 Task: Deliver a TEDx talk on effective communication skills, using slides to highlight key points.
Action: Mouse moved to (340, 548)
Screenshot: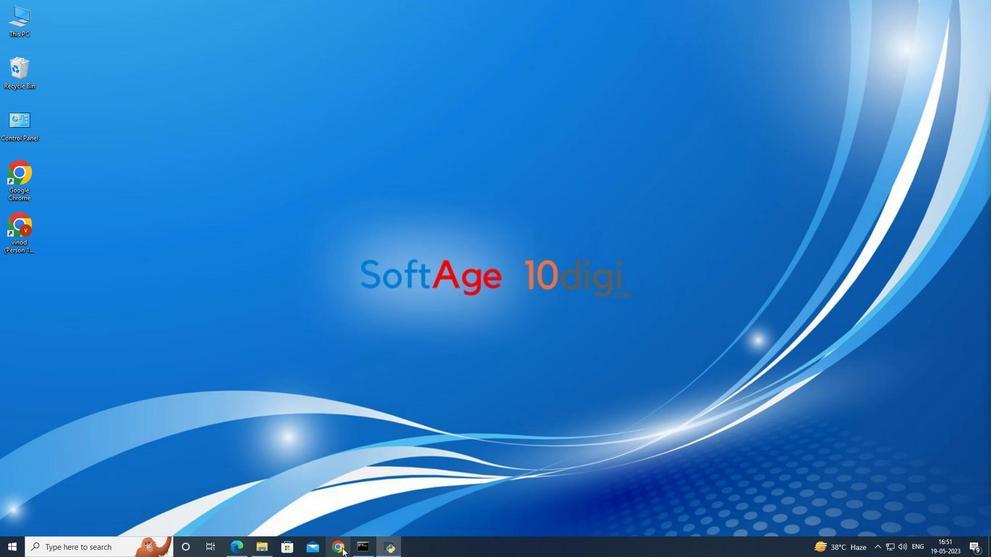 
Action: Mouse pressed left at (340, 548)
Screenshot: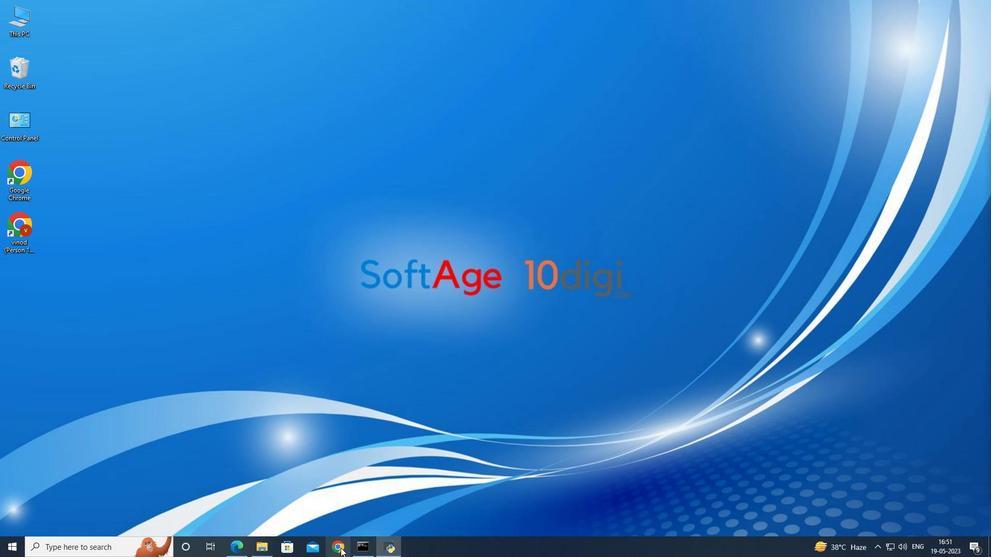 
Action: Mouse moved to (418, 326)
Screenshot: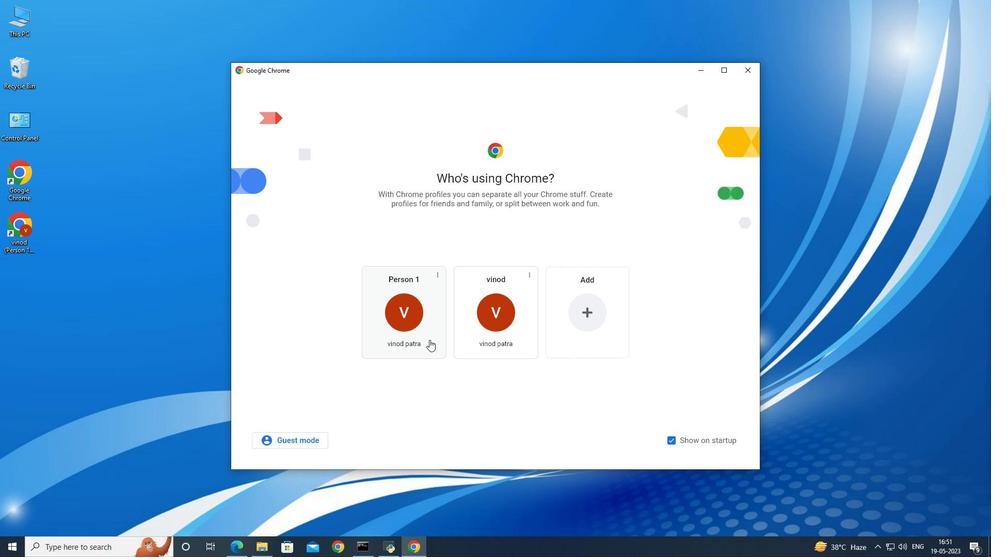 
Action: Mouse pressed left at (418, 326)
Screenshot: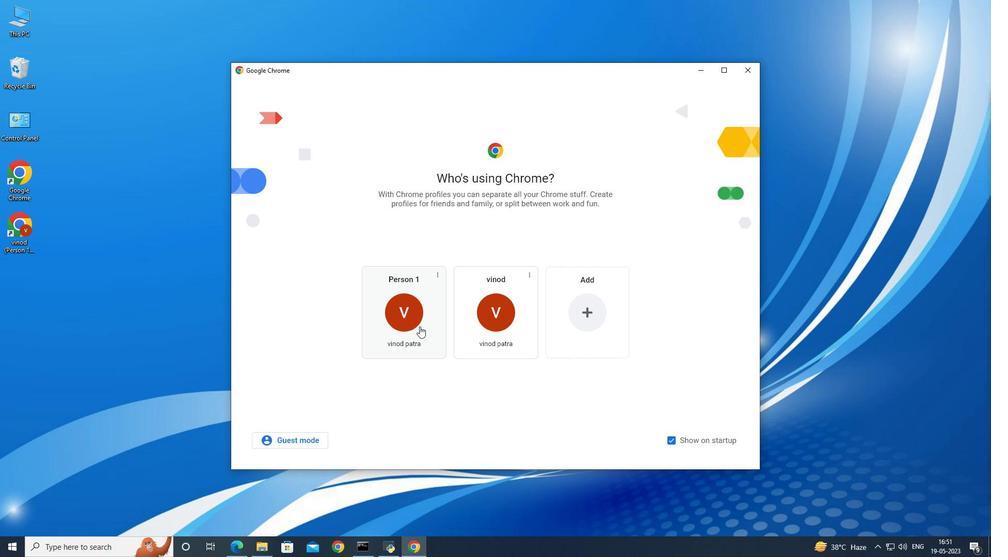 
Action: Mouse moved to (409, 212)
Screenshot: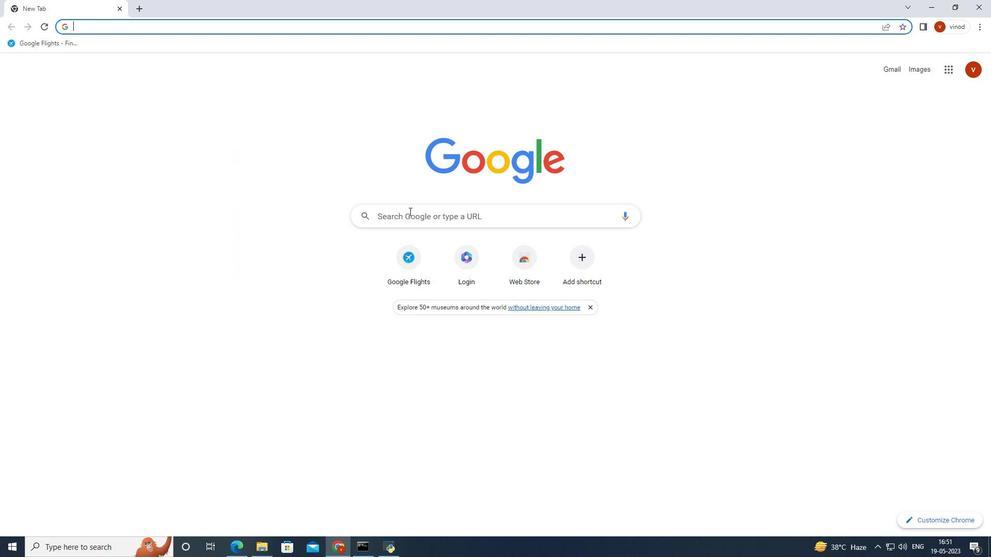 
Action: Mouse pressed left at (409, 212)
Screenshot: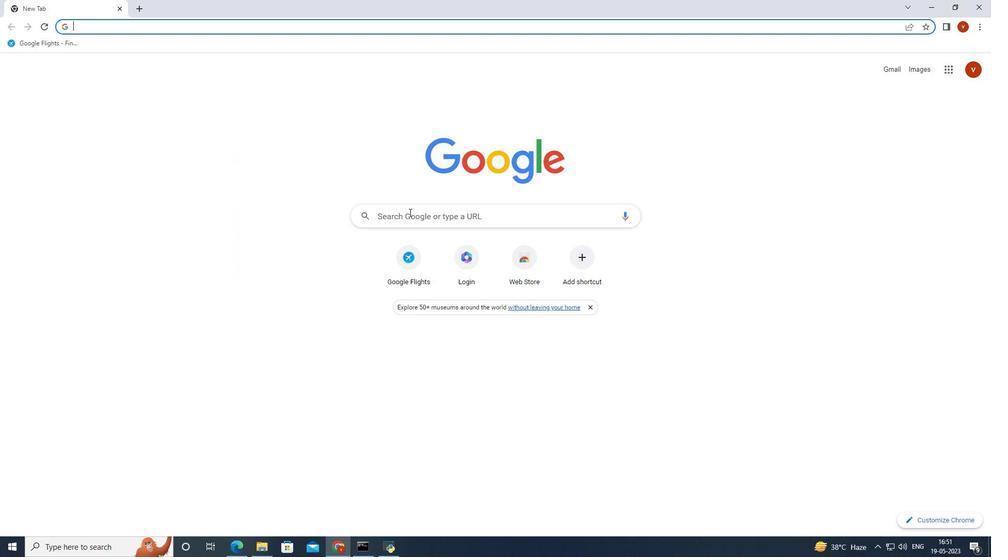 
Action: Mouse moved to (415, 213)
Screenshot: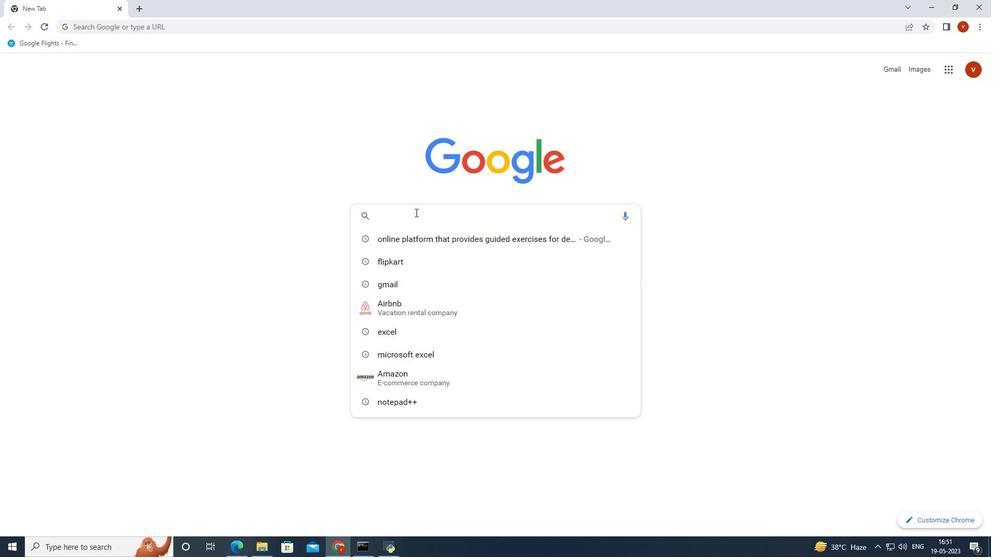 
Action: Key pressed ctrl+V
Screenshot: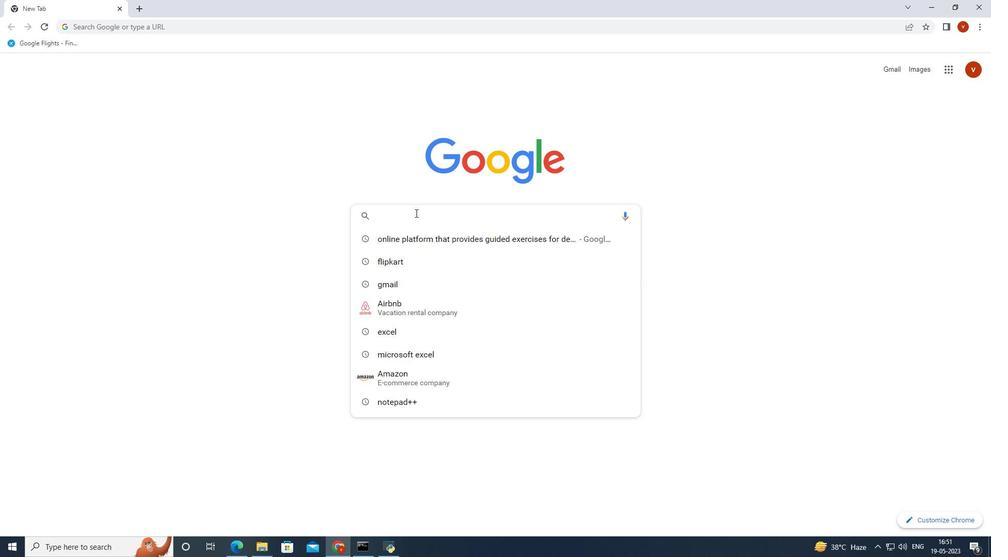 
Action: Mouse moved to (542, 248)
Screenshot: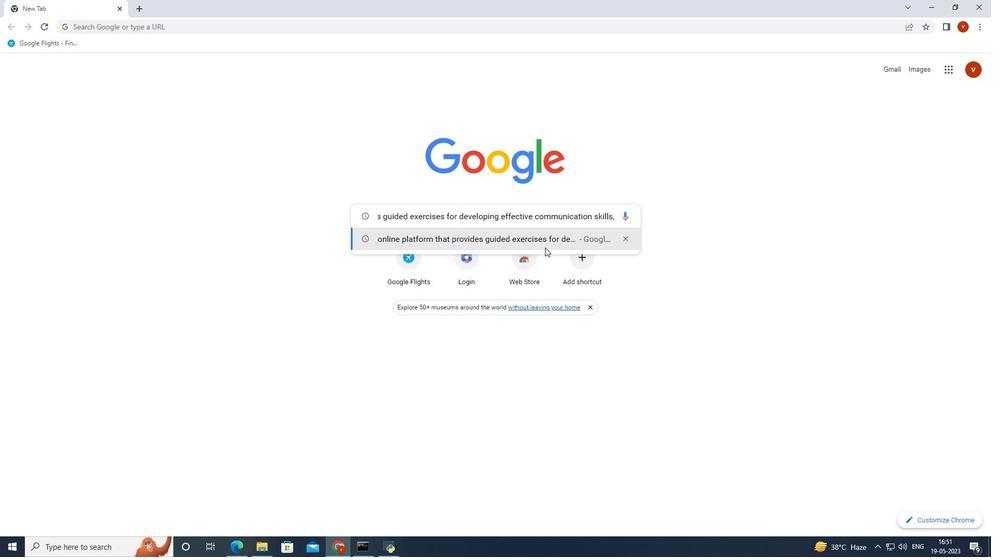 
Action: Key pressed <Key.enter>
Screenshot: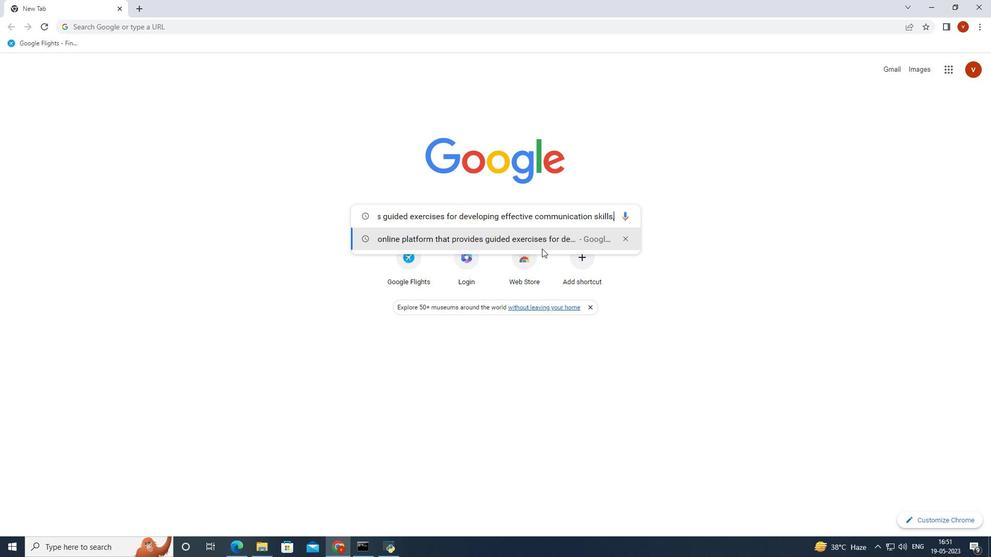 
Action: Mouse moved to (237, 244)
Screenshot: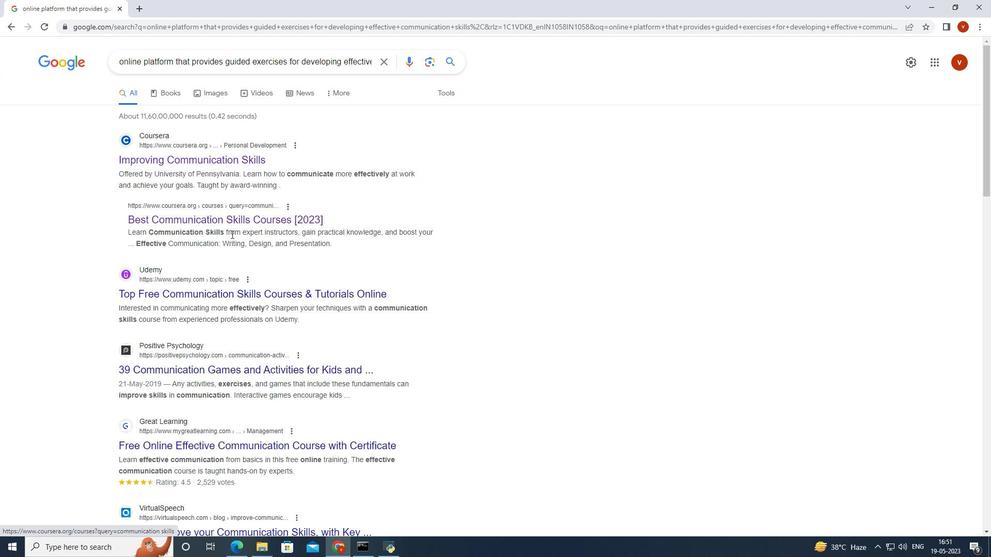 
Action: Mouse scrolled (237, 244) with delta (0, 0)
Screenshot: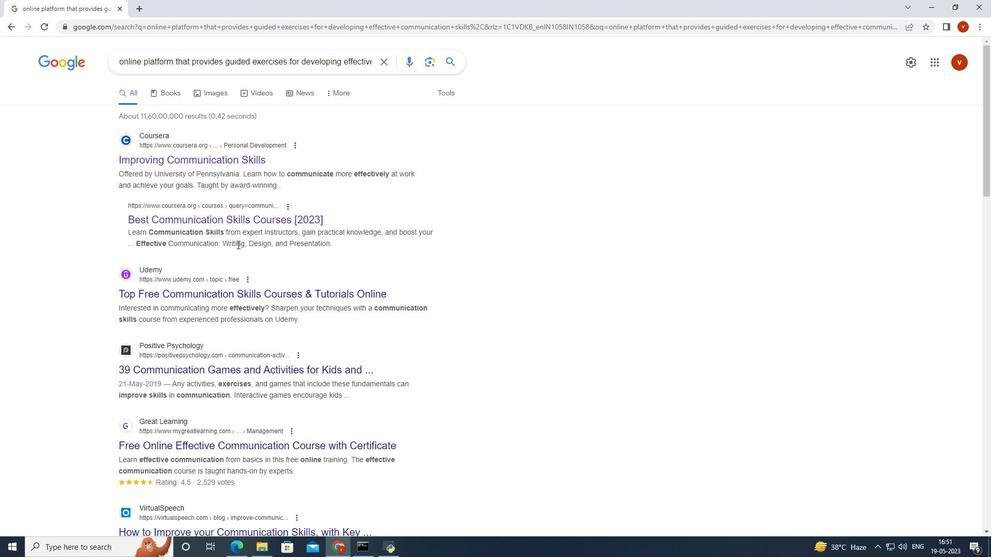 
Action: Mouse moved to (276, 170)
Screenshot: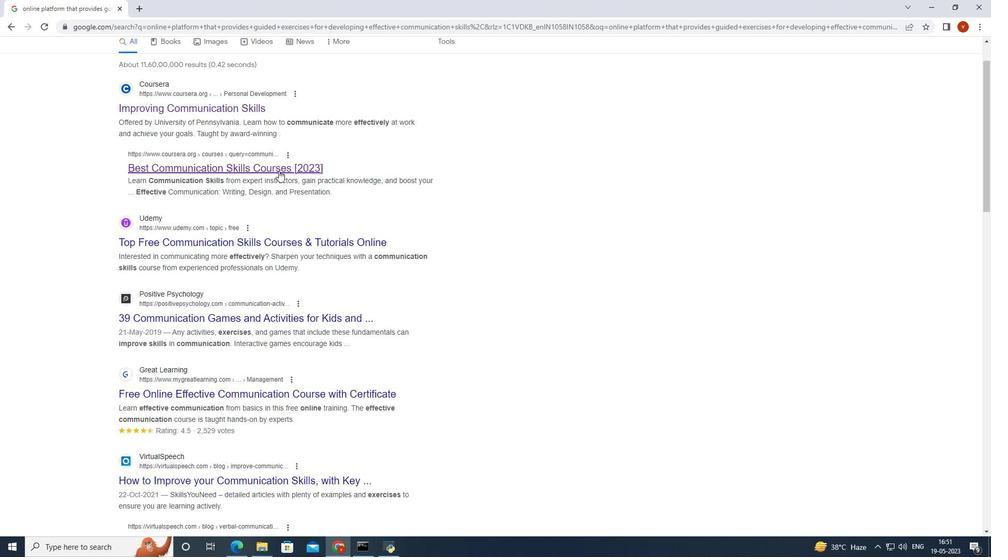 
Action: Mouse pressed left at (276, 170)
Screenshot: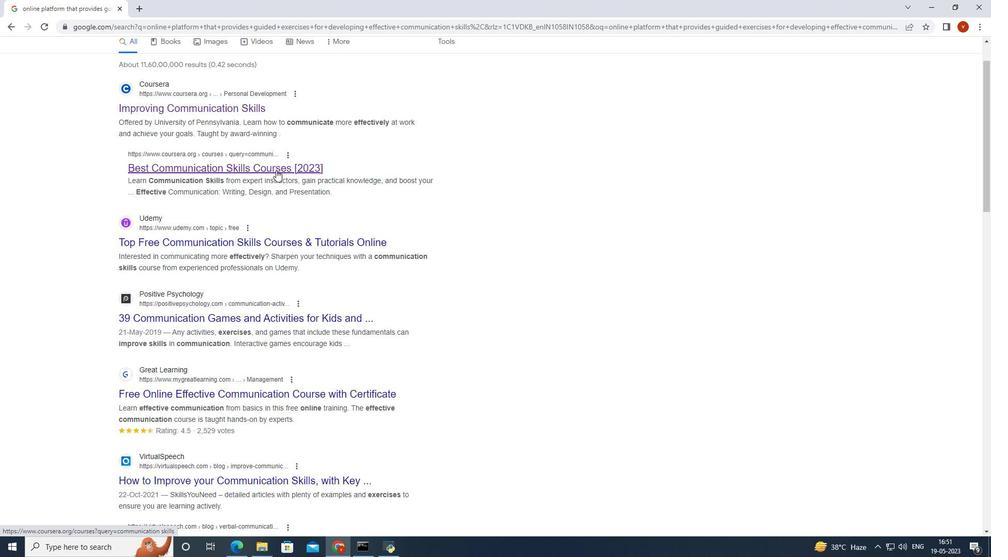 
Action: Mouse moved to (323, 186)
Screenshot: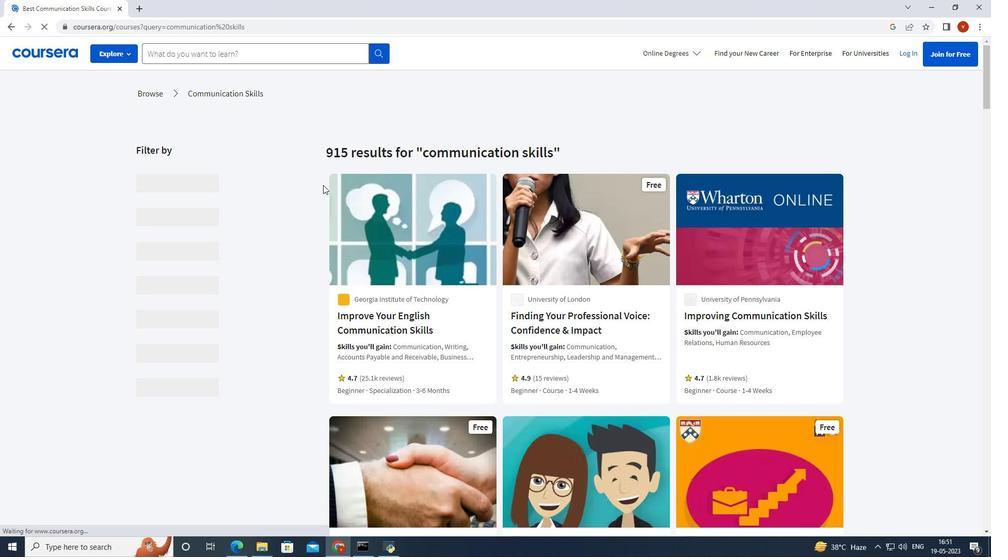 
Action: Mouse scrolled (323, 185) with delta (0, 0)
Screenshot: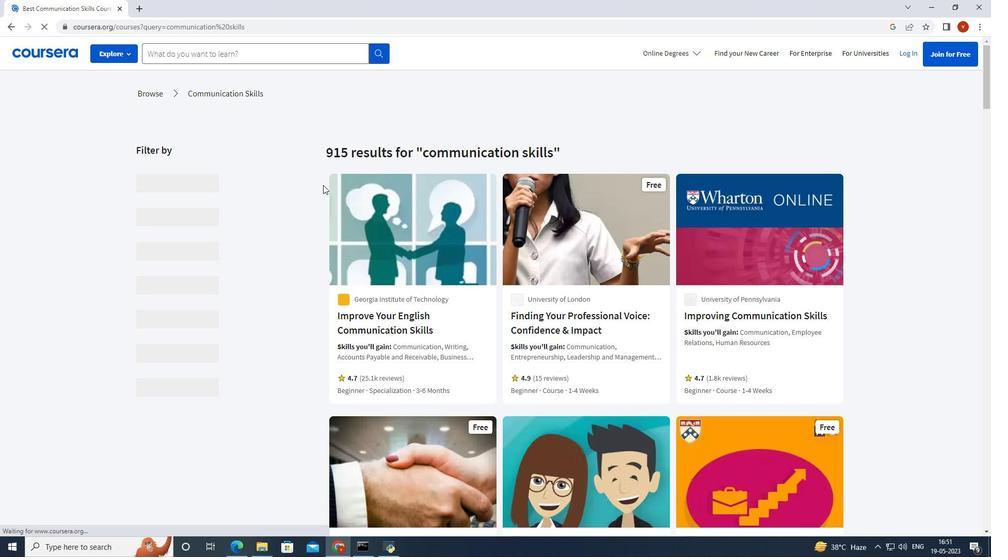 
Action: Mouse moved to (322, 190)
Screenshot: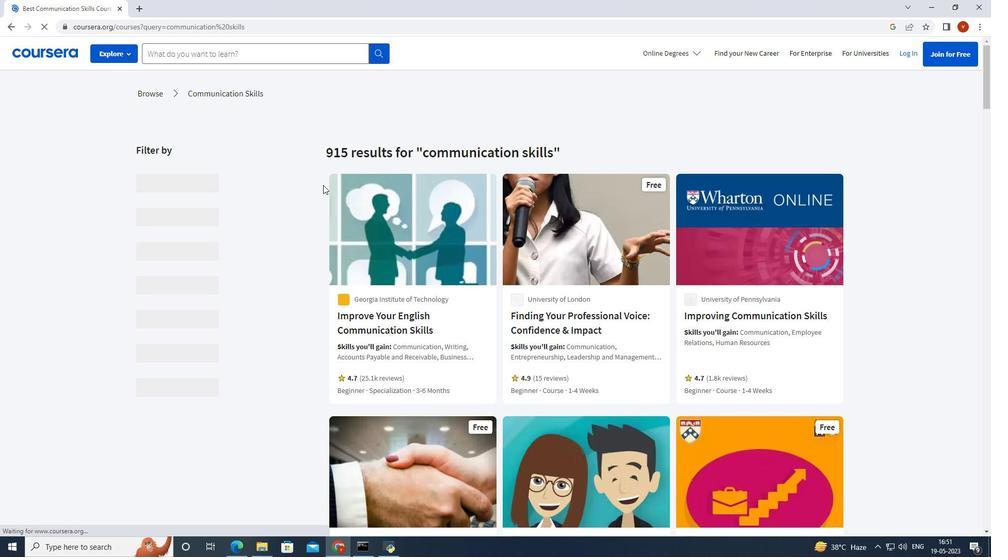 
Action: Mouse scrolled (322, 189) with delta (0, 0)
Screenshot: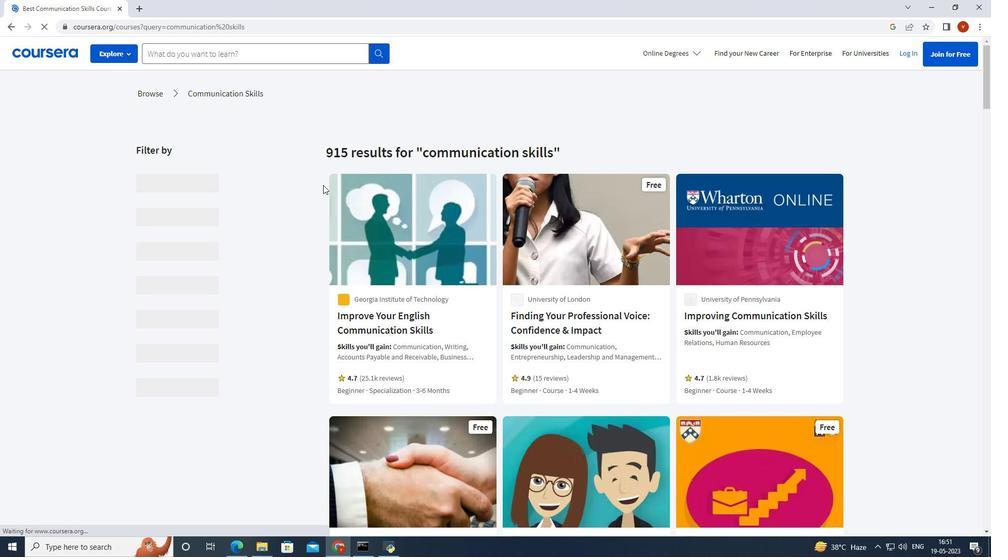 
Action: Mouse moved to (320, 194)
Screenshot: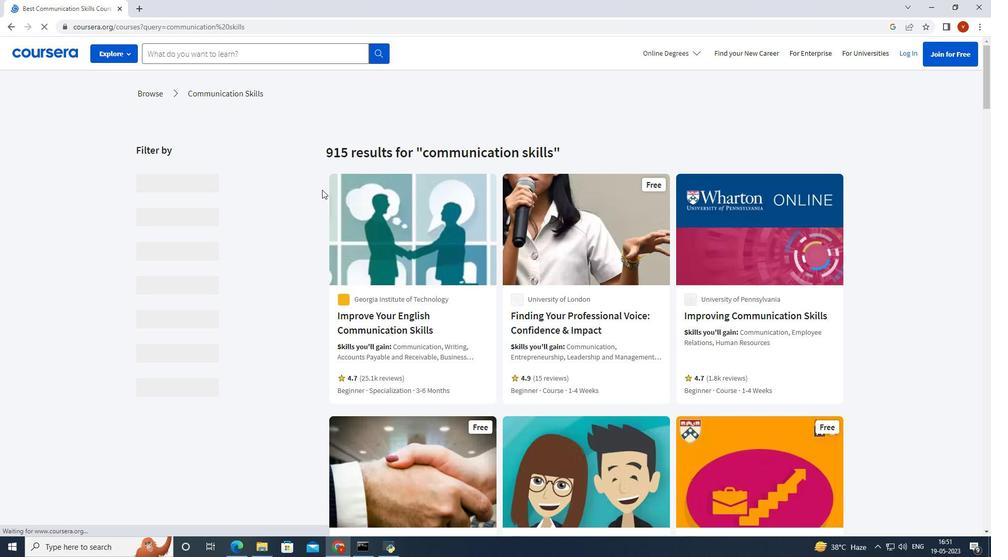 
Action: Mouse scrolled (320, 193) with delta (0, 0)
Screenshot: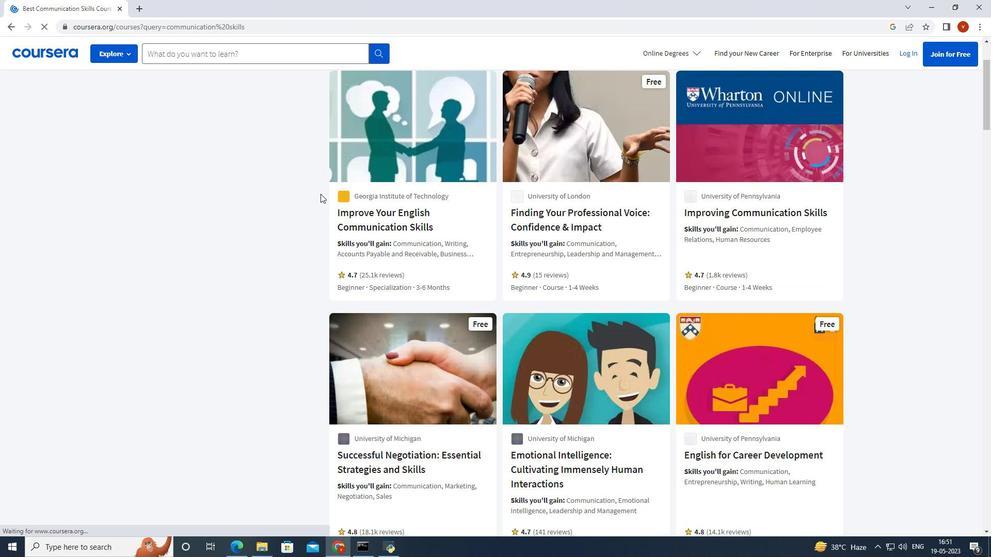 
Action: Mouse scrolled (320, 193) with delta (0, 0)
Screenshot: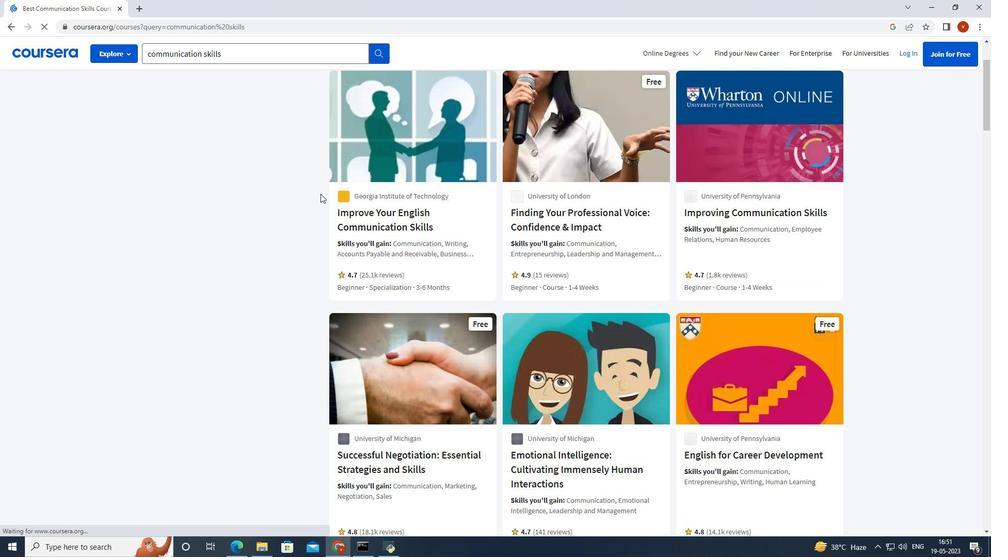 
Action: Mouse scrolled (320, 193) with delta (0, 0)
Screenshot: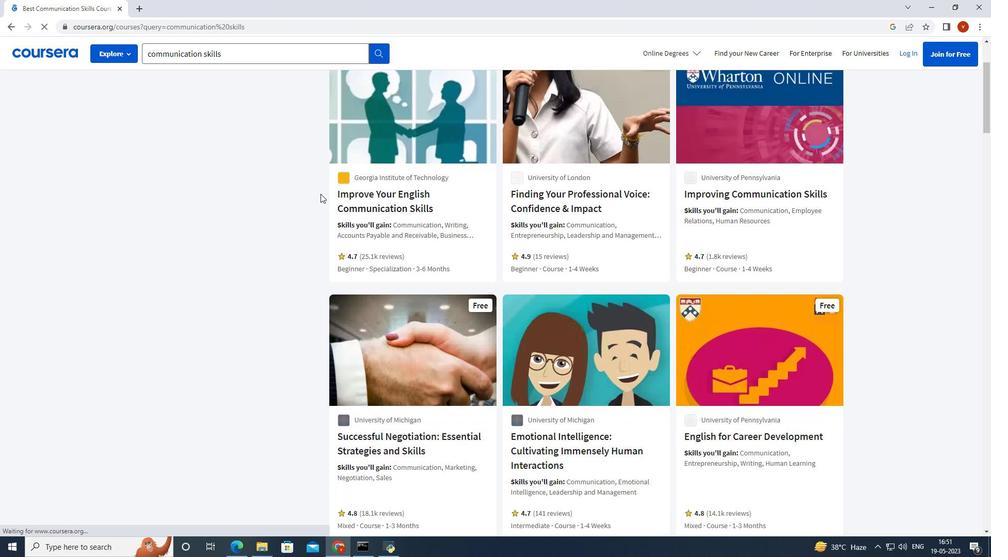 
Action: Mouse scrolled (320, 193) with delta (0, 0)
Screenshot: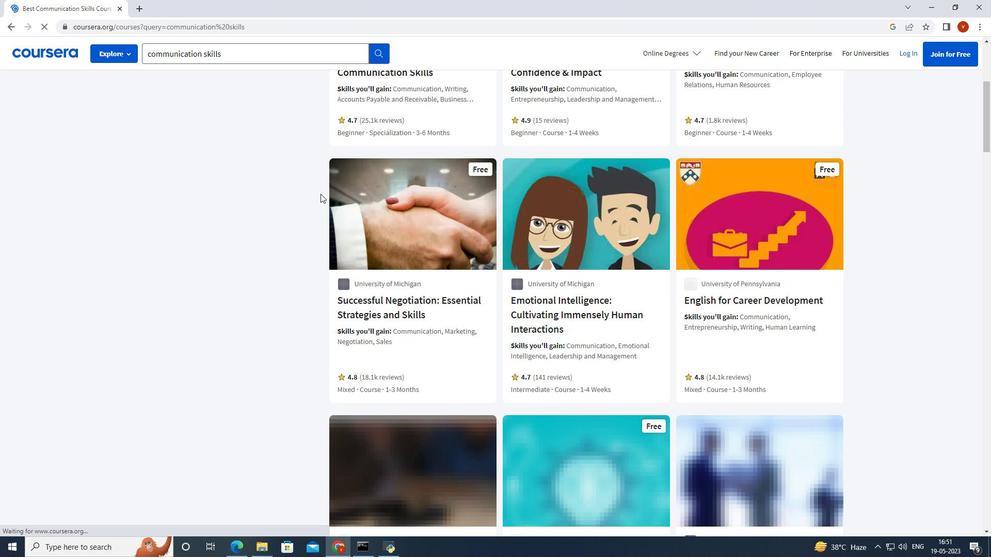 
Action: Mouse scrolled (320, 193) with delta (0, 0)
Screenshot: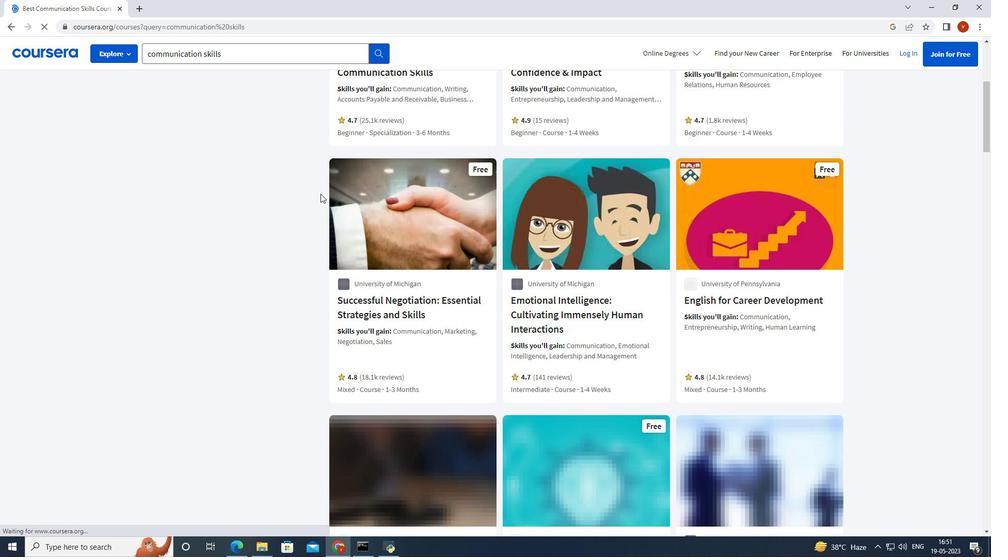 
Action: Mouse scrolled (320, 193) with delta (0, 0)
Screenshot: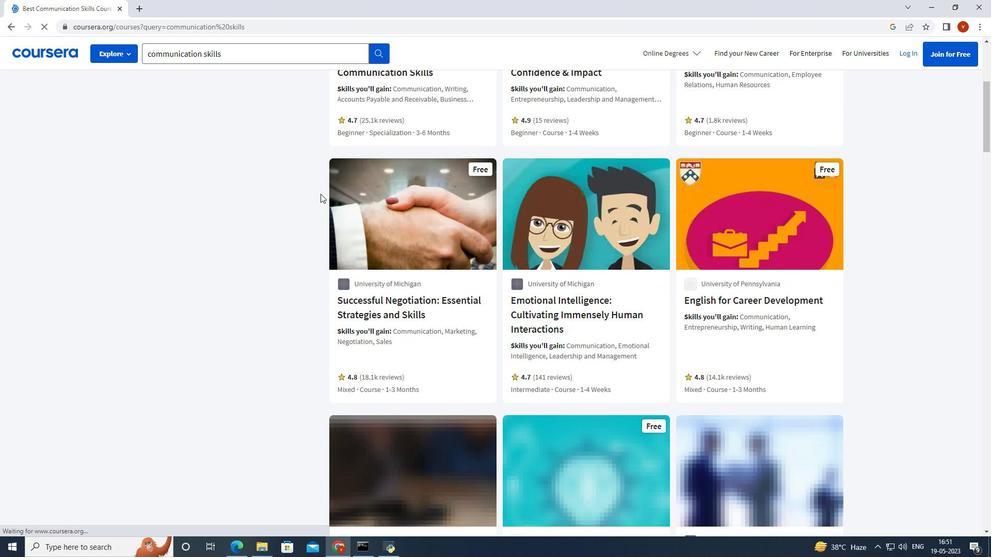 
Action: Mouse scrolled (320, 193) with delta (0, 0)
Screenshot: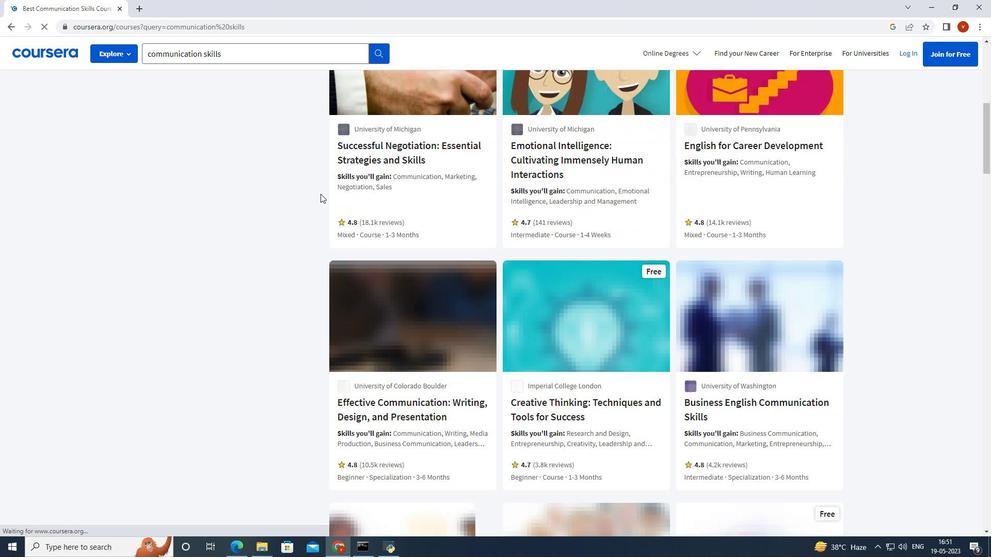 
Action: Mouse scrolled (320, 193) with delta (0, 0)
Screenshot: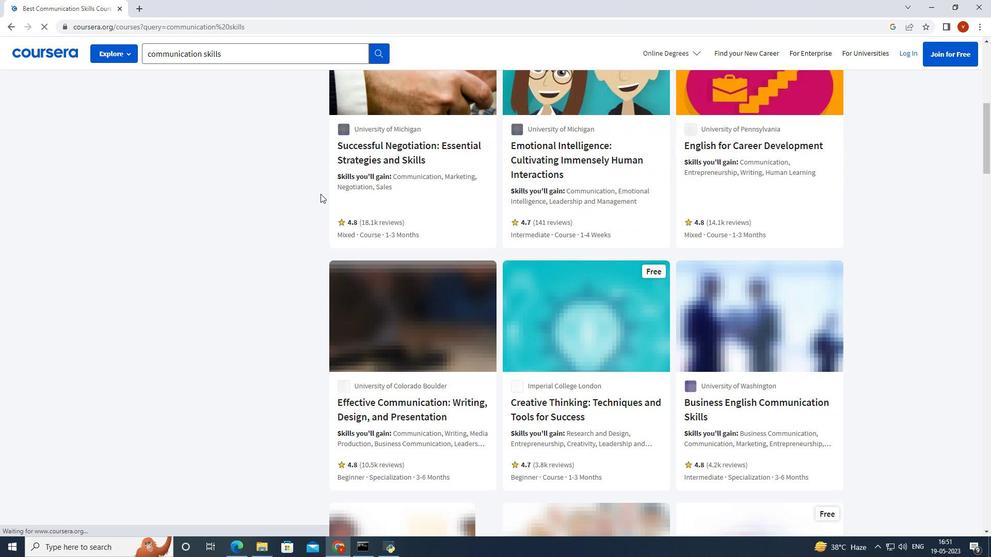 
Action: Mouse scrolled (320, 193) with delta (0, 0)
Screenshot: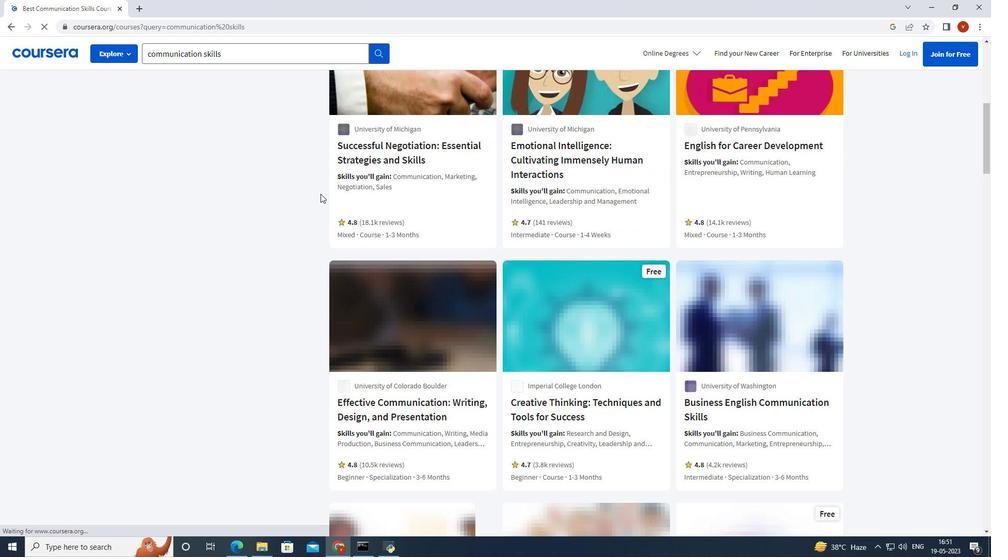 
Action: Mouse scrolled (320, 193) with delta (0, 0)
Screenshot: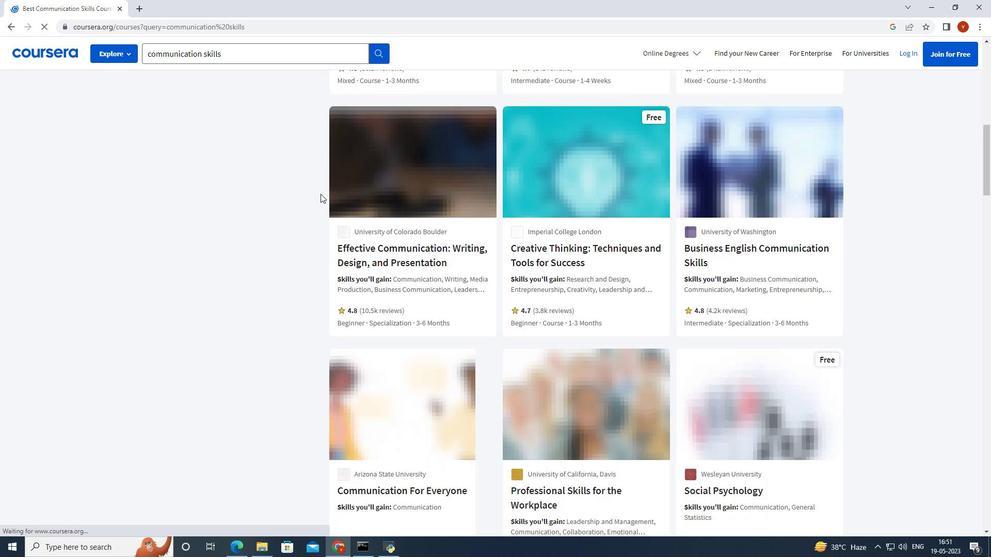 
Action: Mouse scrolled (320, 193) with delta (0, 0)
Screenshot: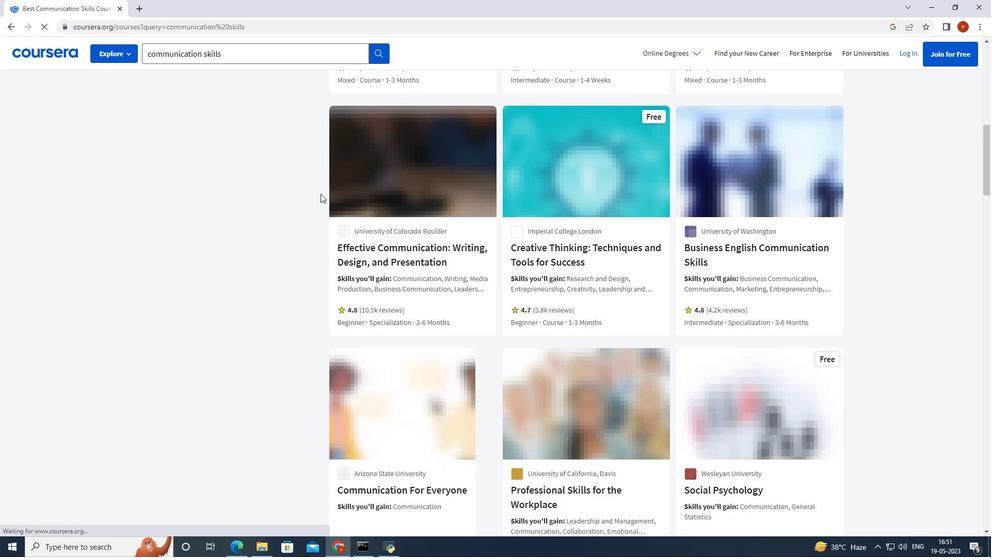 
Action: Mouse scrolled (320, 193) with delta (0, 0)
Screenshot: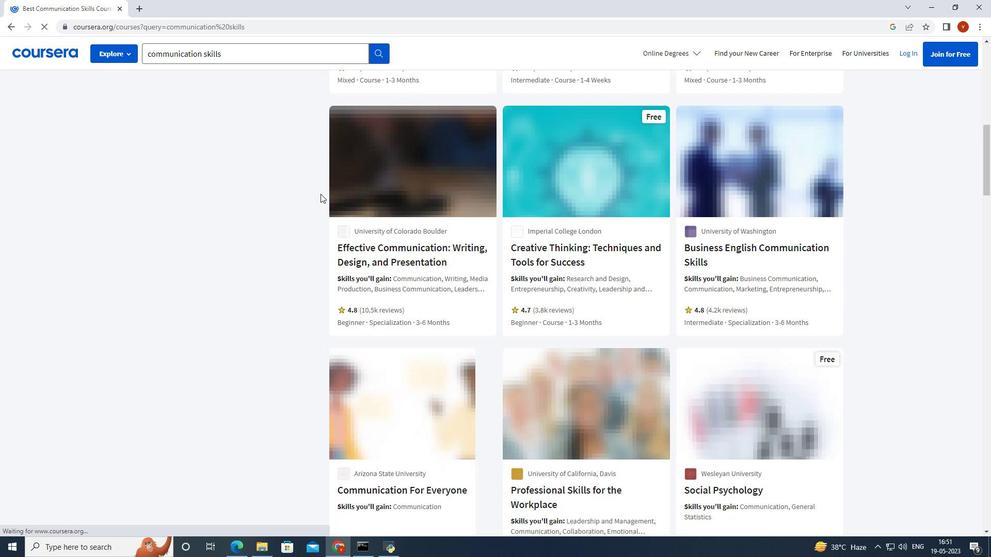 
Action: Mouse moved to (8, 26)
Screenshot: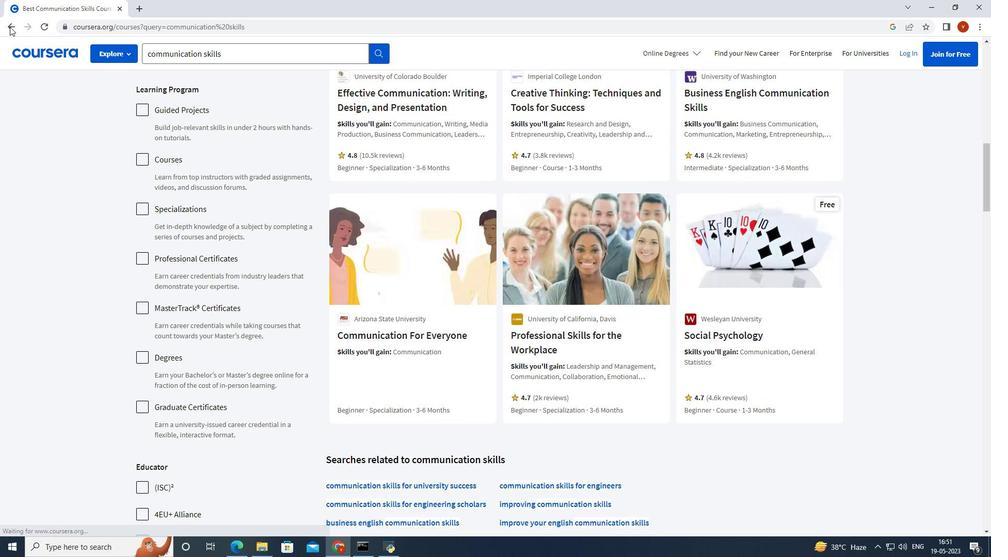 
Action: Mouse pressed left at (8, 26)
Screenshot: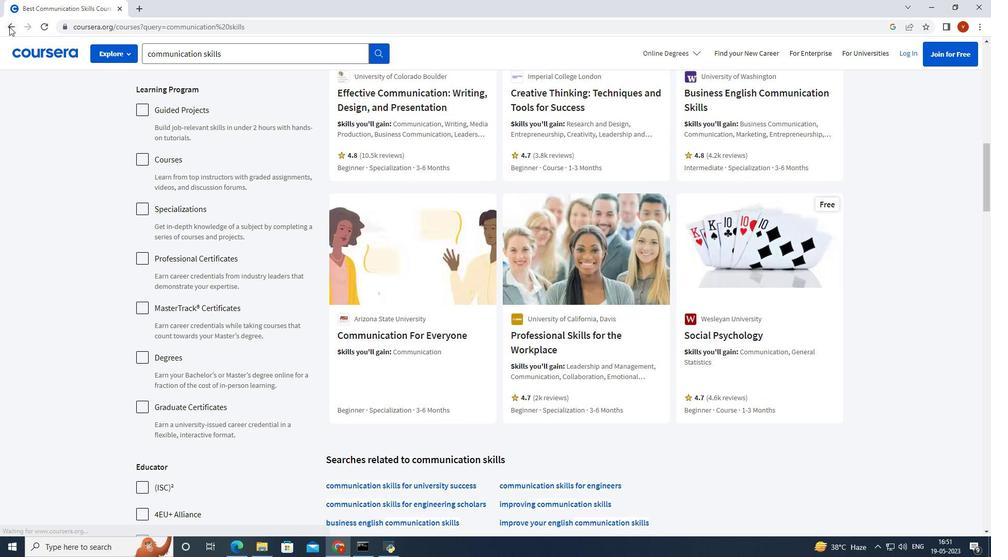 
Action: Mouse moved to (265, 247)
Screenshot: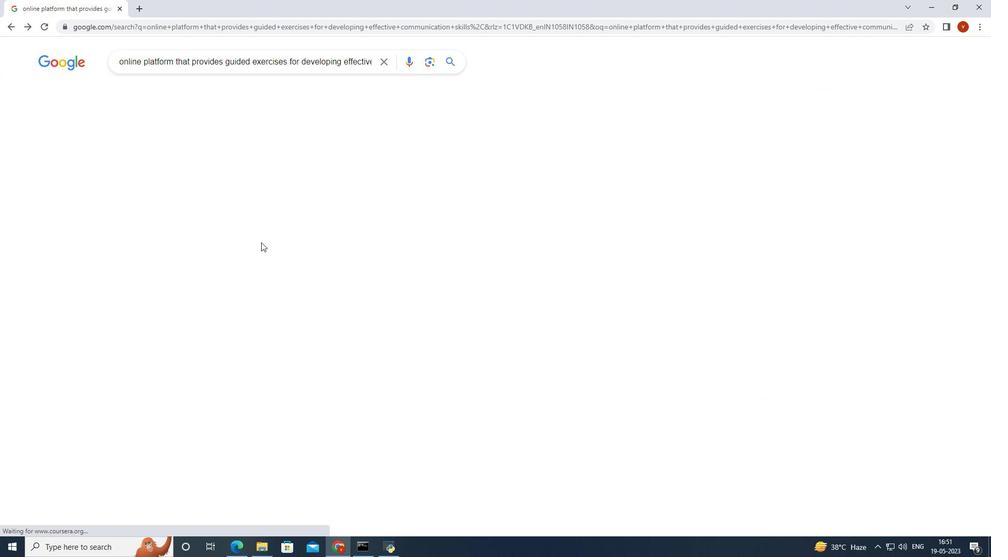 
Action: Mouse scrolled (265, 246) with delta (0, 0)
Screenshot: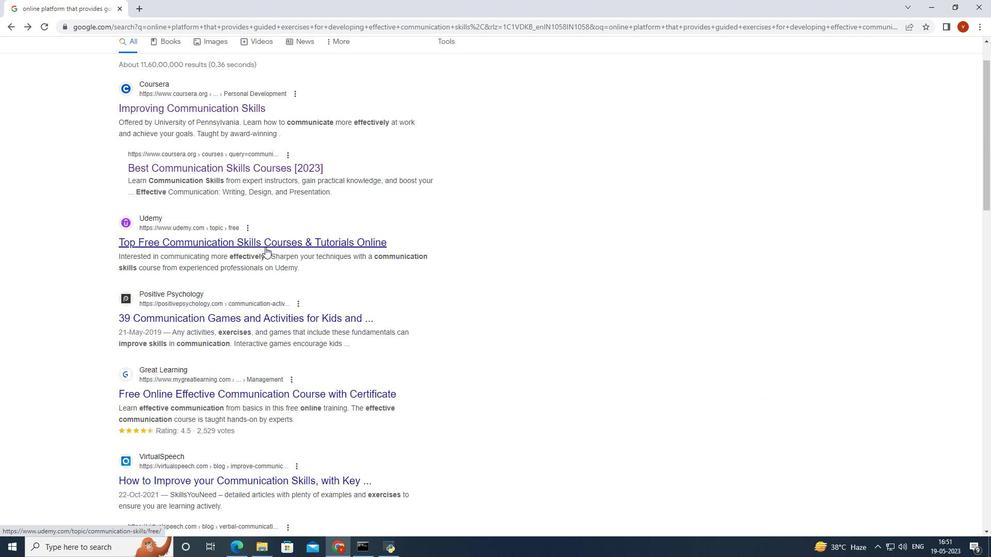 
Action: Mouse moved to (264, 195)
Screenshot: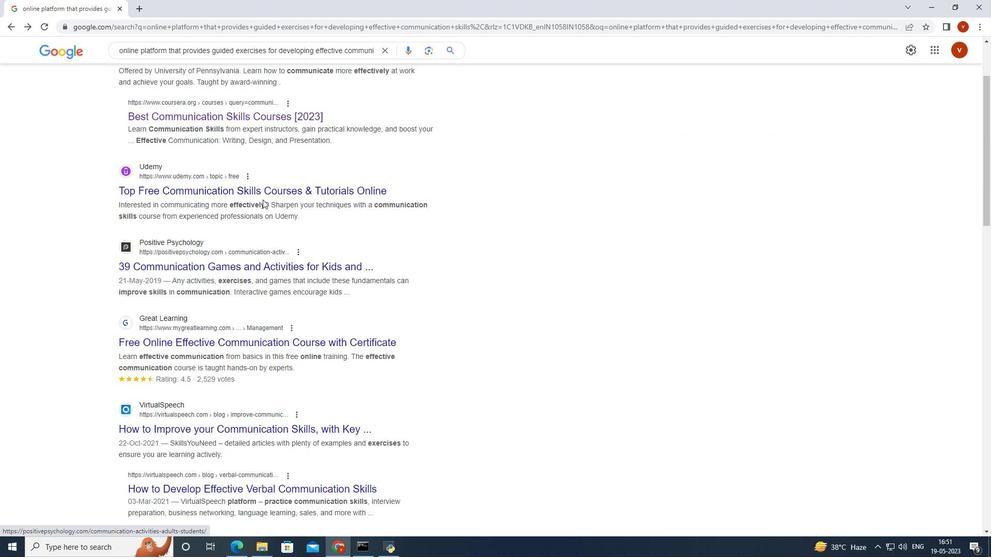
Action: Mouse pressed left at (264, 195)
Screenshot: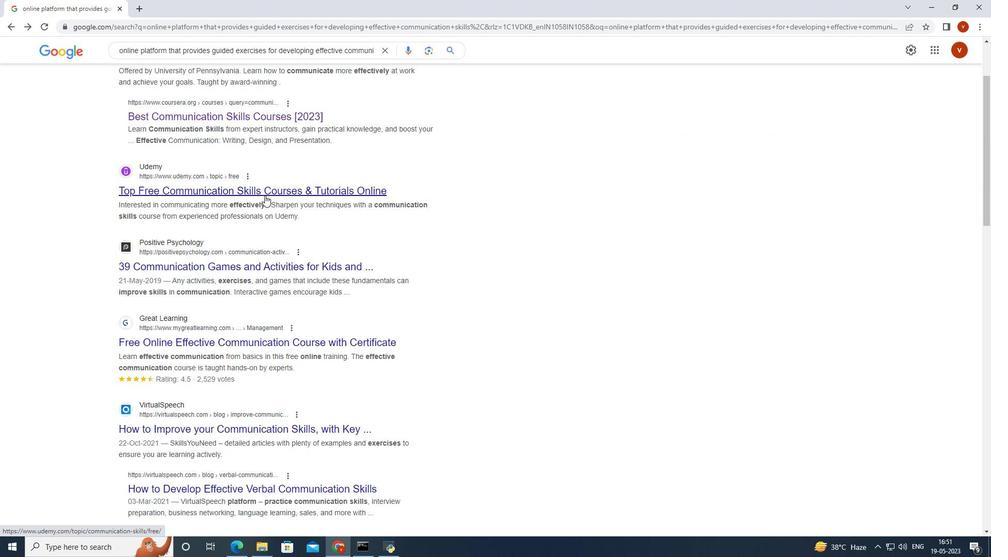 
Action: Mouse scrolled (264, 195) with delta (0, 0)
Screenshot: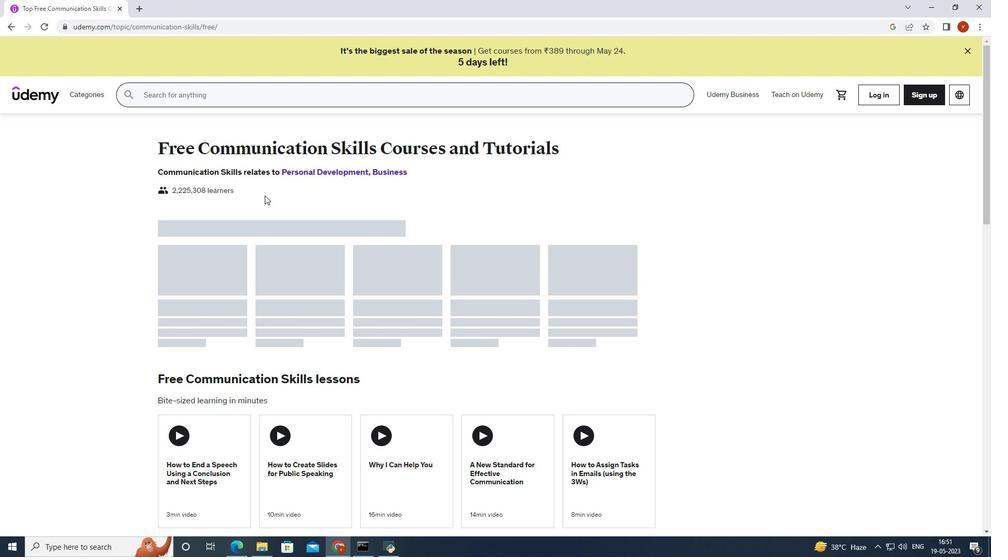 
Action: Mouse scrolled (264, 195) with delta (0, 0)
Screenshot: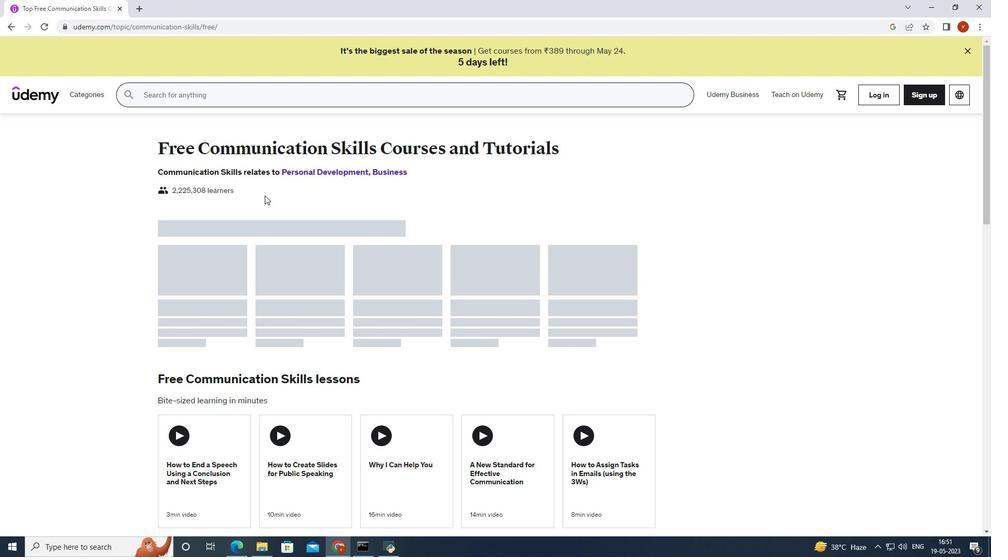 
Action: Mouse scrolled (264, 195) with delta (0, 0)
Screenshot: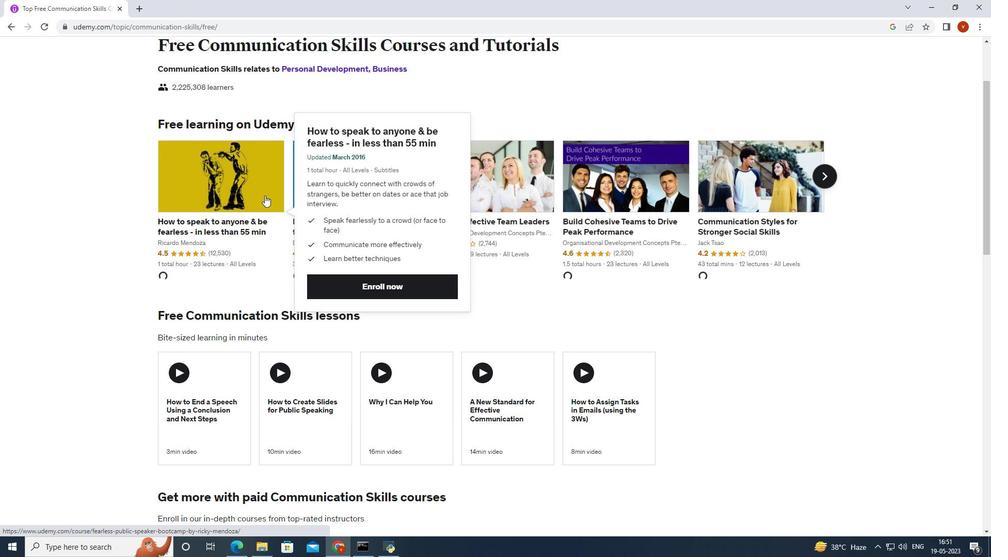 
Action: Mouse scrolled (264, 195) with delta (0, 0)
Screenshot: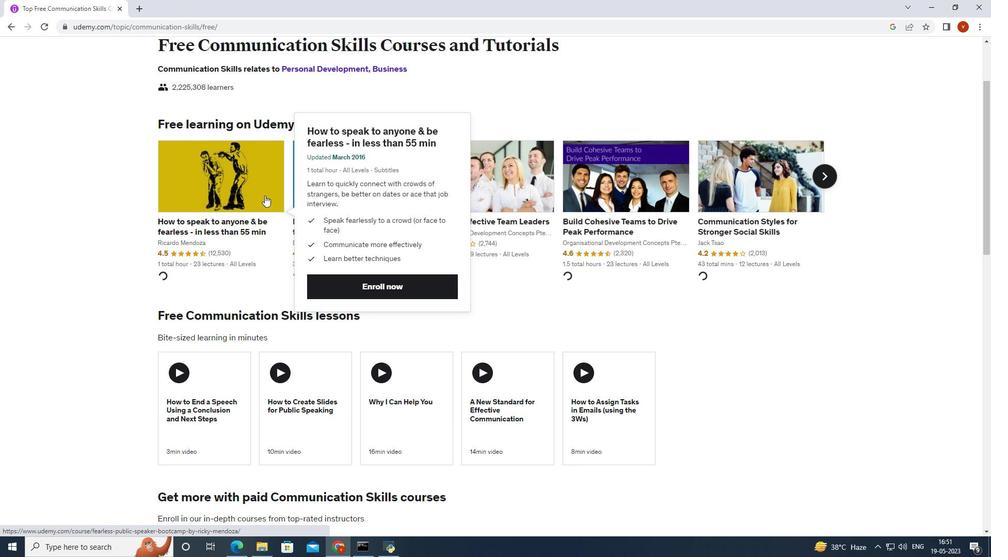 
Action: Mouse scrolled (264, 195) with delta (0, 0)
Screenshot: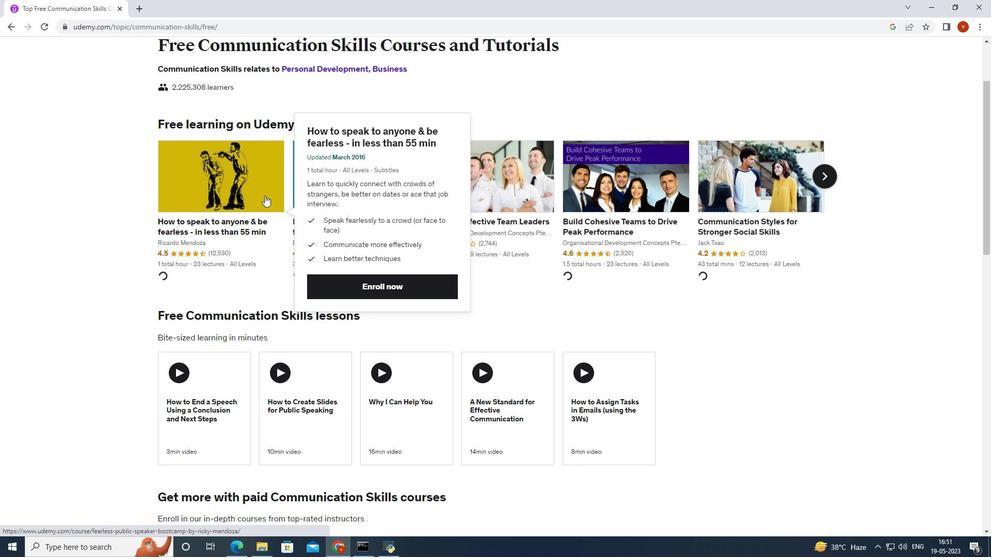 
Action: Mouse scrolled (264, 195) with delta (0, 0)
Screenshot: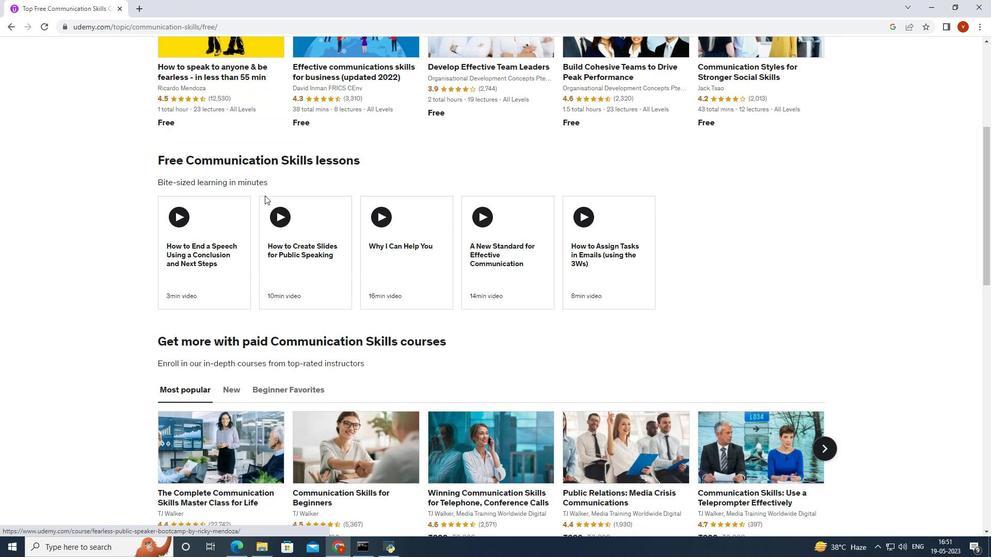 
Action: Mouse scrolled (264, 195) with delta (0, 0)
Screenshot: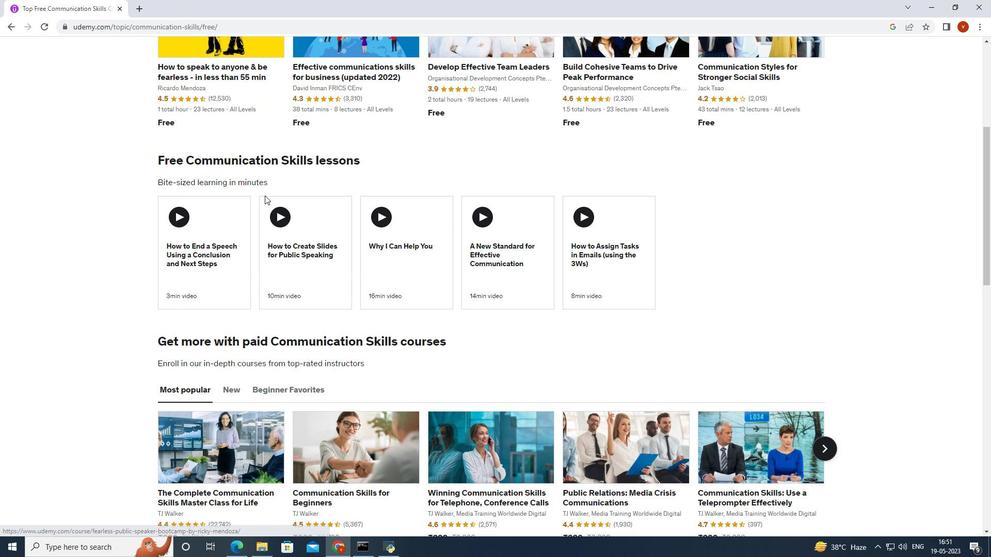 
Action: Mouse scrolled (264, 195) with delta (0, 0)
Screenshot: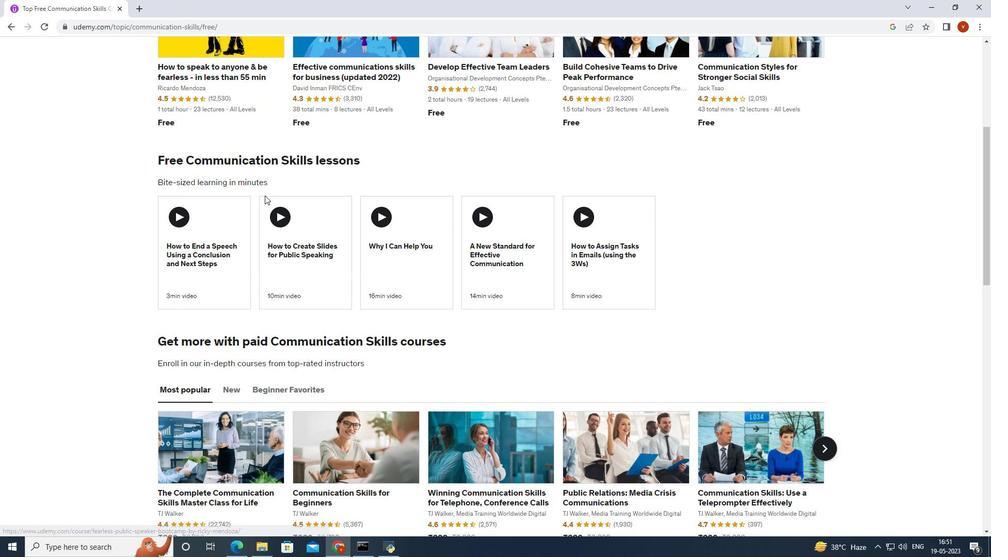 
Action: Mouse scrolled (264, 195) with delta (0, 0)
Screenshot: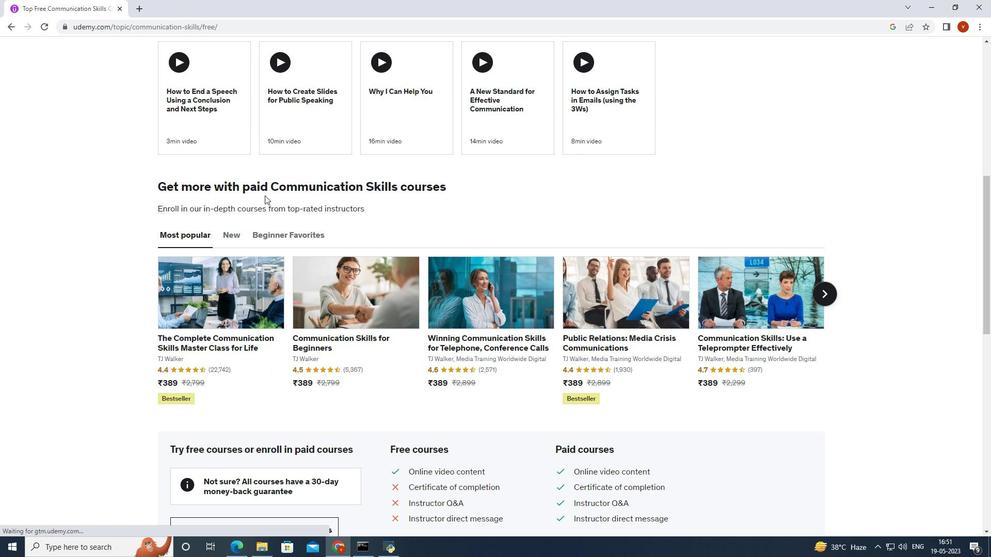 
Action: Mouse scrolled (264, 195) with delta (0, 0)
Screenshot: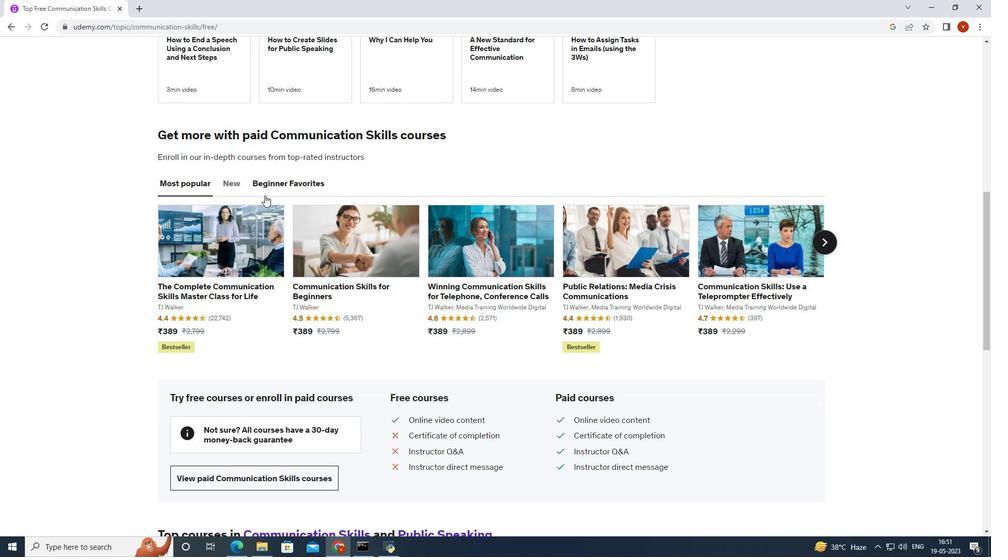 
Action: Mouse scrolled (264, 195) with delta (0, 0)
Screenshot: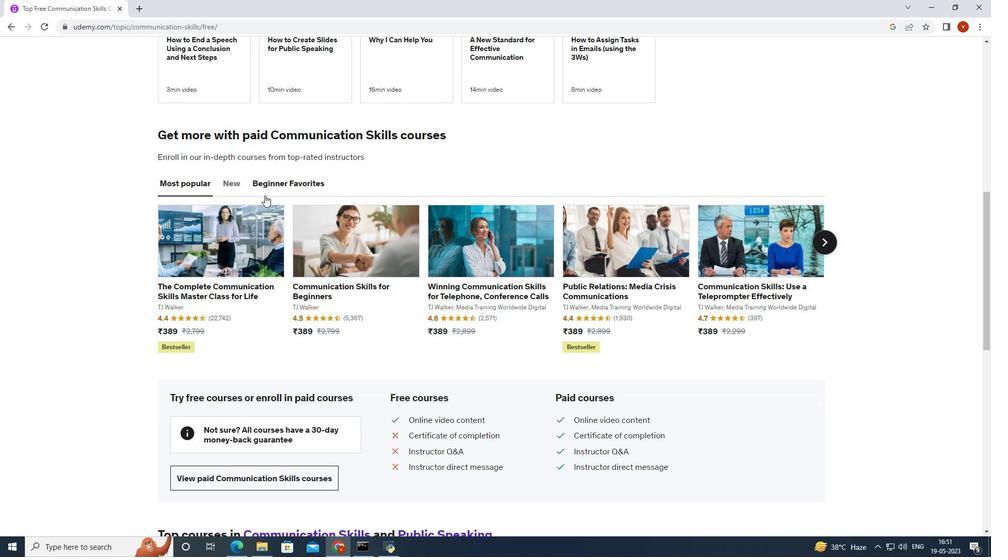 
Action: Mouse scrolled (264, 195) with delta (0, 0)
Screenshot: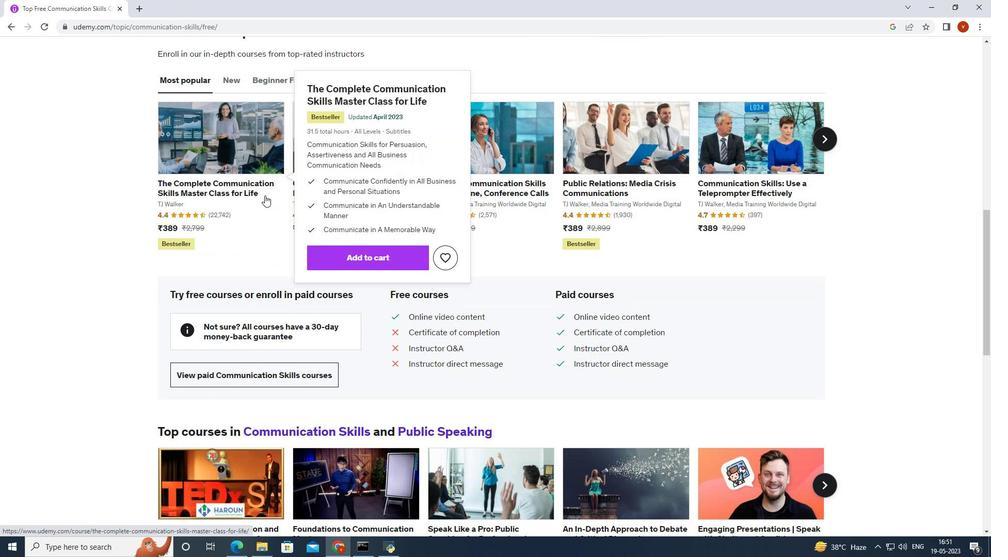 
Action: Mouse scrolled (264, 195) with delta (0, 0)
Screenshot: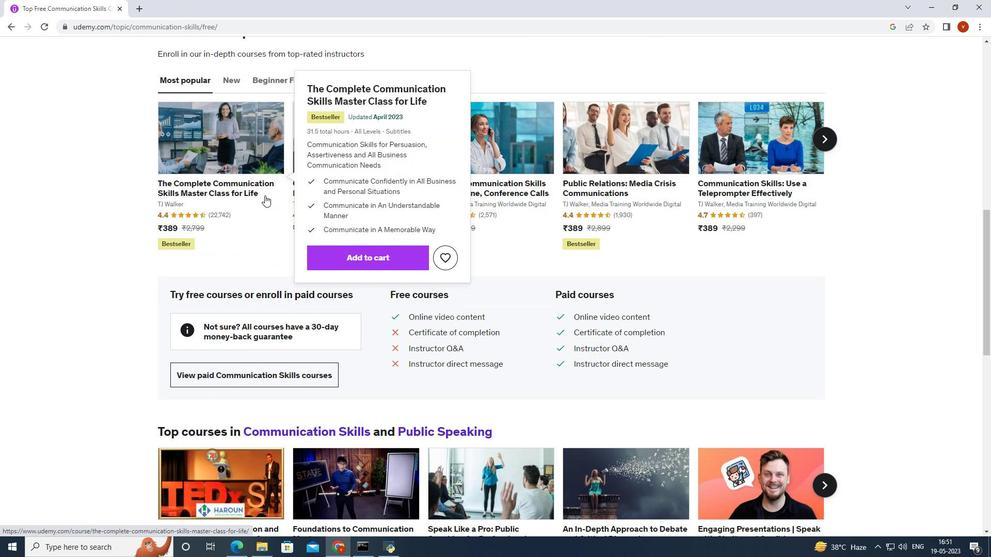 
Action: Mouse scrolled (264, 195) with delta (0, 0)
Screenshot: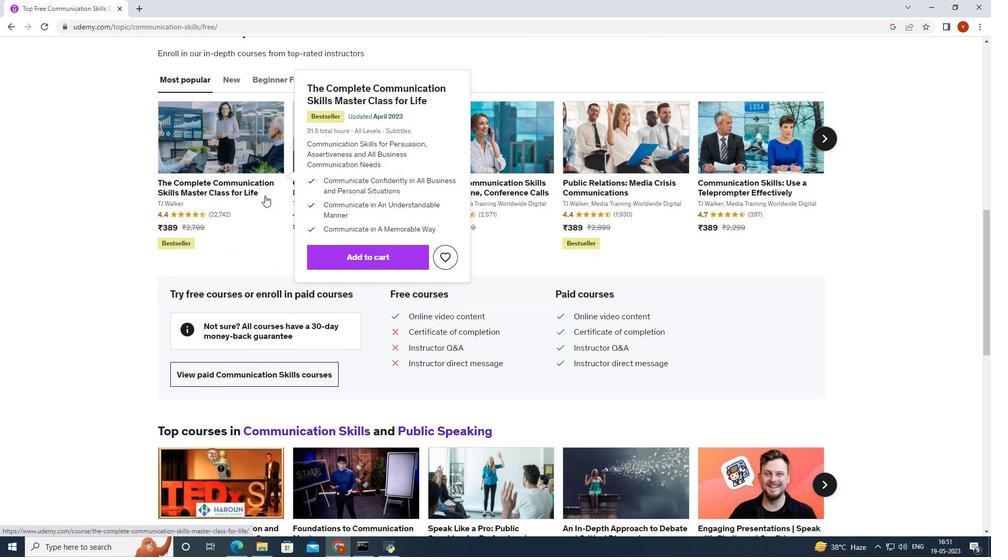 
Action: Mouse scrolled (264, 195) with delta (0, 0)
Screenshot: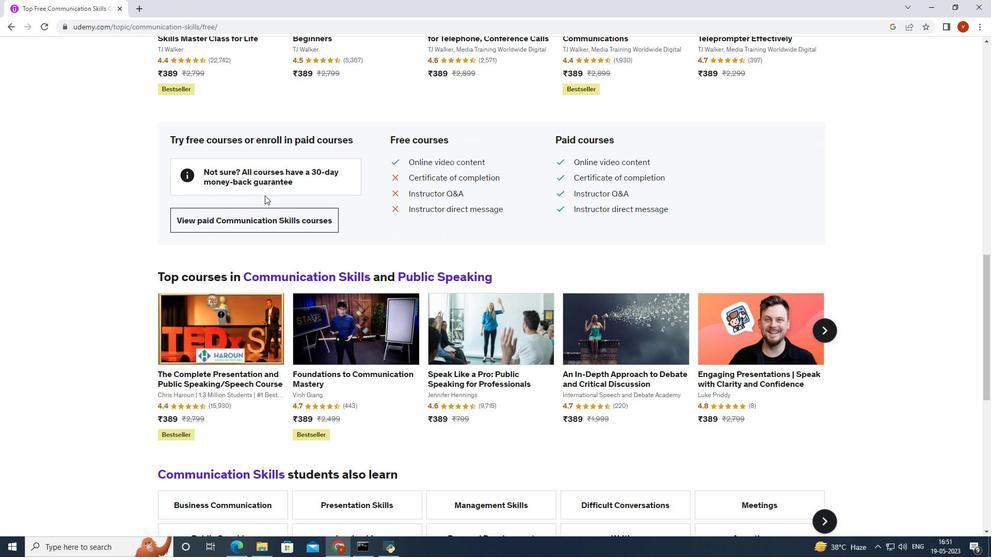 
Action: Mouse scrolled (264, 195) with delta (0, 0)
Screenshot: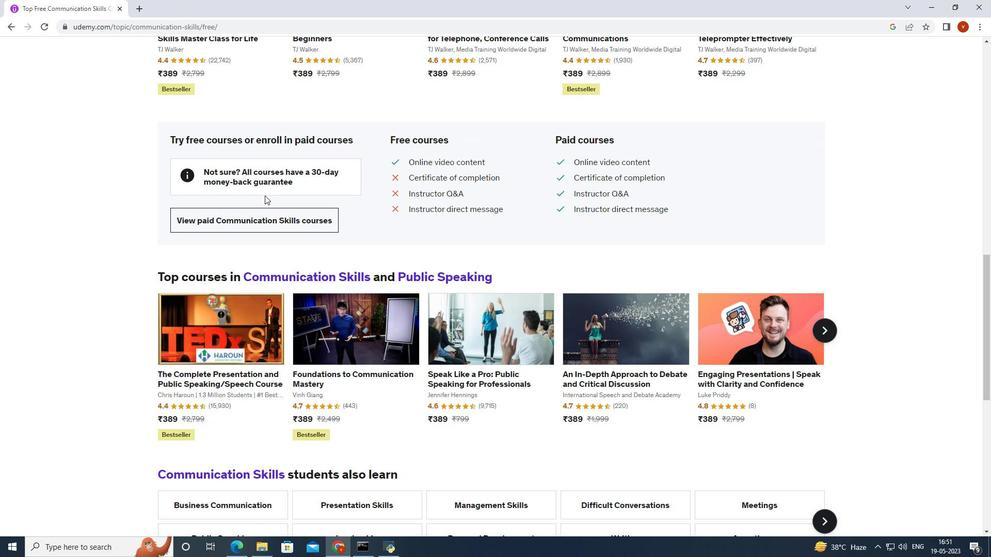 
Action: Mouse scrolled (264, 195) with delta (0, 0)
Screenshot: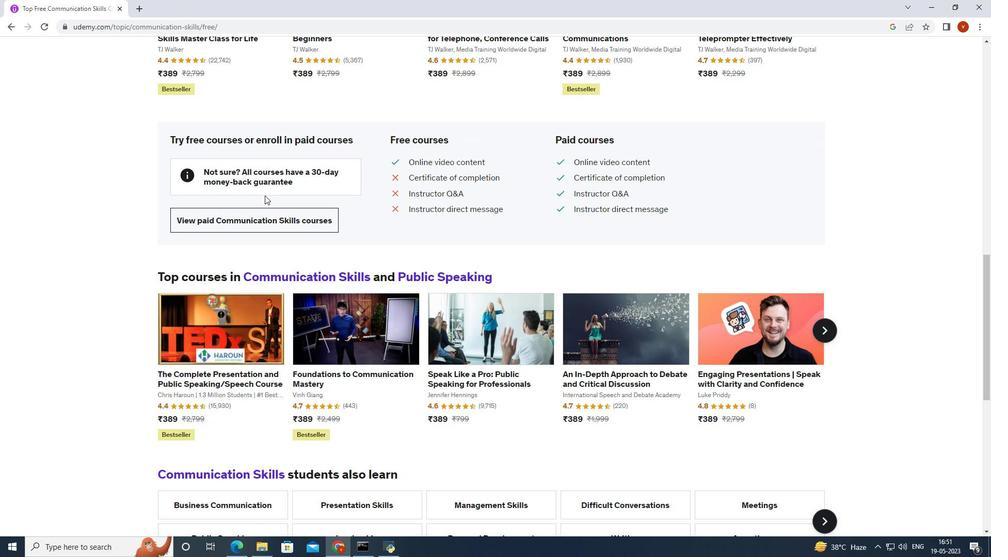 
Action: Mouse scrolled (264, 195) with delta (0, 0)
Screenshot: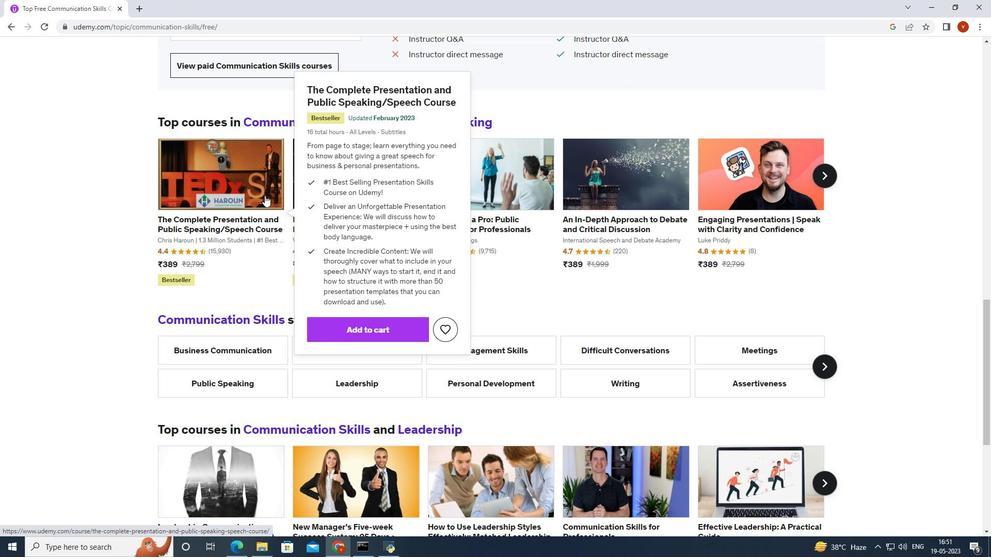 
Action: Mouse scrolled (264, 195) with delta (0, 0)
Screenshot: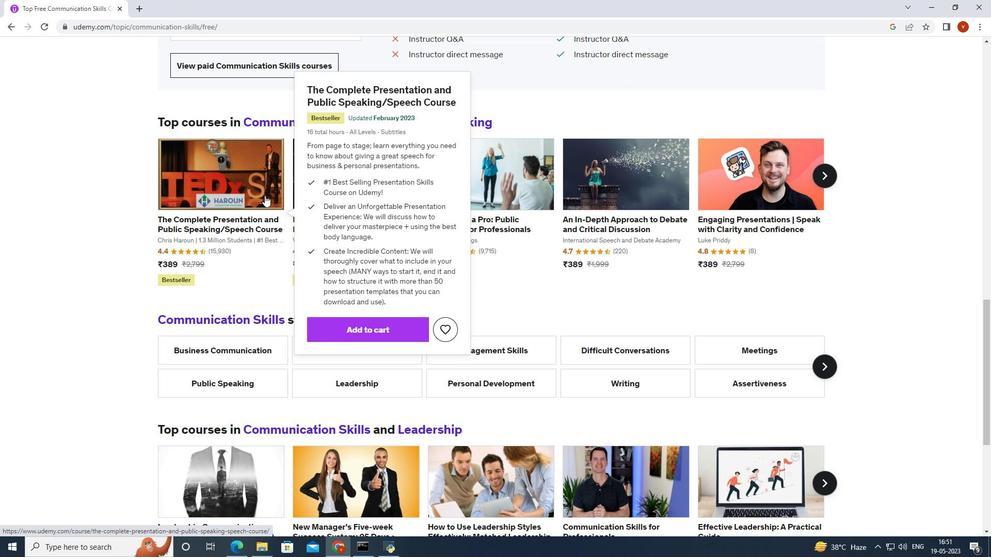 
Action: Mouse moved to (263, 200)
Screenshot: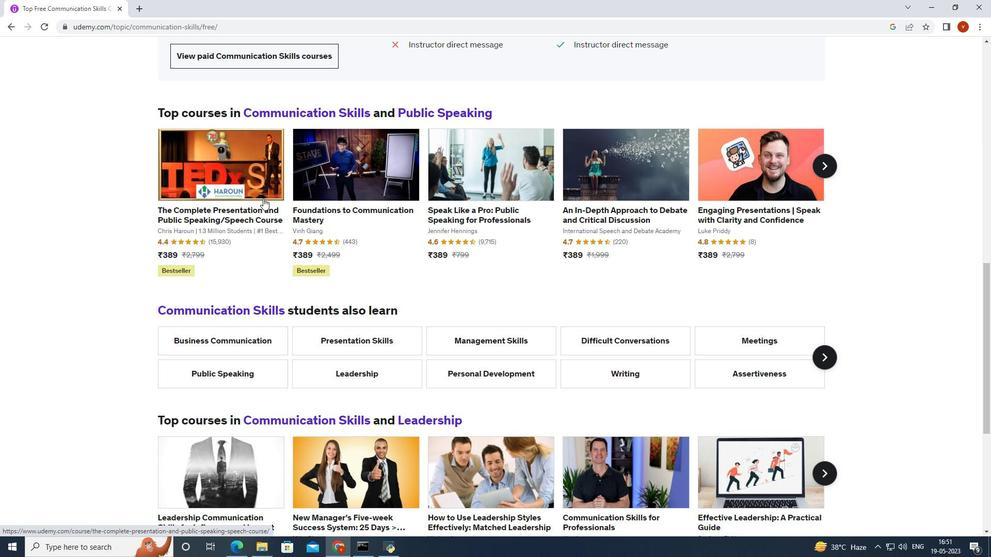 
Action: Mouse scrolled (263, 200) with delta (0, 0)
Screenshot: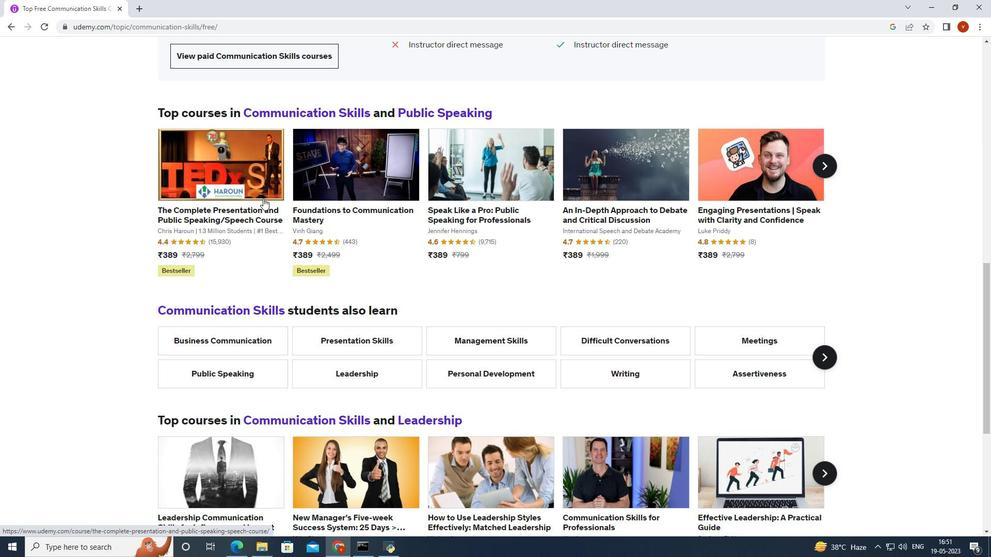 
Action: Mouse moved to (263, 201)
Screenshot: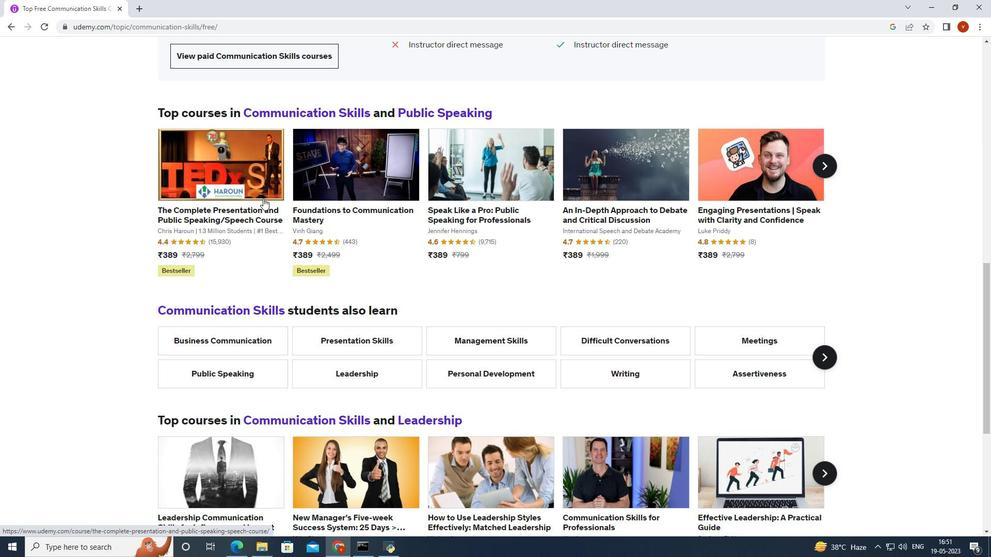 
Action: Mouse scrolled (263, 200) with delta (0, 0)
Screenshot: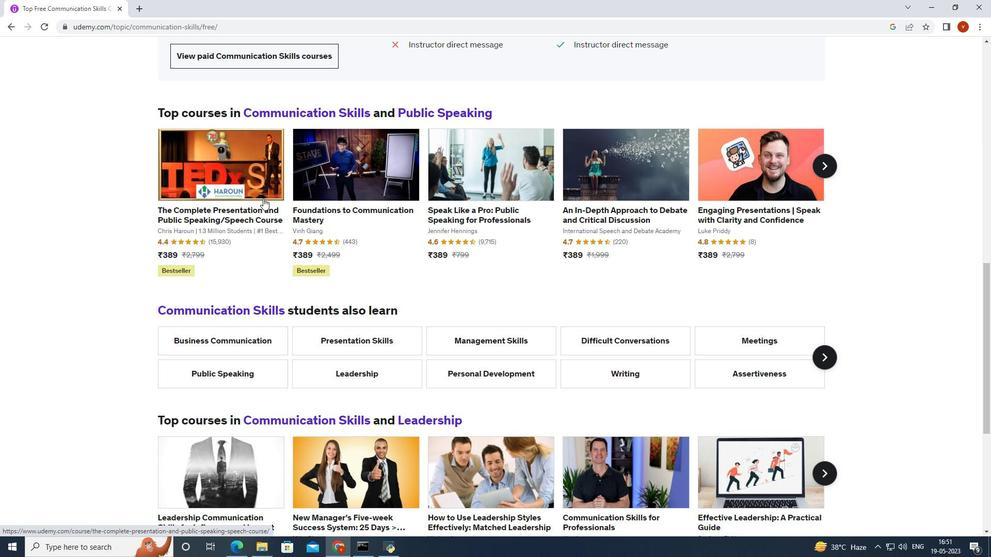 
Action: Mouse moved to (263, 201)
Screenshot: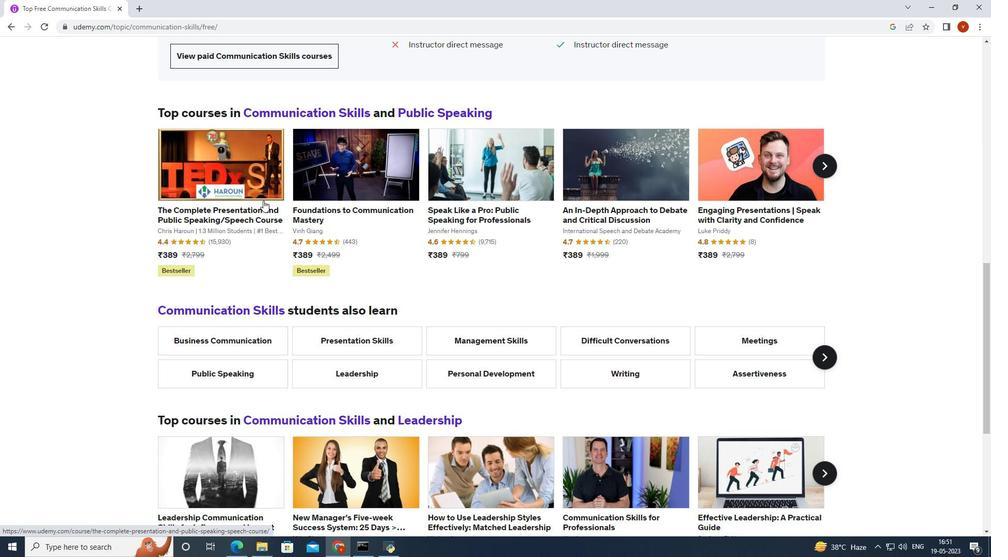 
Action: Mouse scrolled (263, 201) with delta (0, 0)
Screenshot: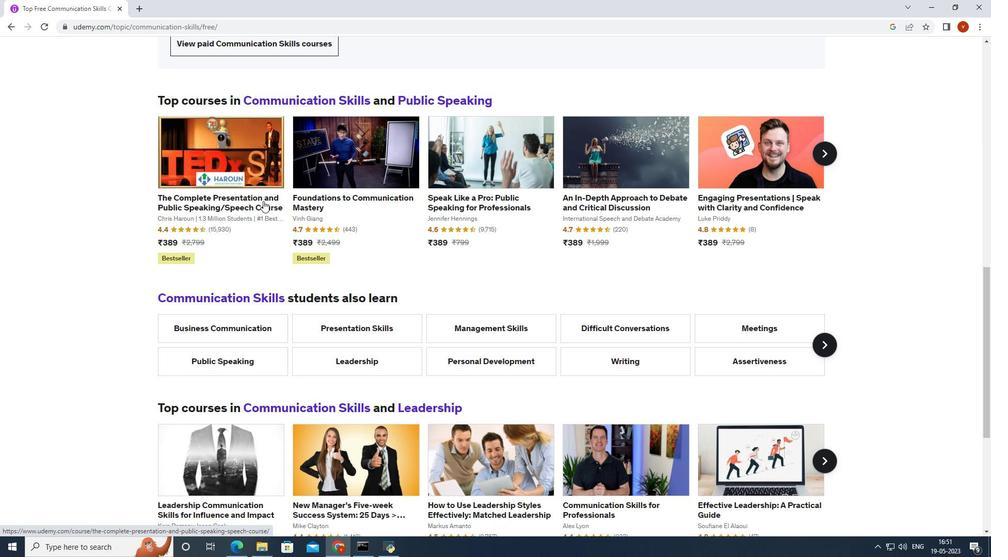 
Action: Mouse scrolled (263, 201) with delta (0, 0)
Screenshot: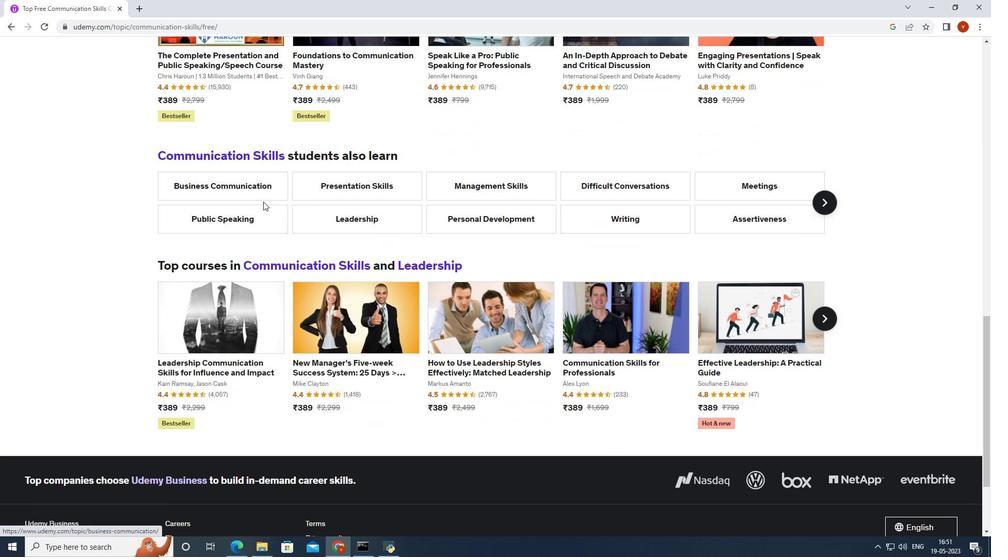 
Action: Mouse scrolled (263, 201) with delta (0, 0)
Screenshot: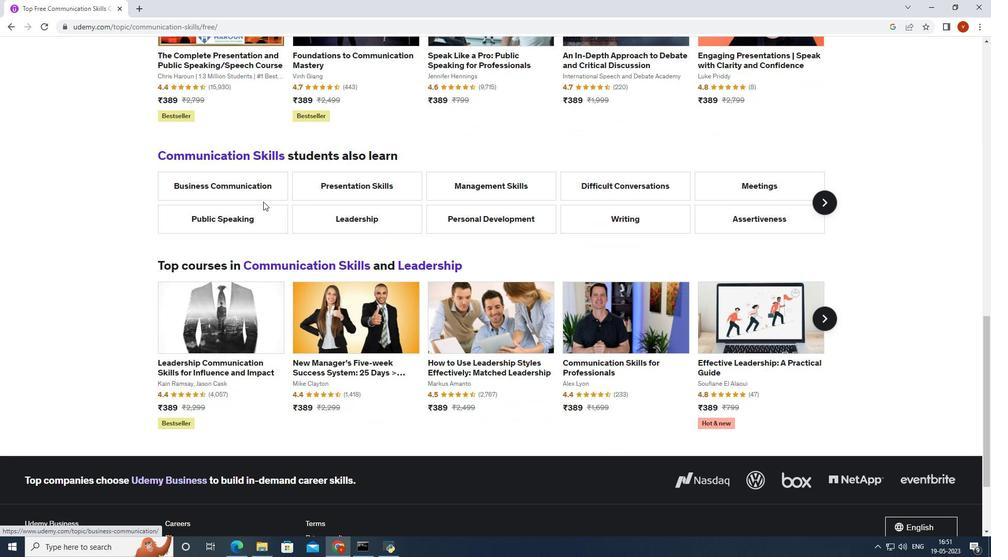 
Action: Mouse scrolled (263, 201) with delta (0, 0)
Screenshot: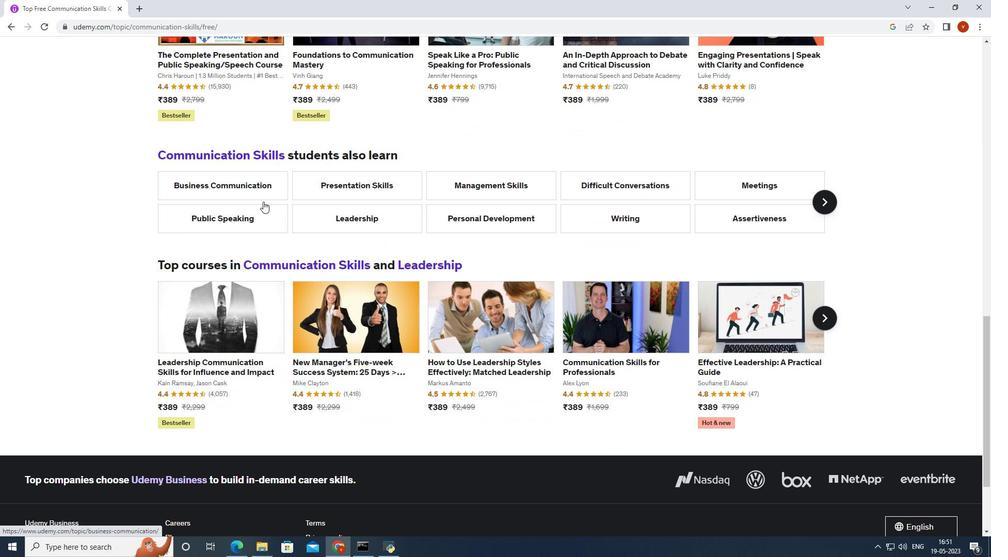 
Action: Mouse scrolled (263, 202) with delta (0, 0)
Screenshot: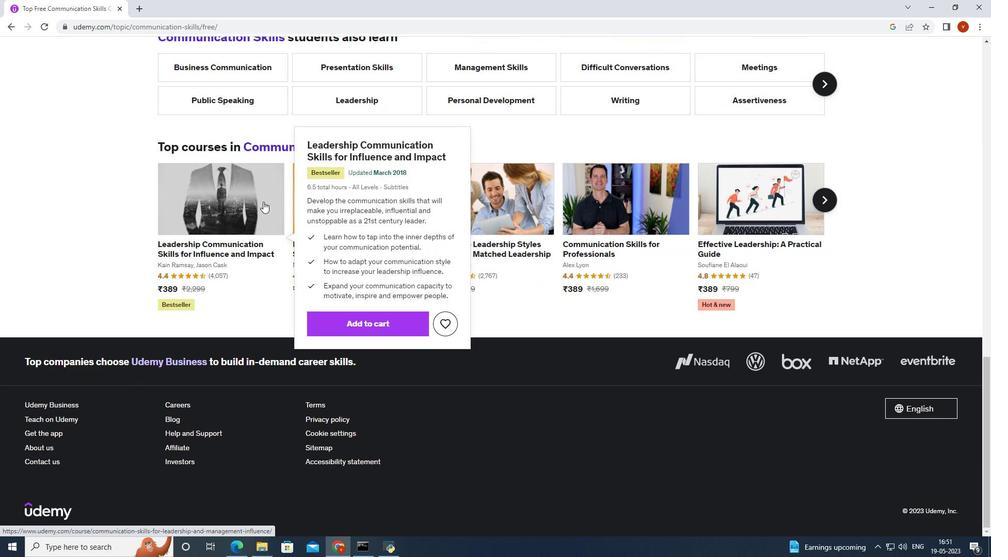 
Action: Mouse scrolled (263, 202) with delta (0, 0)
Screenshot: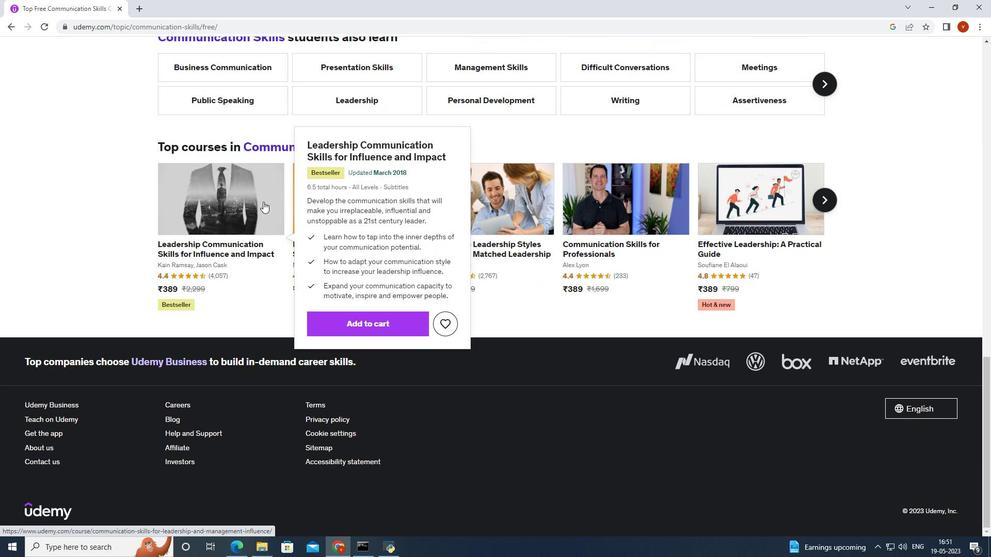 
Action: Mouse scrolled (263, 202) with delta (0, 0)
Screenshot: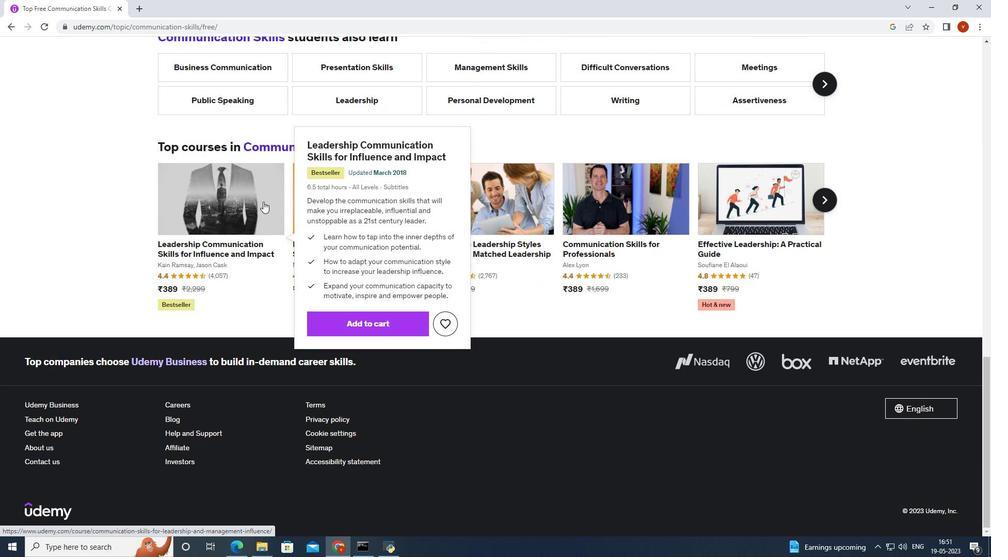 
Action: Mouse scrolled (263, 202) with delta (0, 0)
Screenshot: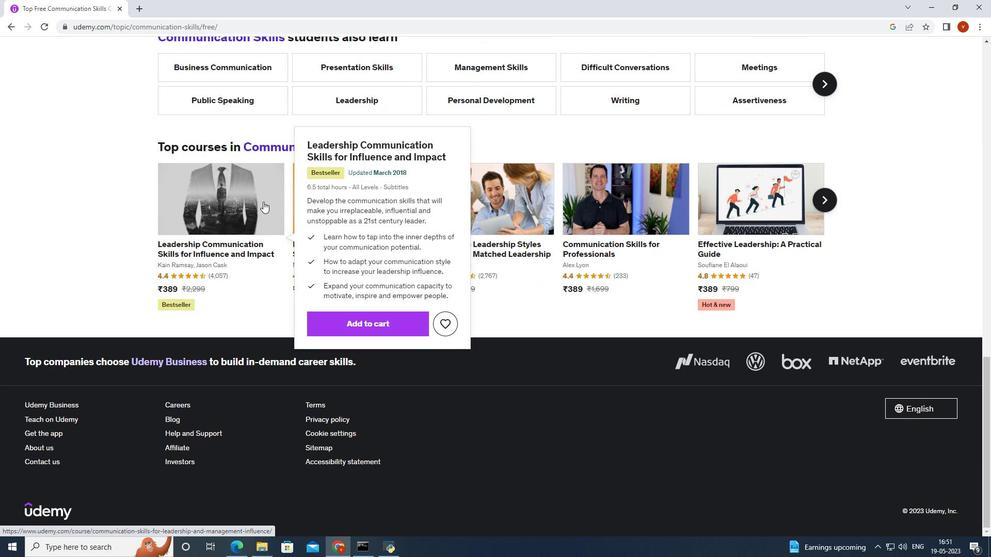 
Action: Mouse moved to (12, 27)
Screenshot: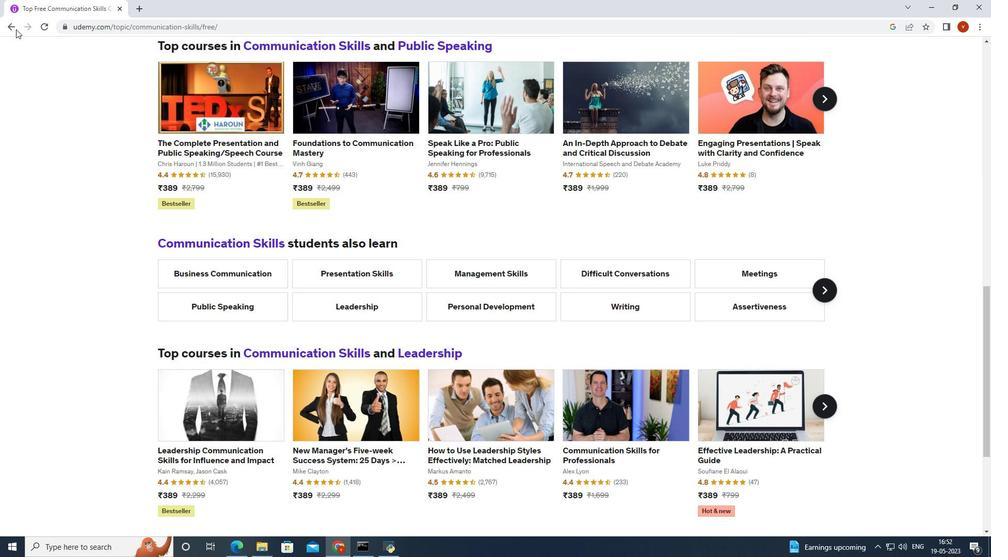 
Action: Mouse pressed left at (12, 27)
Screenshot: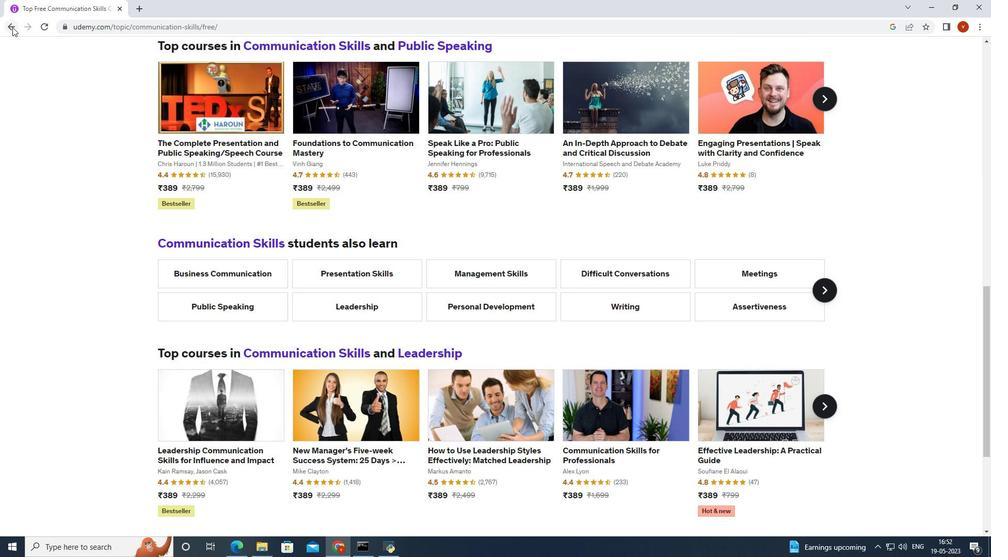 
Action: Mouse moved to (409, 326)
Screenshot: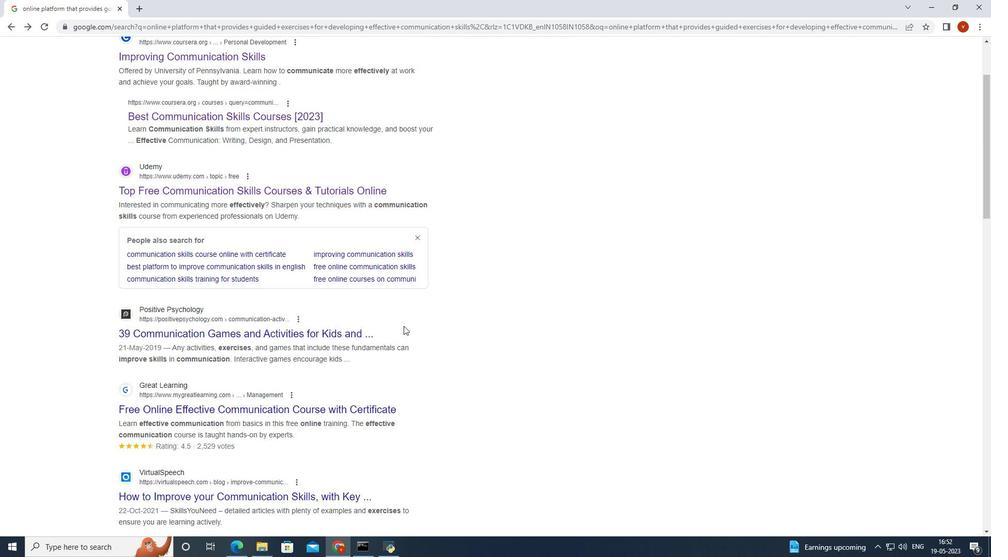 
Action: Mouse scrolled (409, 325) with delta (0, 0)
Screenshot: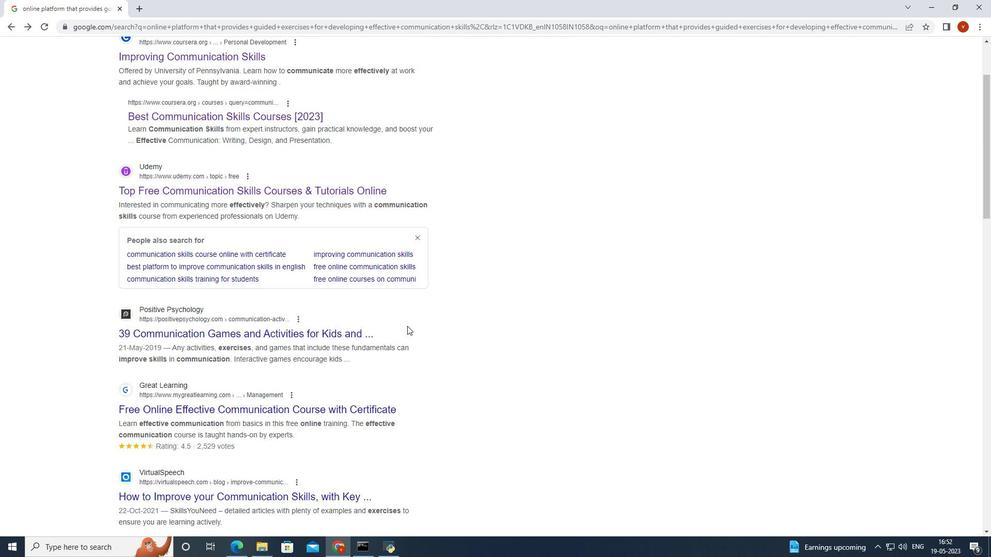 
Action: Mouse moved to (379, 305)
Screenshot: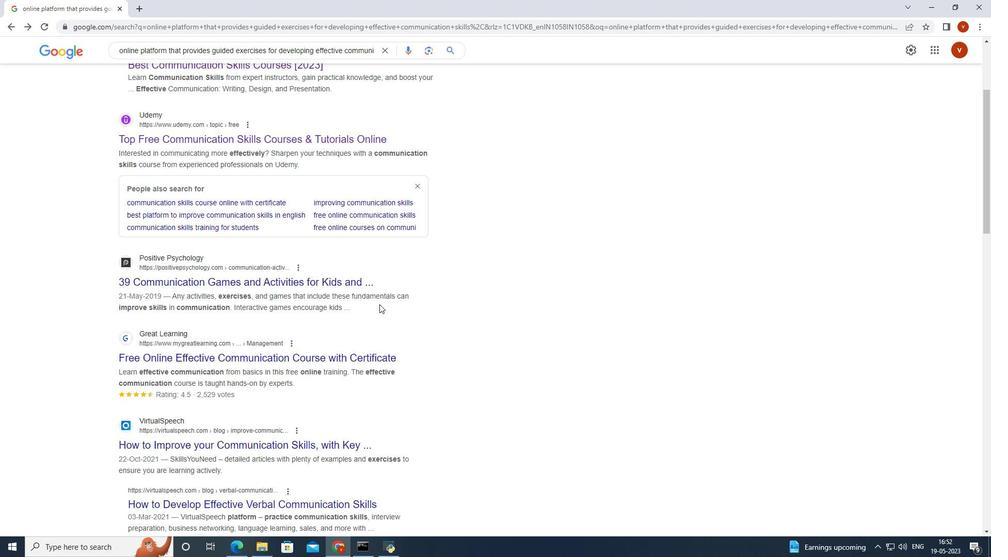 
Action: Mouse scrolled (379, 304) with delta (0, 0)
Screenshot: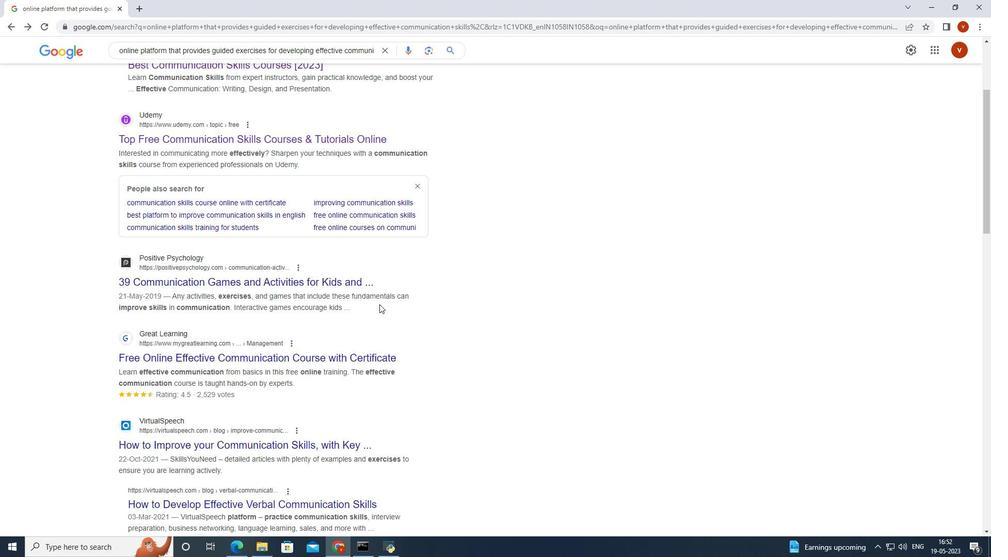 
Action: Mouse scrolled (379, 304) with delta (0, 0)
Screenshot: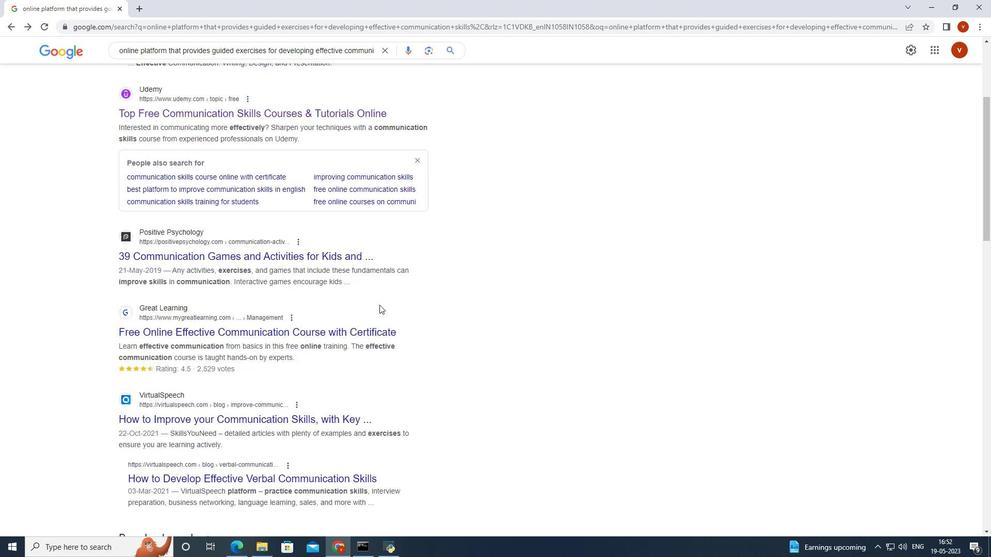 
Action: Mouse moved to (247, 341)
Screenshot: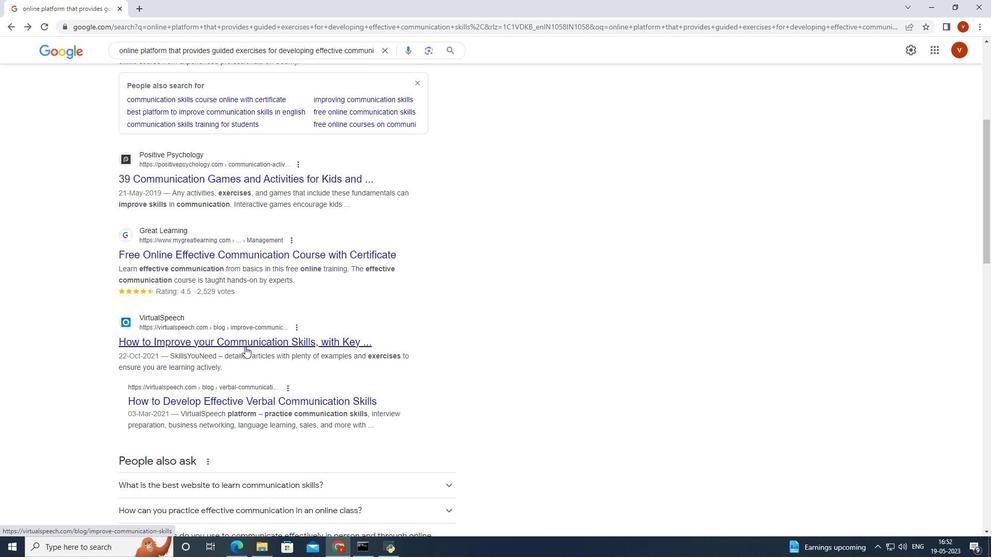 
Action: Mouse pressed left at (247, 341)
Screenshot: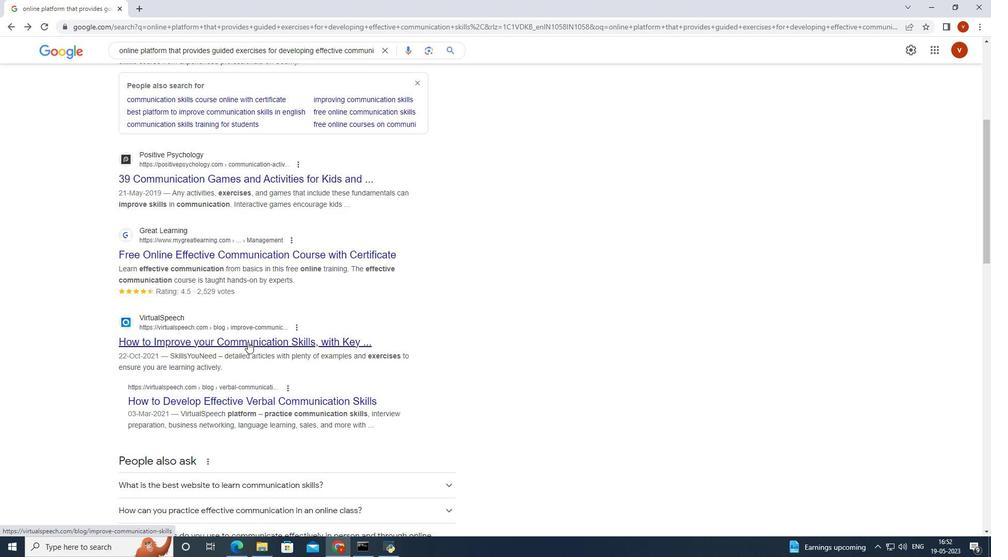 
Action: Mouse moved to (383, 322)
Screenshot: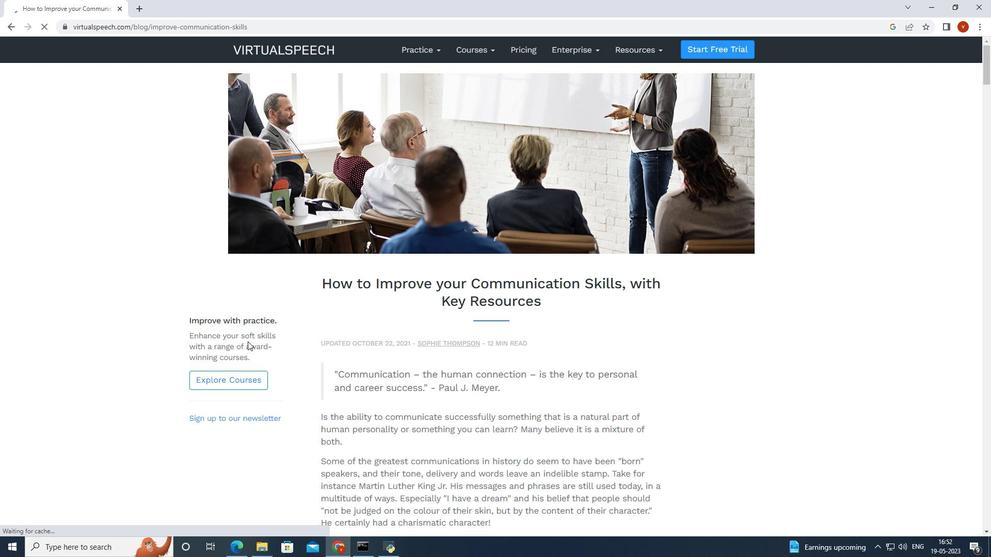 
Action: Mouse scrolled (383, 322) with delta (0, 0)
Screenshot: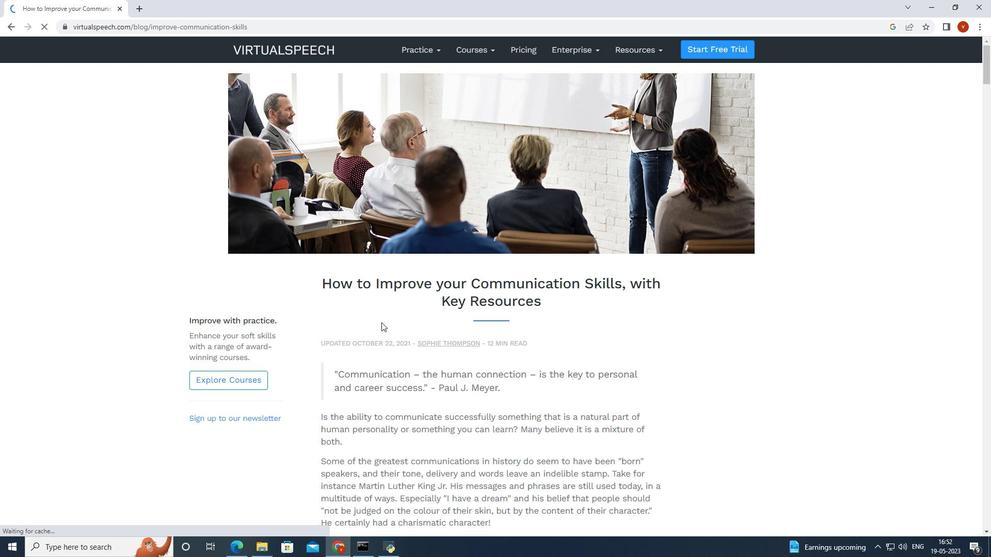 
Action: Mouse scrolled (383, 322) with delta (0, 0)
Screenshot: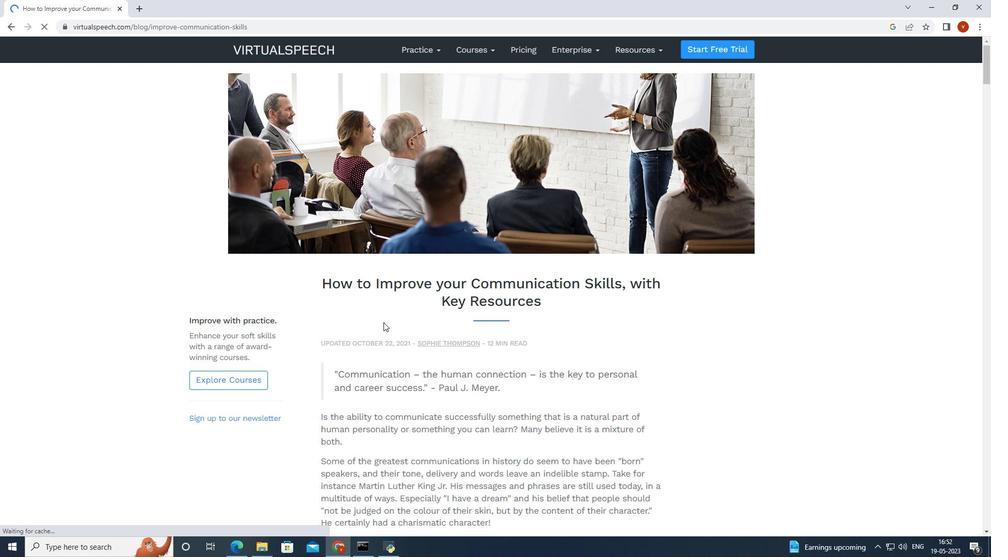 
Action: Mouse scrolled (383, 322) with delta (0, 0)
Screenshot: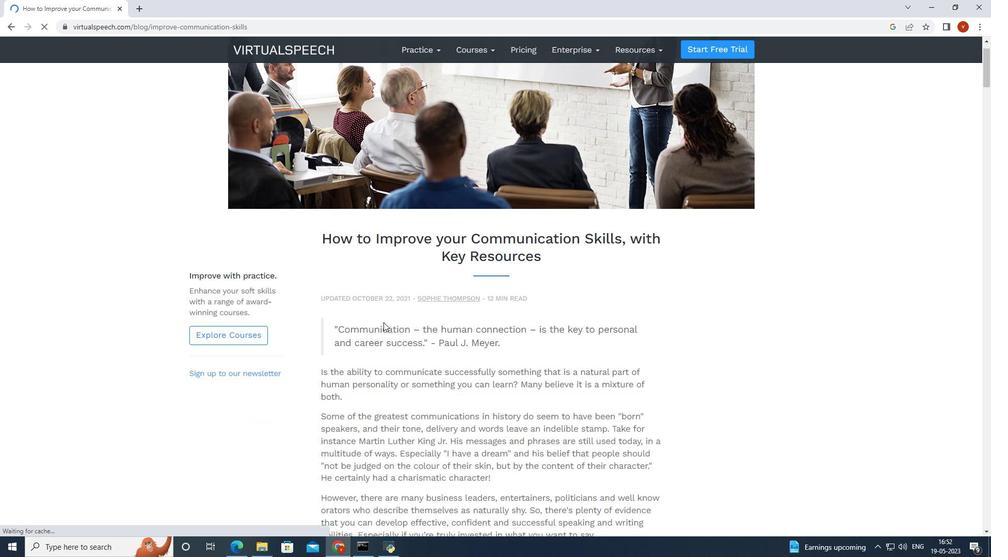 
Action: Mouse scrolled (383, 322) with delta (0, 0)
Screenshot: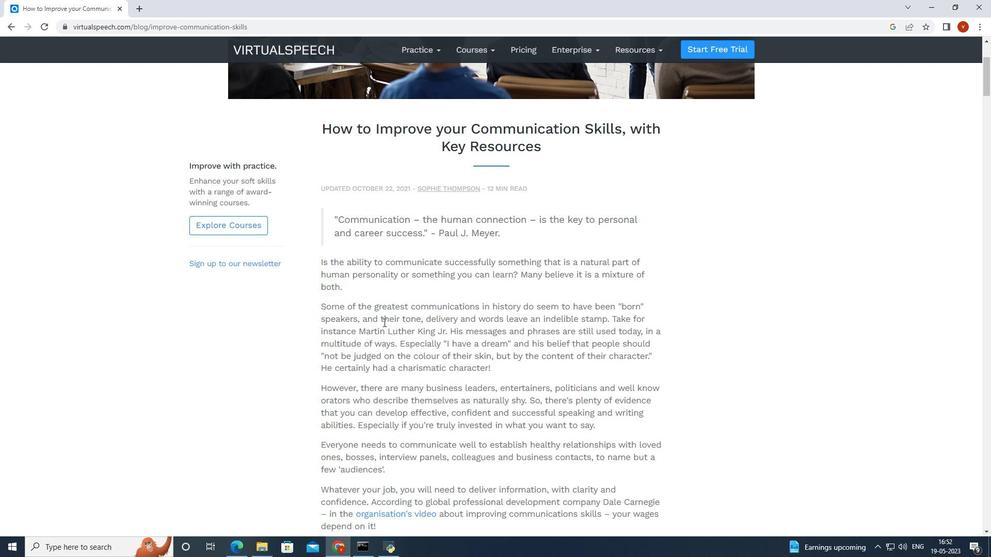 
Action: Mouse moved to (394, 309)
Screenshot: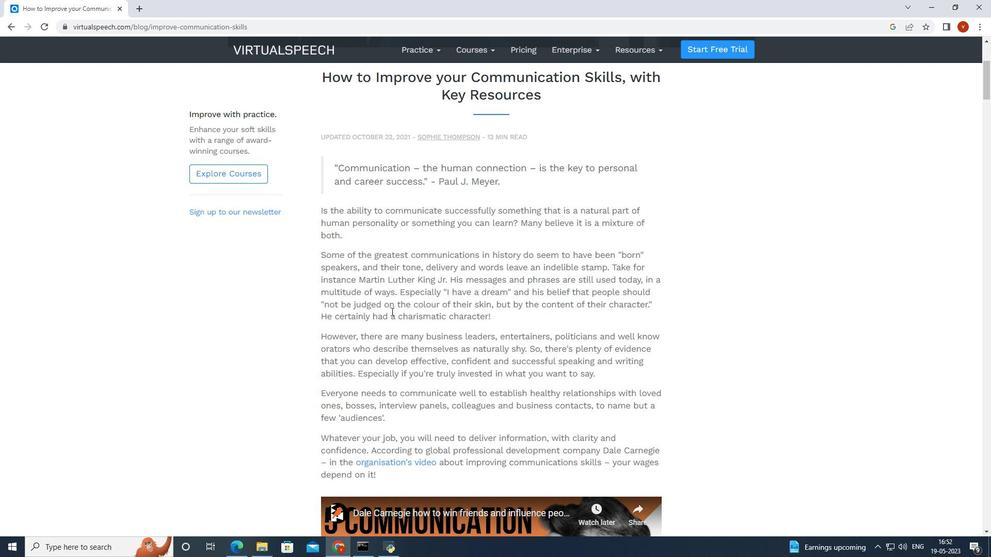 
Action: Mouse scrolled (394, 308) with delta (0, 0)
Screenshot: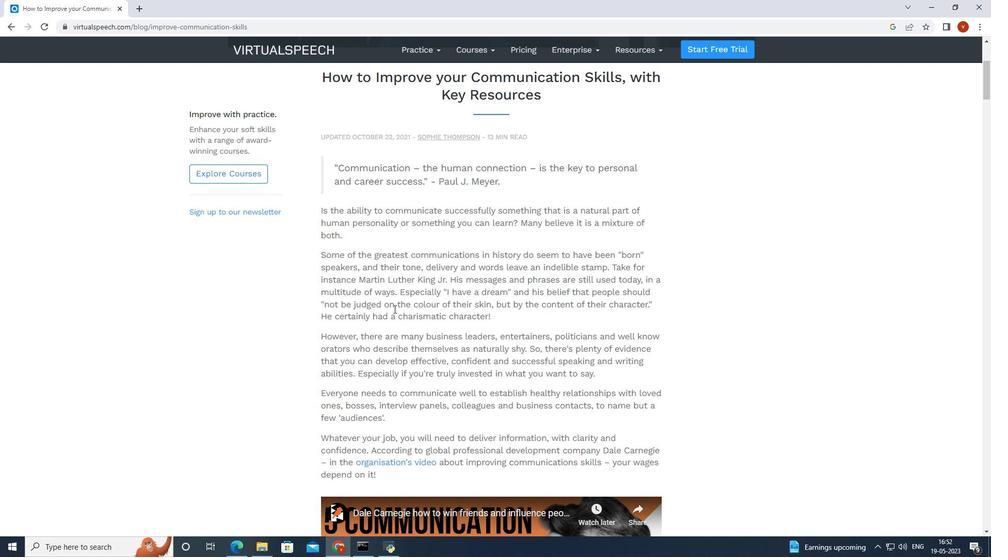 
Action: Mouse scrolled (394, 309) with delta (0, 0)
Screenshot: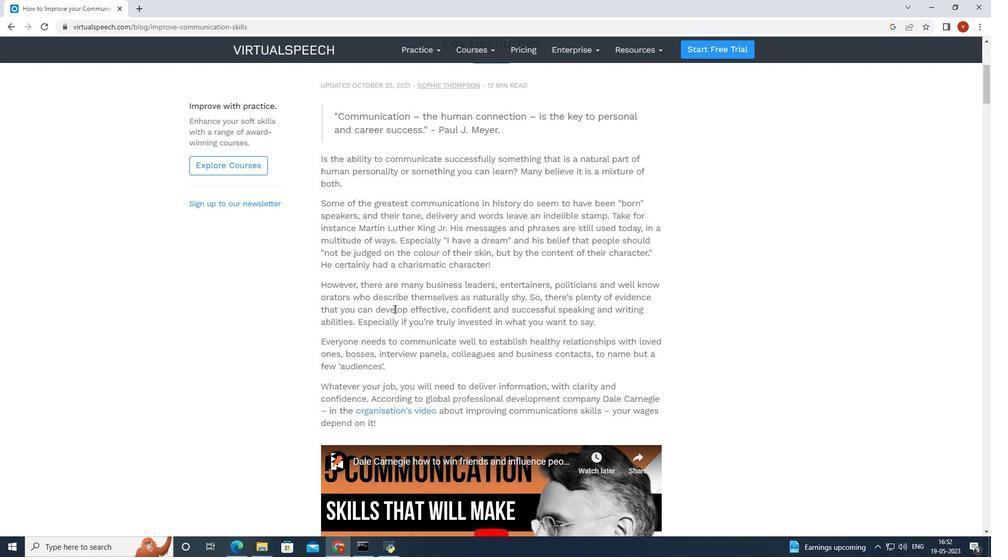 
Action: Mouse scrolled (394, 308) with delta (0, 0)
Screenshot: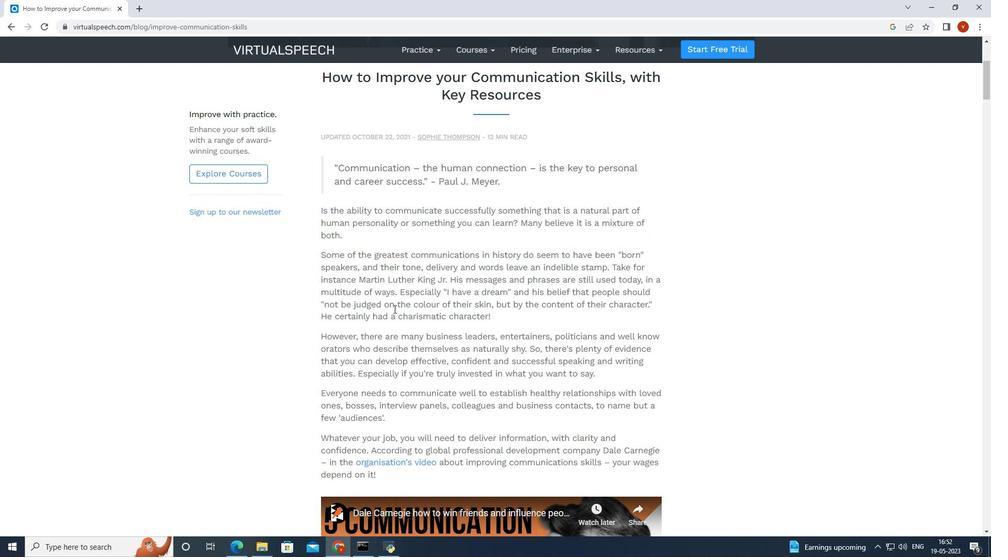 
Action: Mouse scrolled (394, 308) with delta (0, 0)
Screenshot: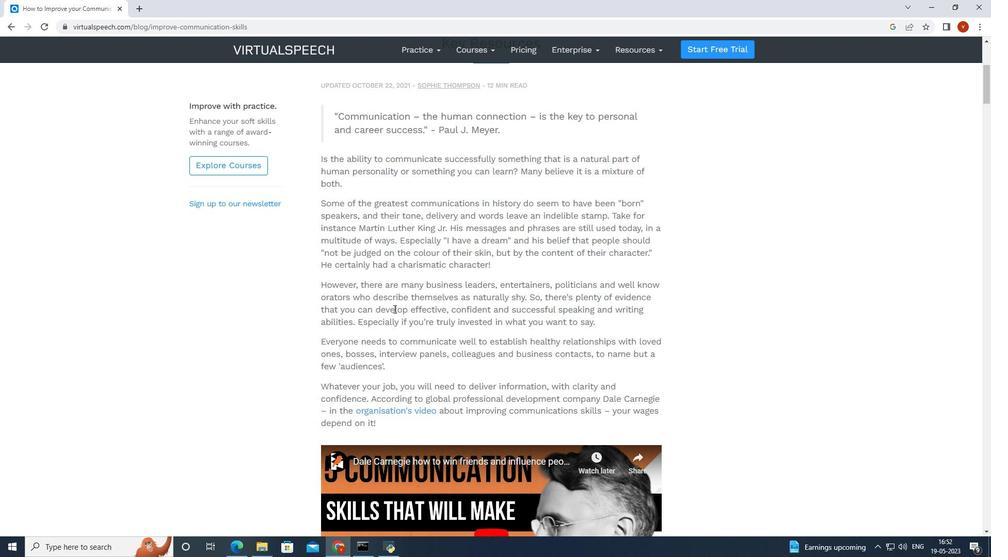 
Action: Mouse scrolled (394, 308) with delta (0, 0)
Screenshot: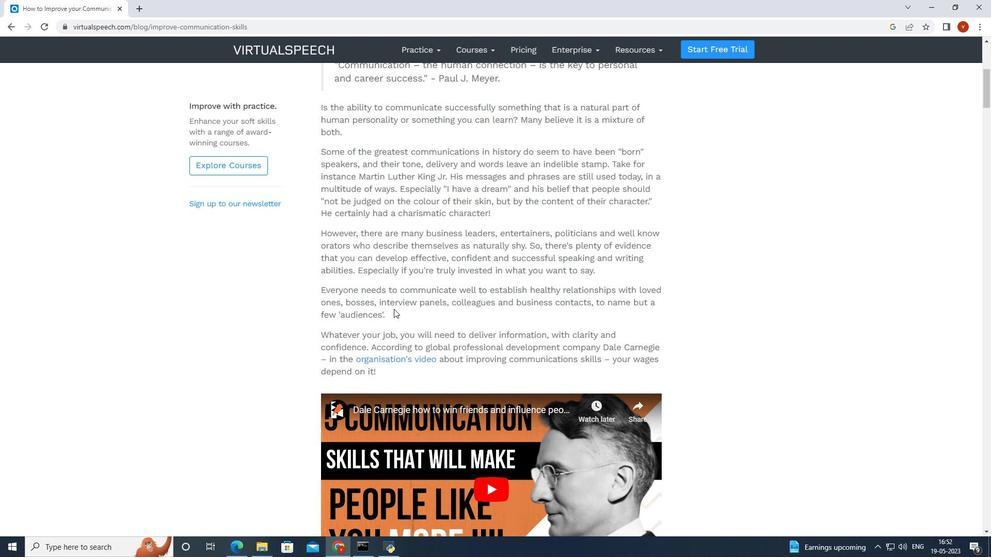 
Action: Mouse scrolled (394, 308) with delta (0, 0)
Screenshot: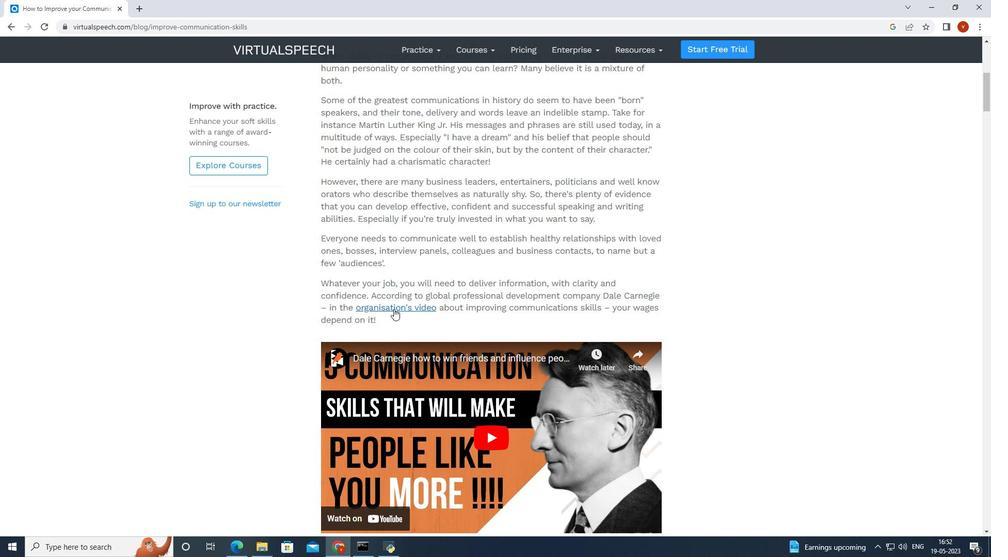 
Action: Mouse scrolled (394, 308) with delta (0, 0)
Screenshot: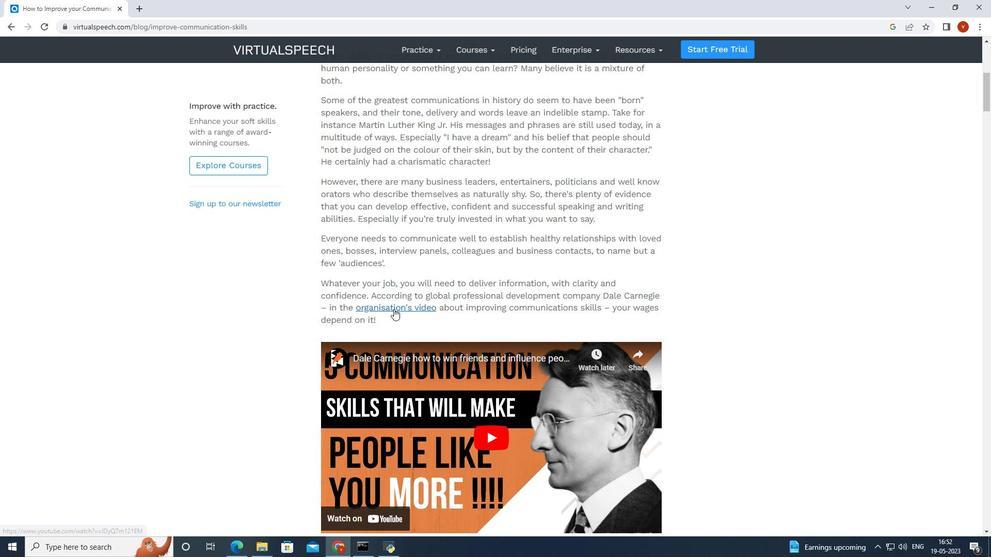 
Action: Mouse scrolled (394, 308) with delta (0, 0)
Screenshot: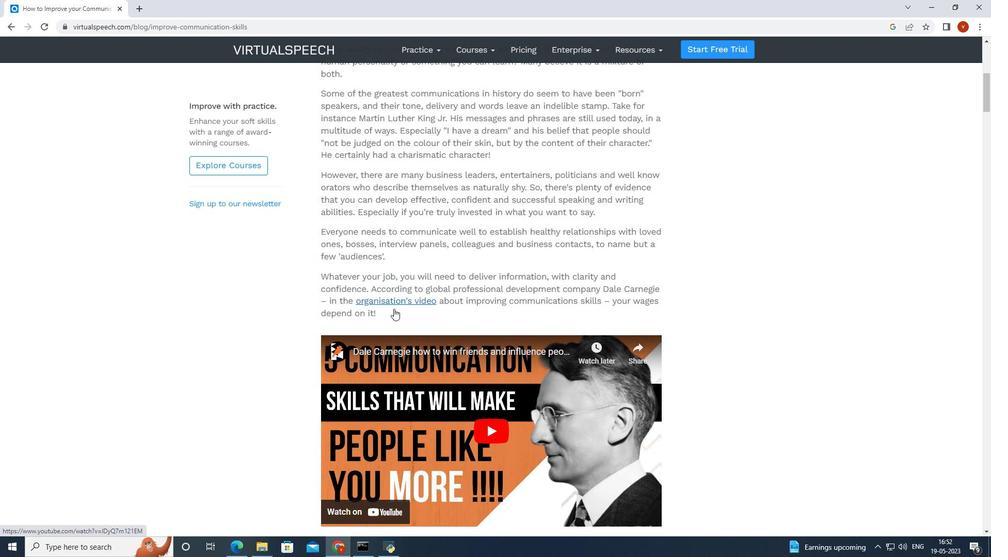 
Action: Mouse moved to (394, 310)
Screenshot: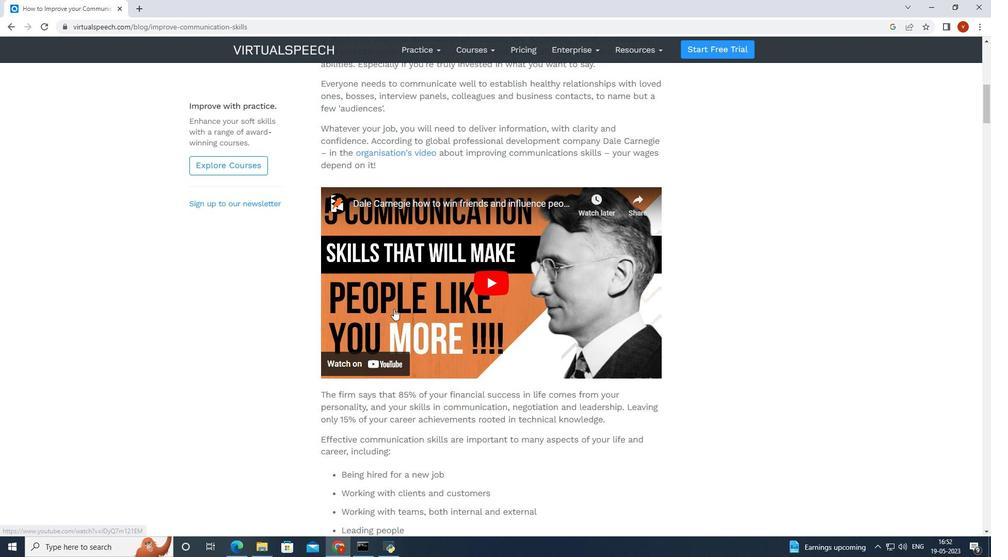 
Action: Mouse scrolled (394, 310) with delta (0, 0)
Screenshot: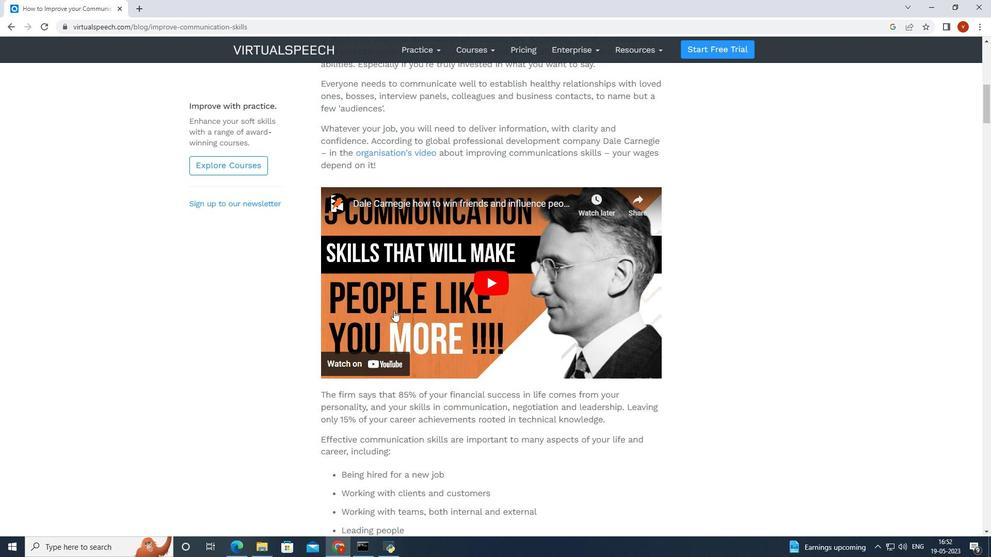 
Action: Mouse moved to (489, 231)
Screenshot: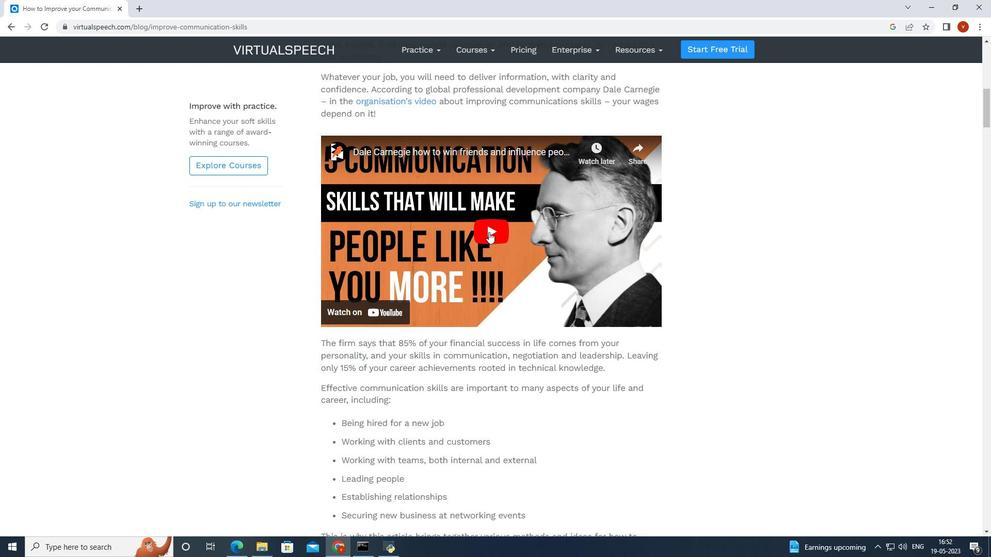 
Action: Mouse pressed left at (489, 231)
Screenshot: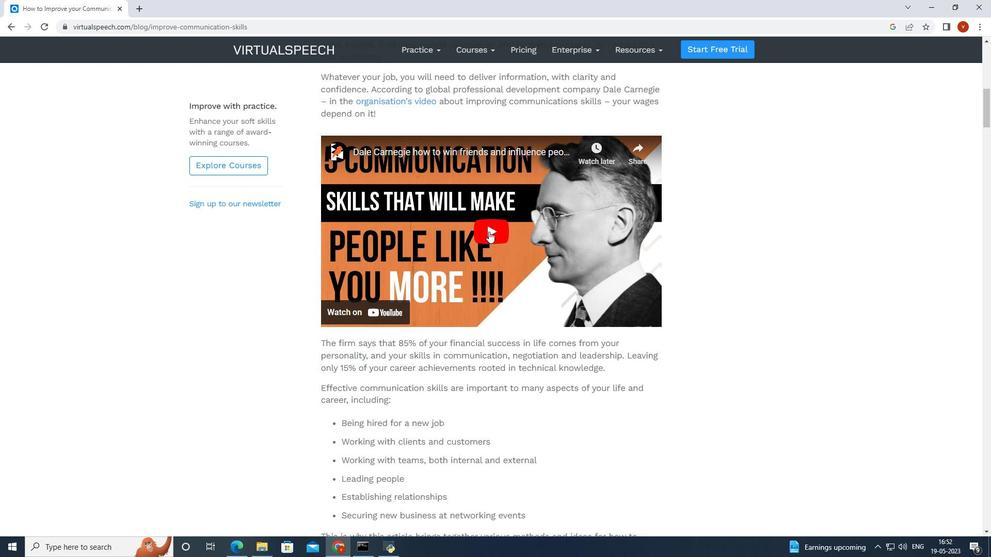 
Action: Mouse moved to (423, 307)
Screenshot: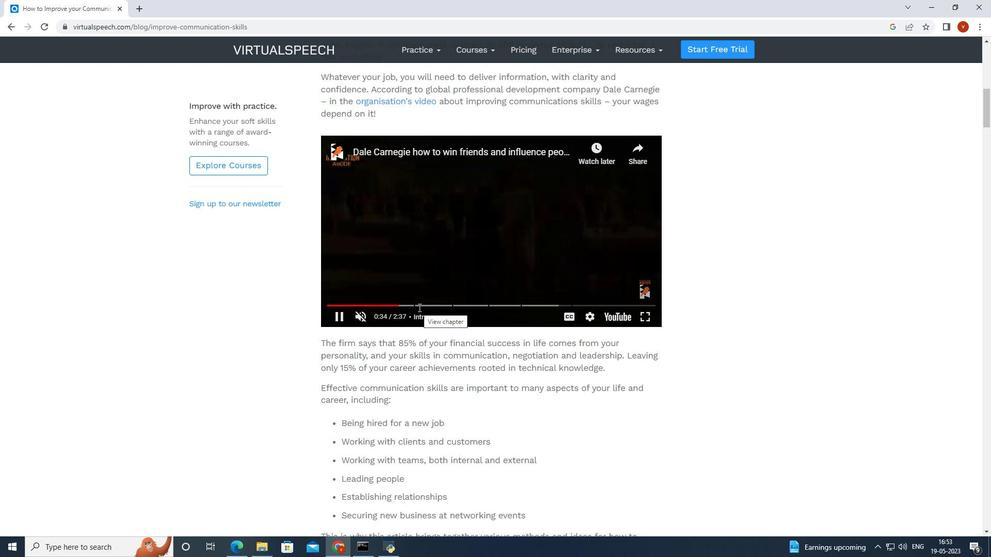 
Action: Mouse pressed left at (423, 307)
Screenshot: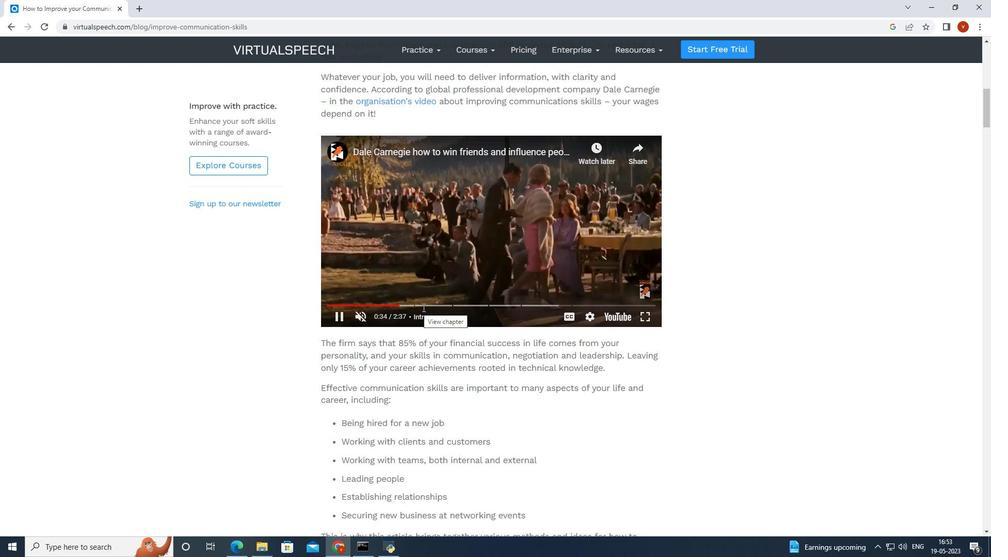 
Action: Mouse moved to (422, 355)
Screenshot: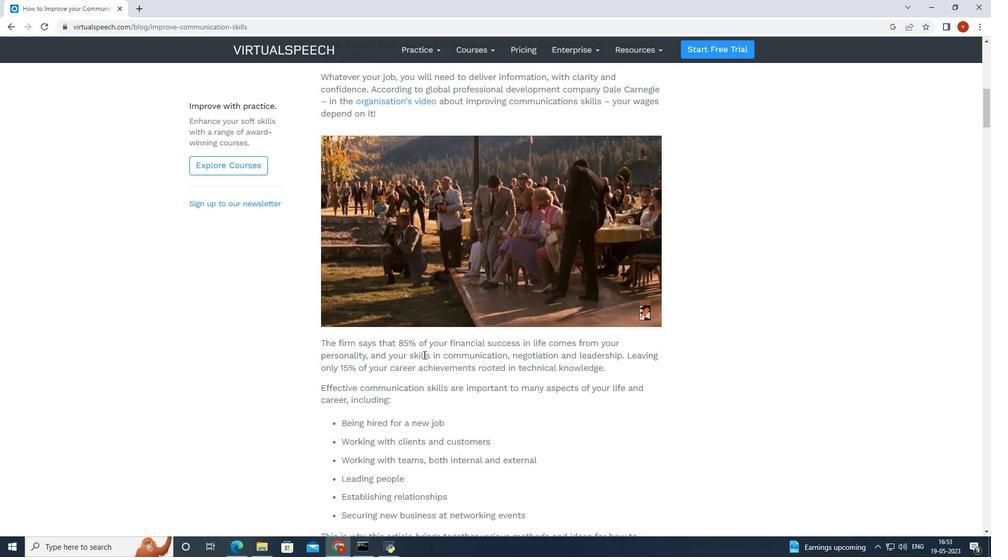 
Action: Mouse scrolled (422, 355) with delta (0, 0)
Screenshot: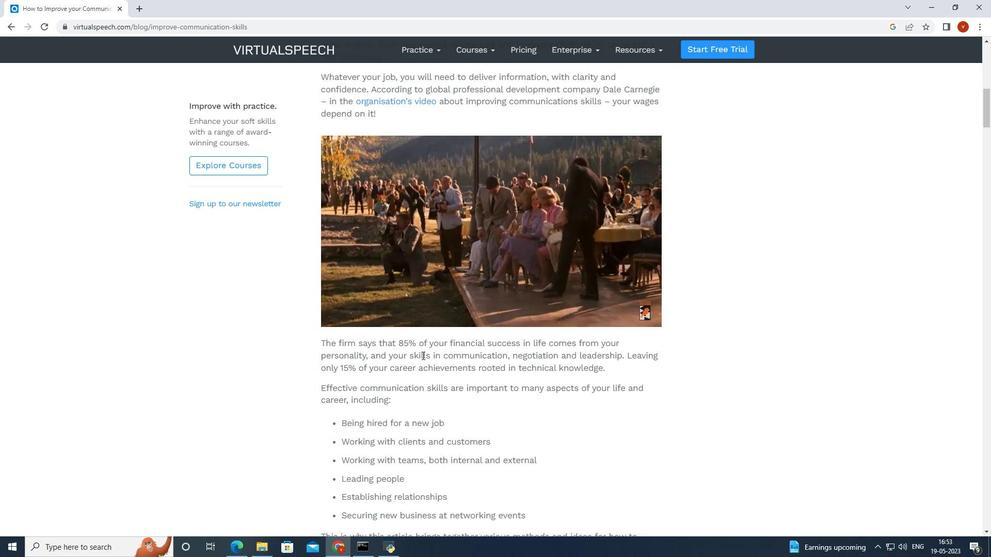
Action: Mouse scrolled (422, 355) with delta (0, 0)
Screenshot: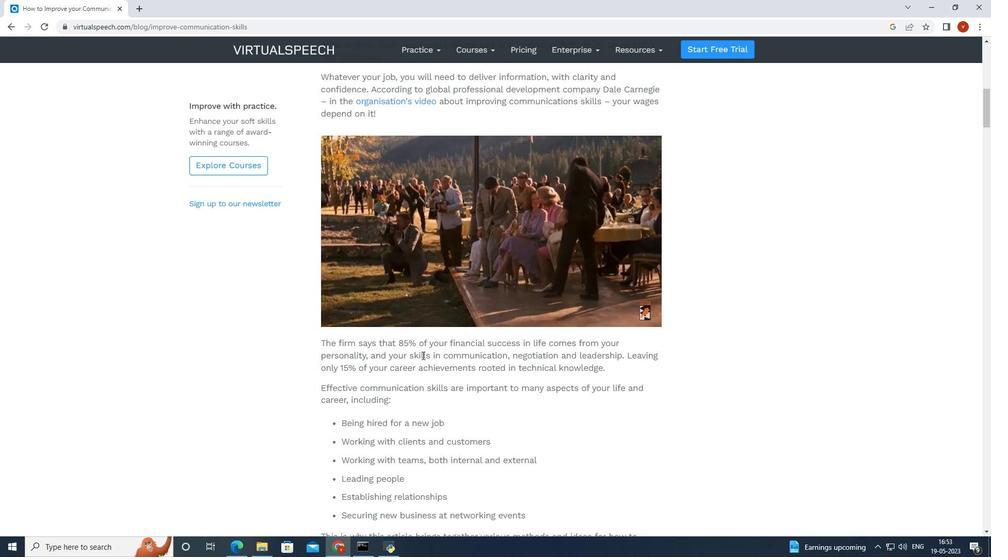 
Action: Mouse moved to (413, 352)
Screenshot: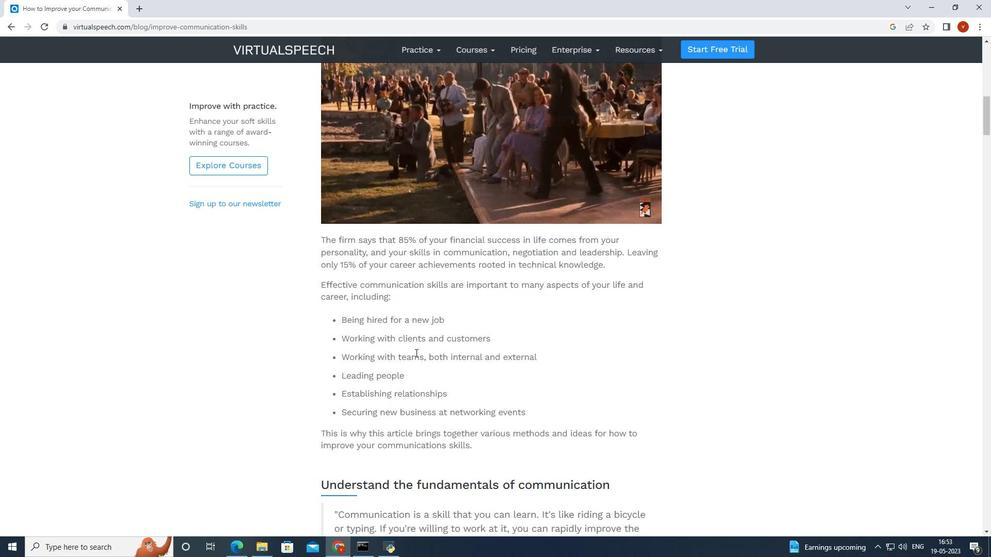 
Action: Mouse scrolled (413, 351) with delta (0, 0)
Screenshot: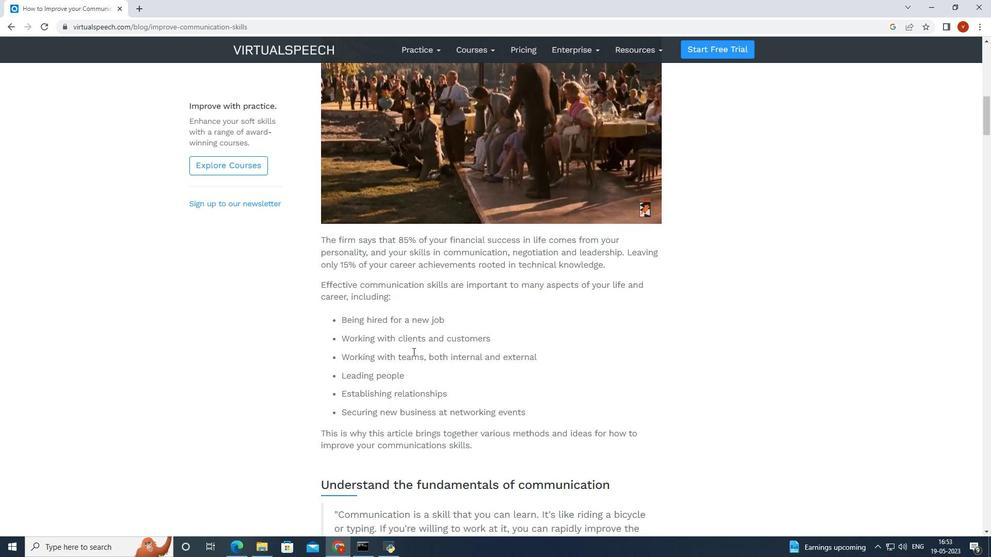 
Action: Mouse scrolled (413, 351) with delta (0, 0)
Screenshot: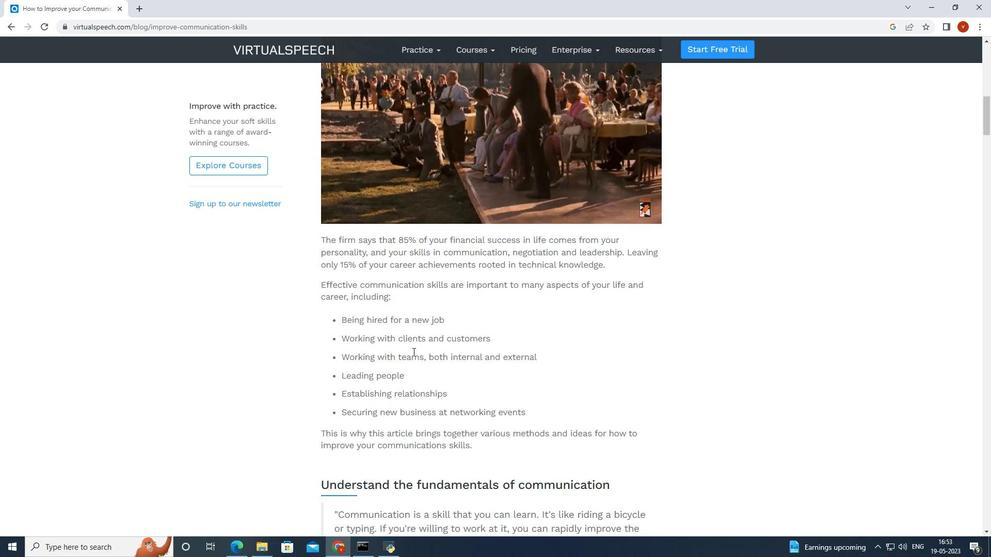 
Action: Mouse scrolled (413, 351) with delta (0, 0)
Screenshot: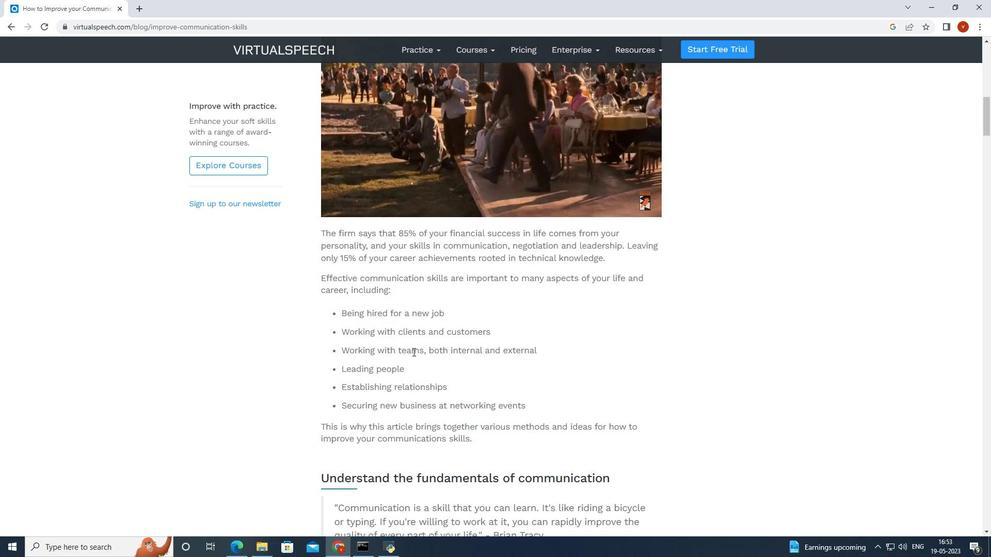 
Action: Mouse scrolled (413, 351) with delta (0, 0)
Screenshot: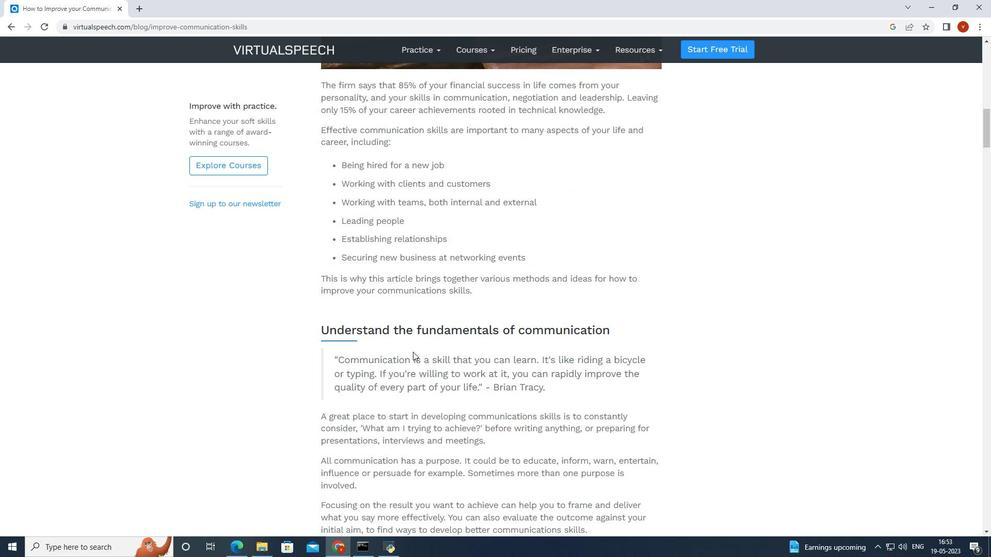 
Action: Mouse scrolled (413, 351) with delta (0, 0)
Screenshot: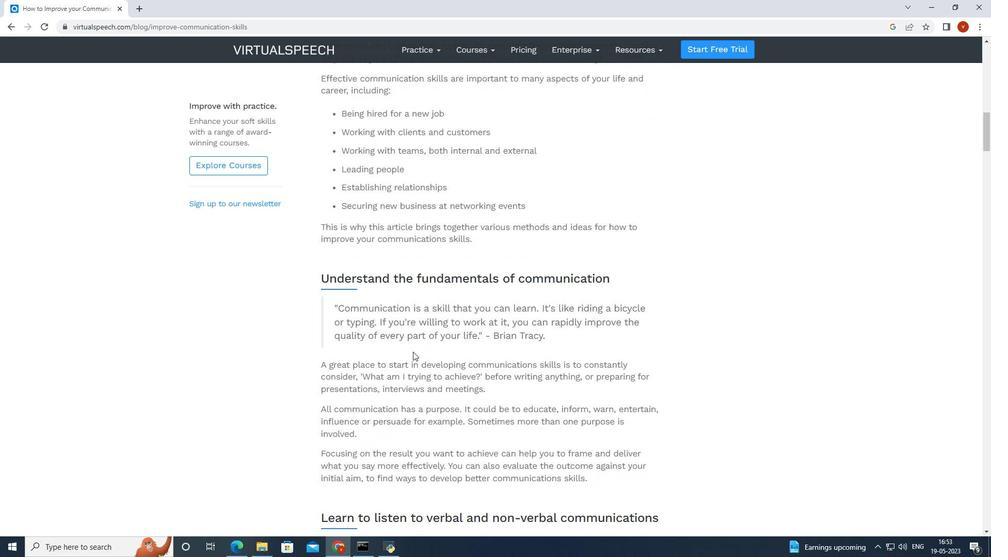 
Action: Mouse scrolled (413, 351) with delta (0, 0)
Screenshot: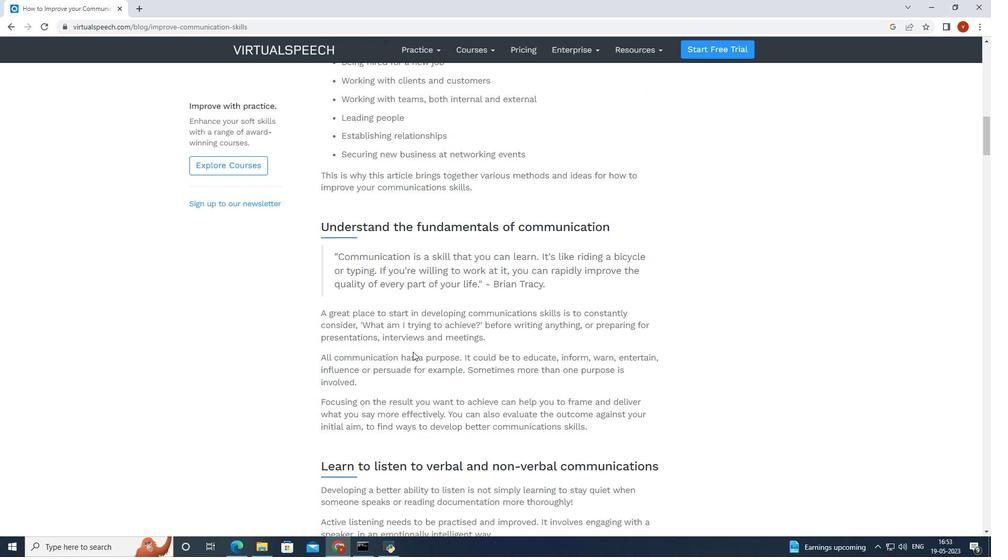 
Action: Mouse scrolled (413, 351) with delta (0, 0)
Screenshot: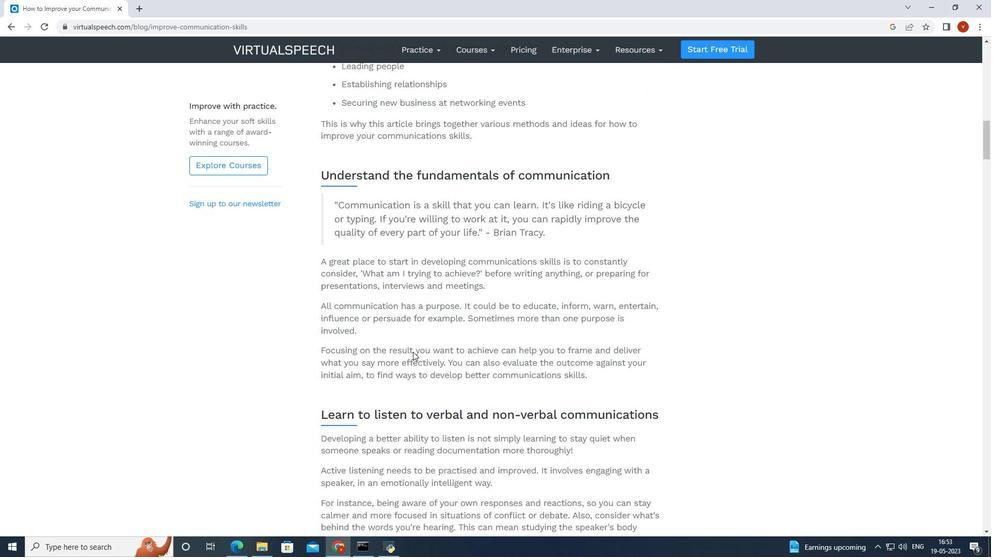 
Action: Mouse scrolled (413, 351) with delta (0, 0)
Screenshot: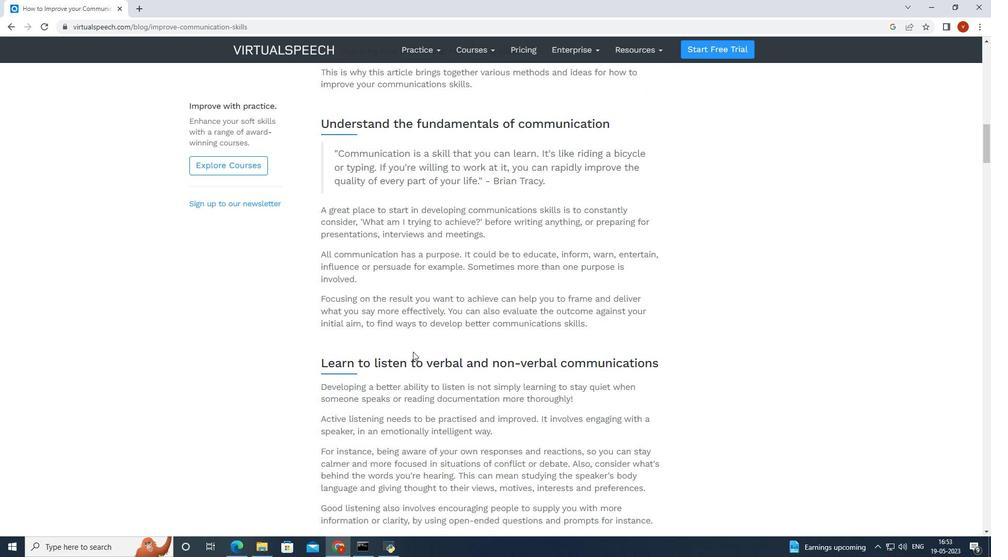 
Action: Mouse scrolled (413, 351) with delta (0, 0)
Screenshot: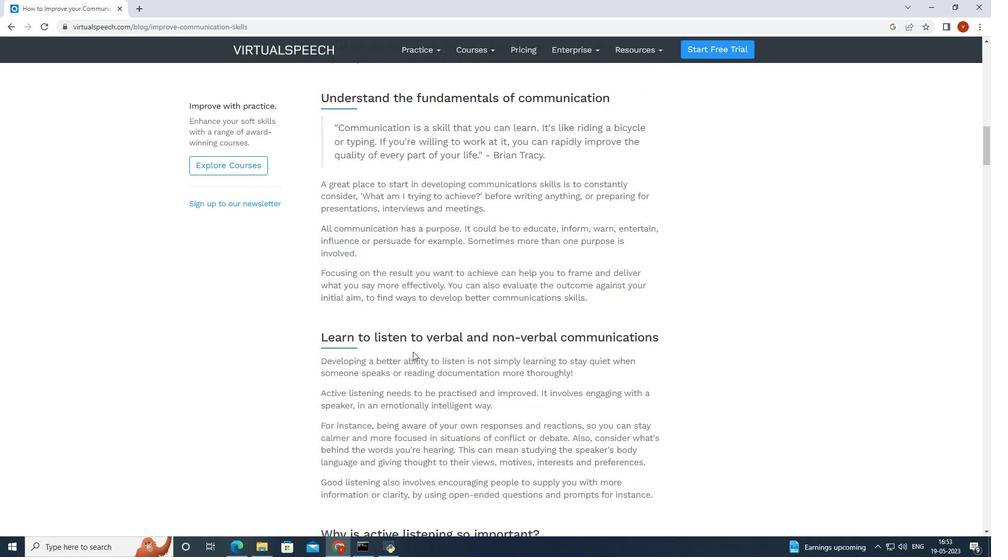 
Action: Mouse scrolled (413, 351) with delta (0, 0)
Screenshot: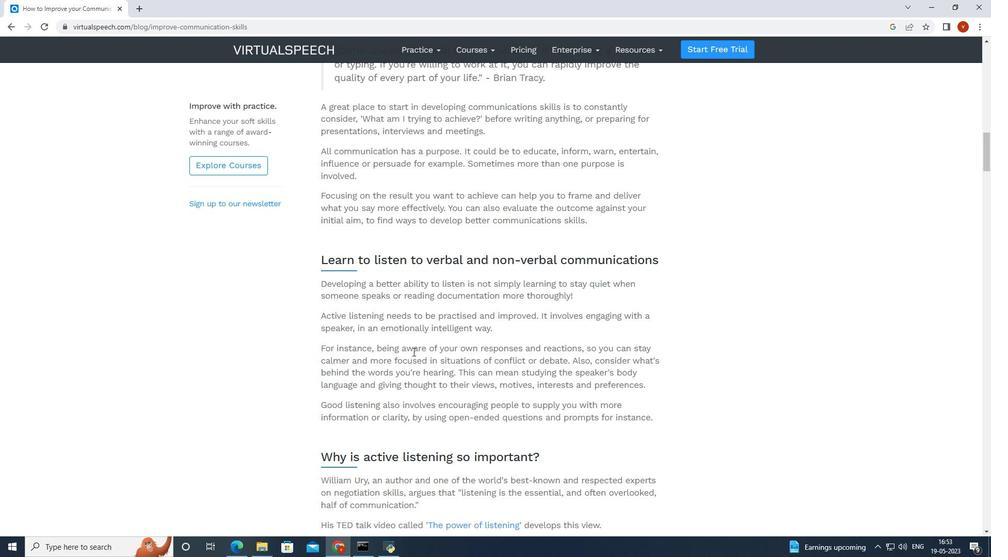 
Action: Mouse scrolled (413, 351) with delta (0, 0)
Screenshot: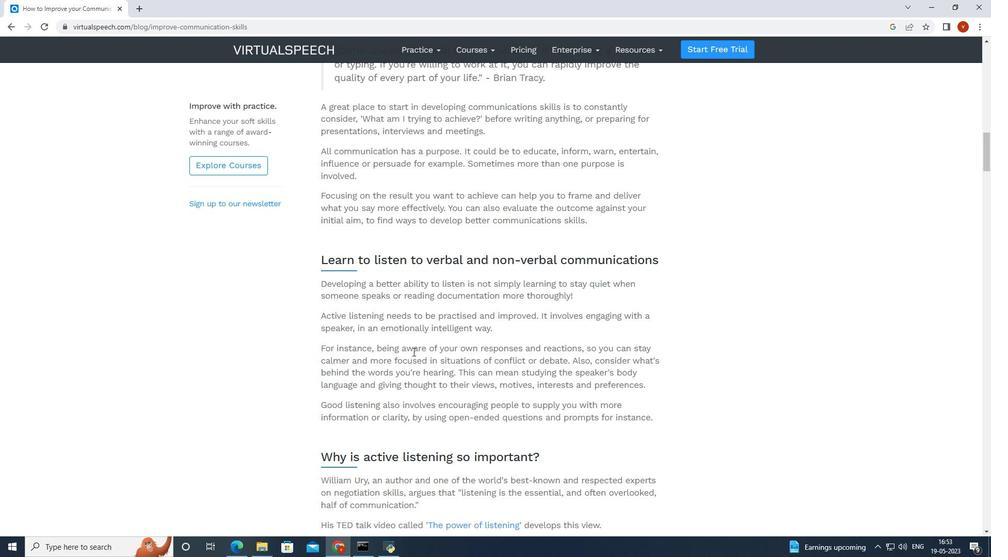 
Action: Mouse scrolled (413, 351) with delta (0, 0)
Screenshot: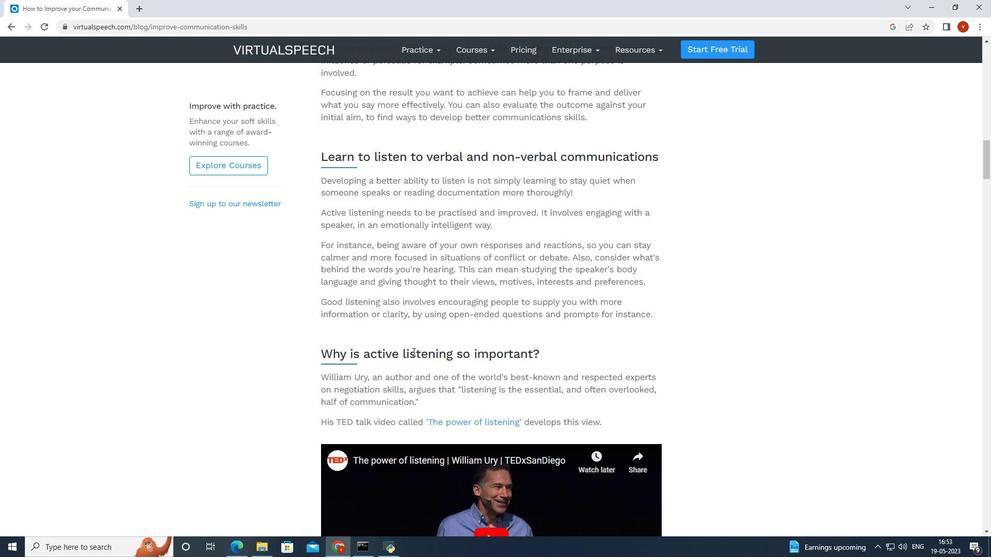 
Action: Mouse scrolled (413, 351) with delta (0, 0)
Screenshot: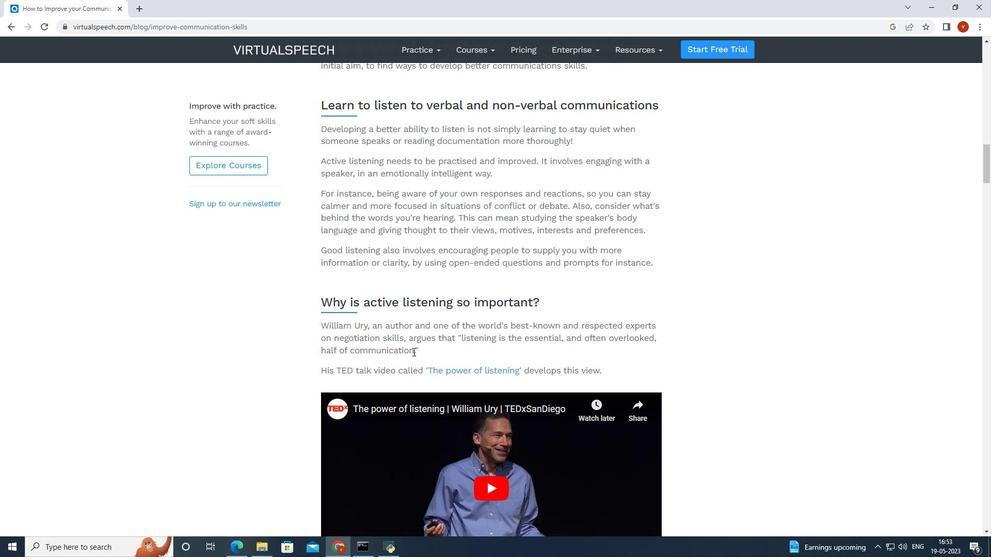 
Action: Mouse scrolled (413, 351) with delta (0, 0)
Screenshot: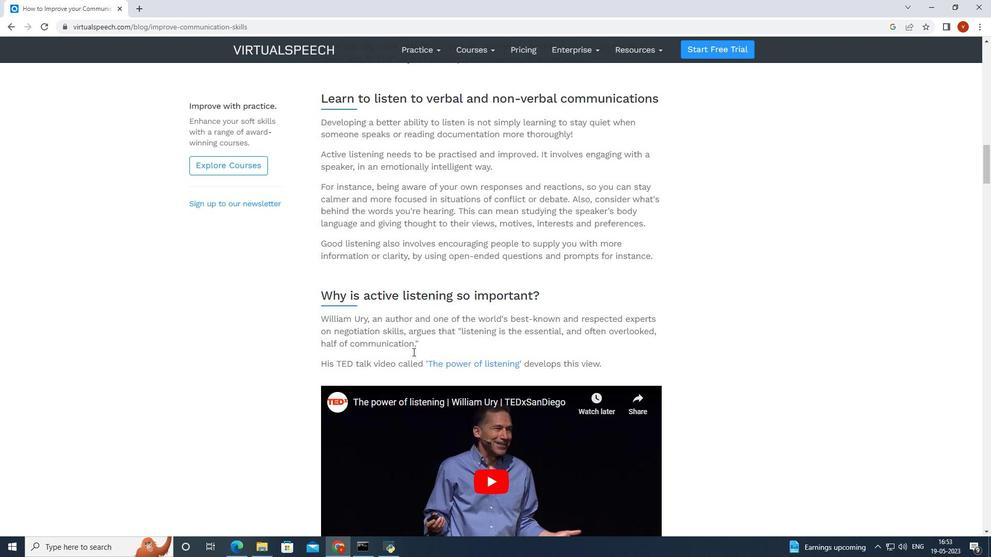 
Action: Mouse moved to (488, 382)
Screenshot: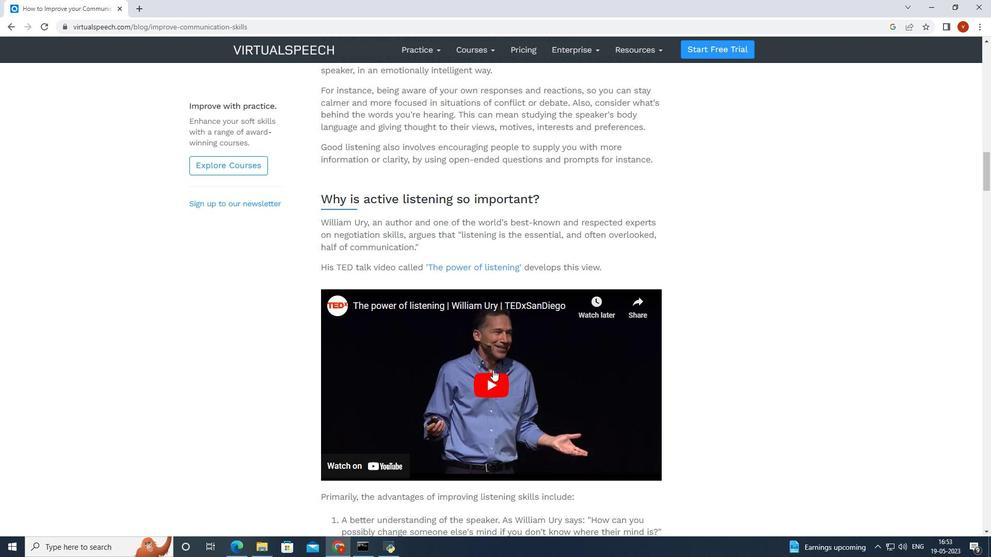 
Action: Mouse pressed left at (488, 382)
Screenshot: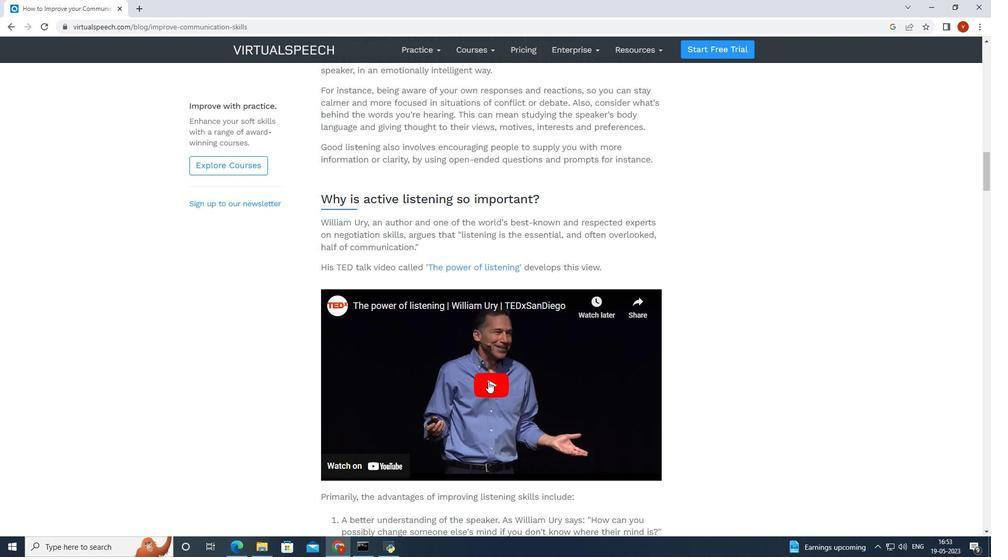 
Action: Mouse moved to (547, 392)
Screenshot: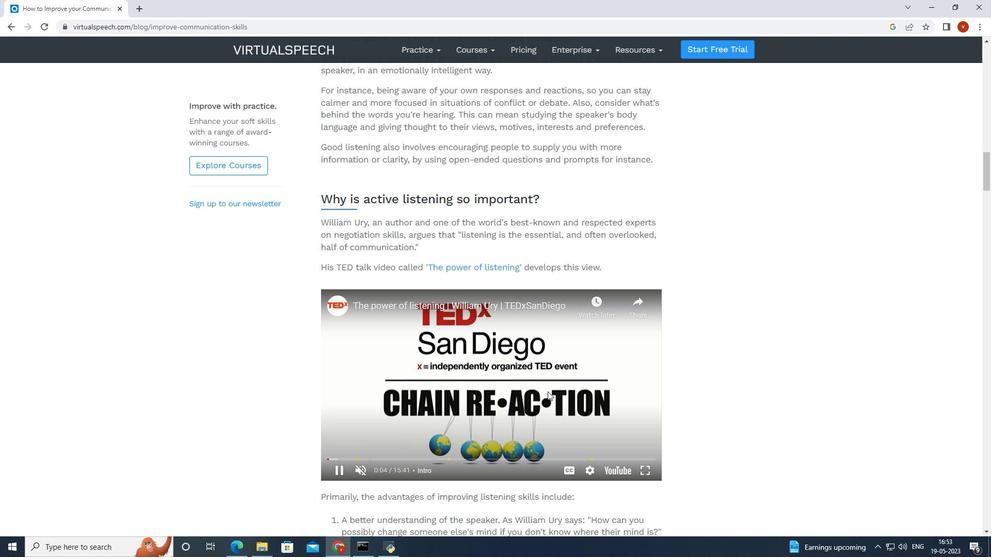 
Action: Mouse scrolled (547, 391) with delta (0, 0)
Screenshot: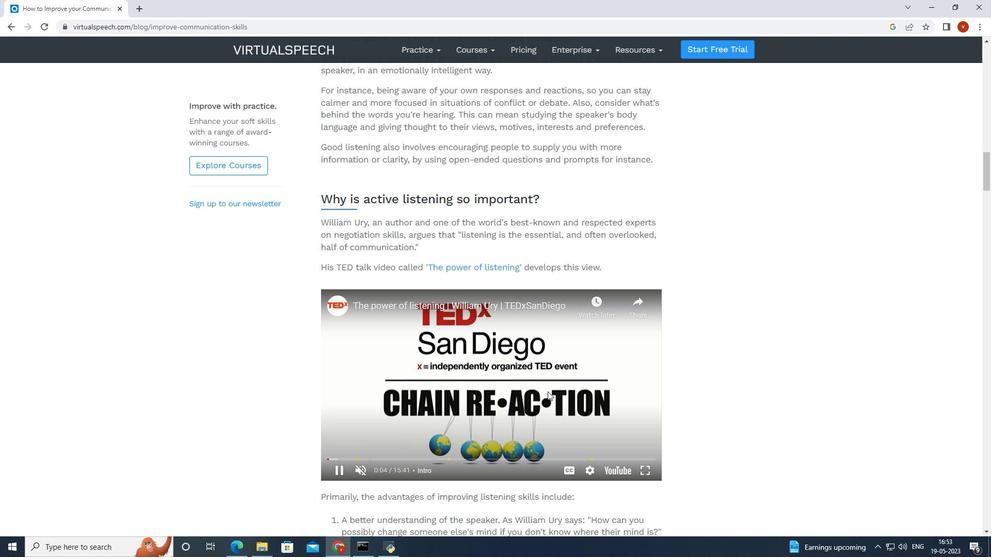 
Action: Mouse moved to (546, 395)
Screenshot: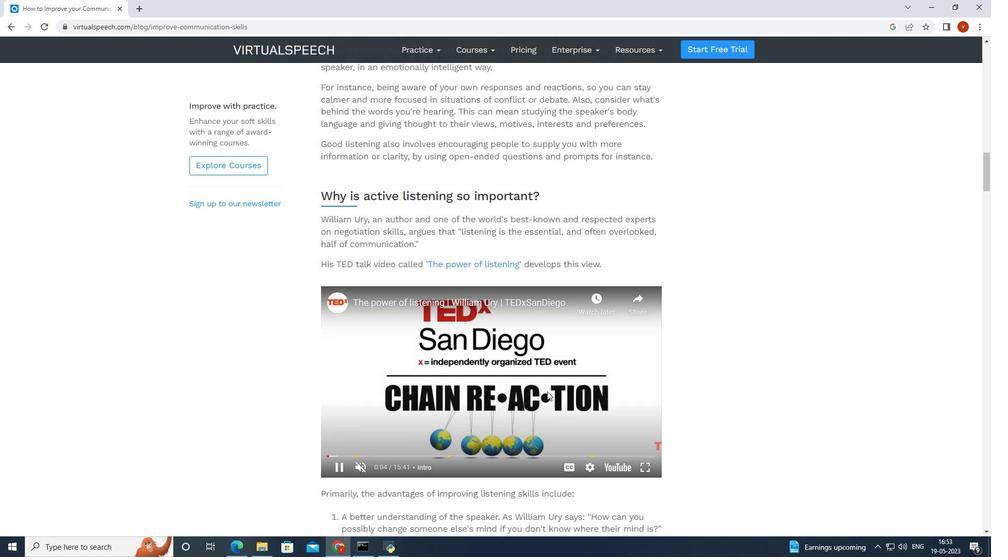 
Action: Mouse scrolled (546, 395) with delta (0, 0)
Screenshot: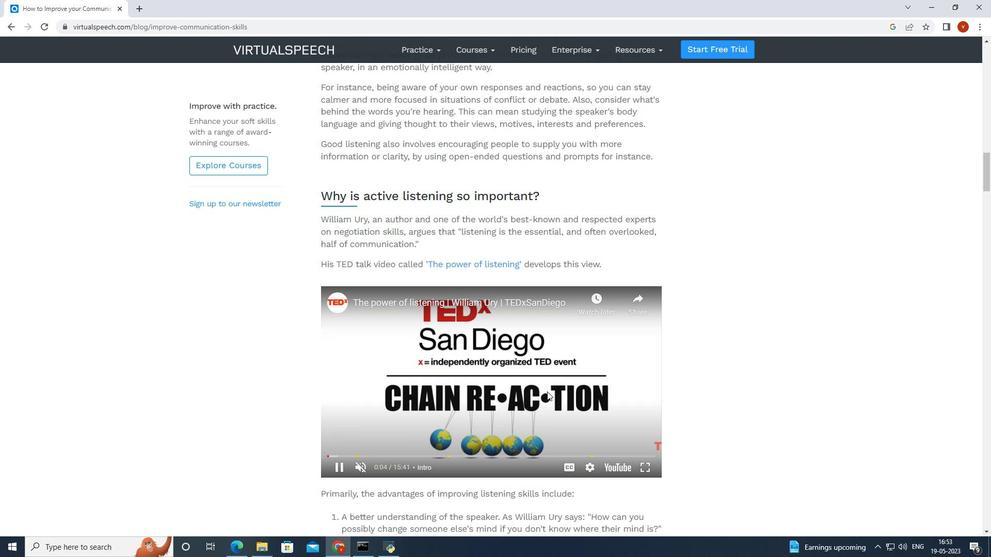 
Action: Mouse moved to (508, 290)
Screenshot: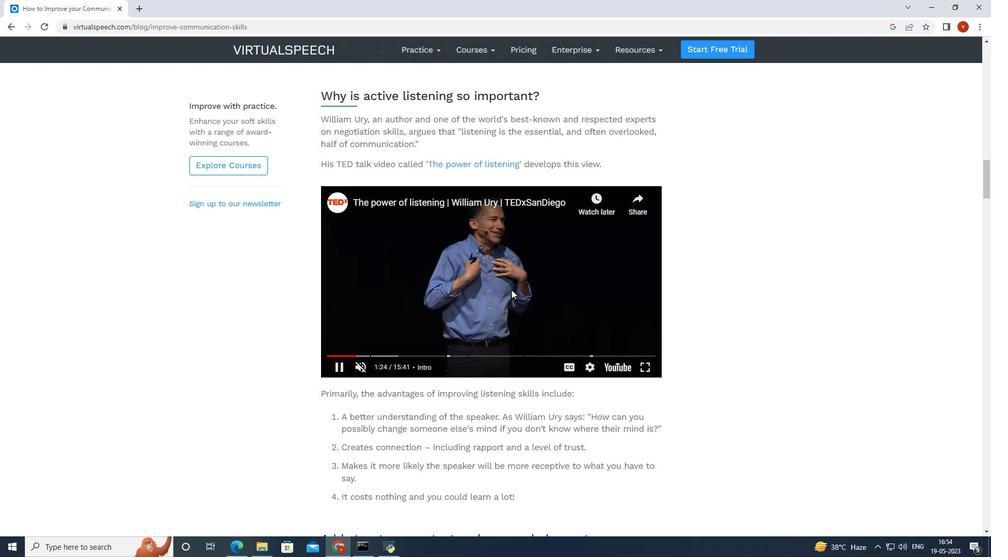 
Action: Mouse scrolled (508, 289) with delta (0, 0)
Screenshot: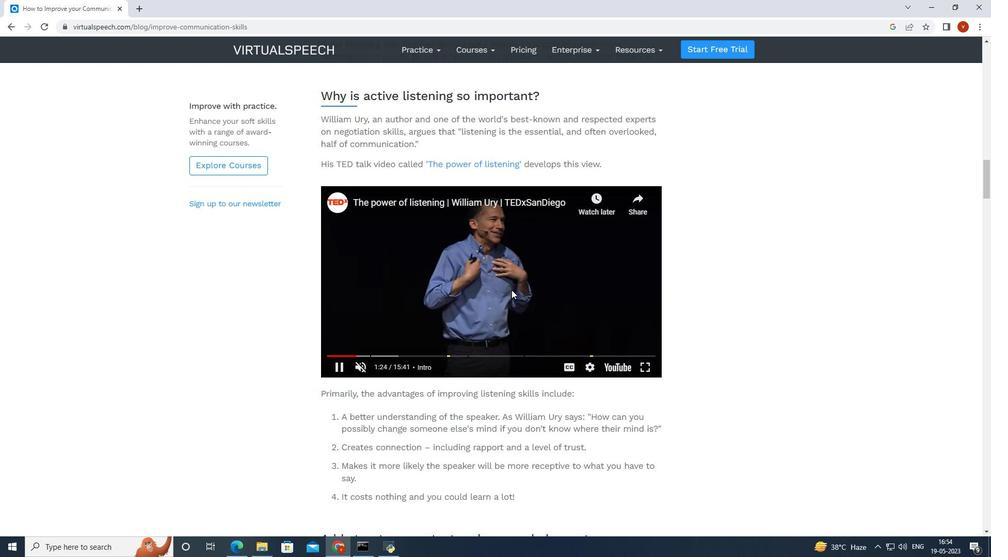 
Action: Mouse moved to (400, 389)
Screenshot: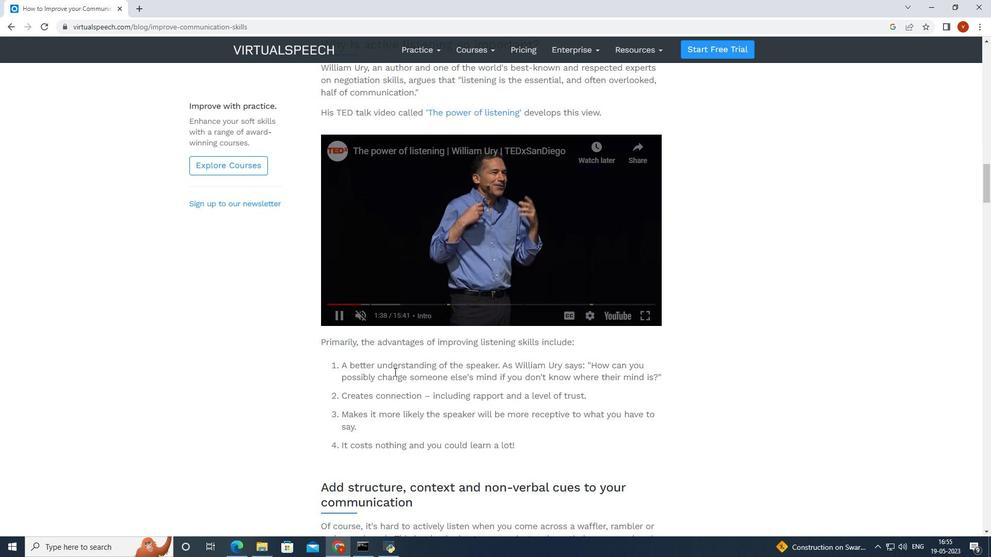 
Action: Mouse scrolled (394, 377) with delta (0, 0)
Screenshot: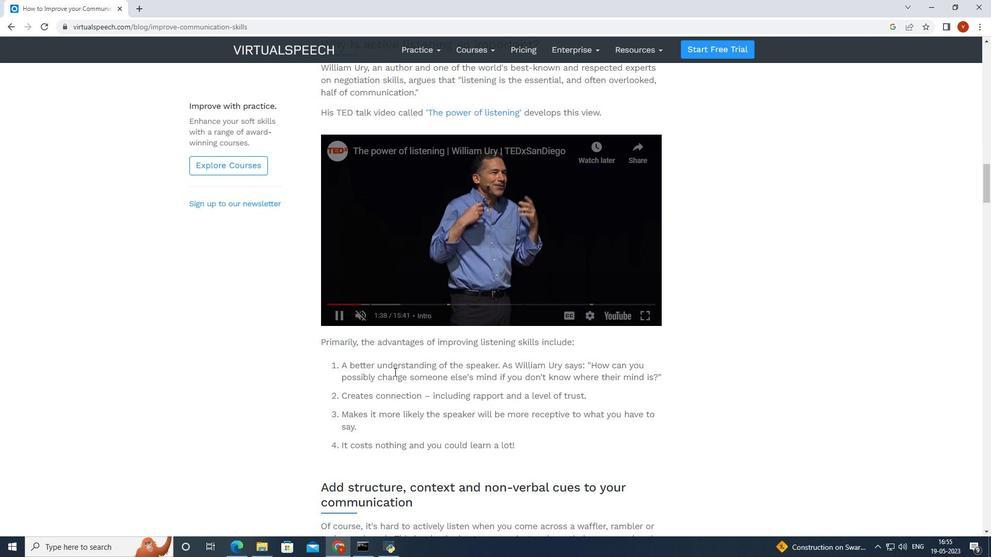 
Action: Mouse moved to (456, 366)
Screenshot: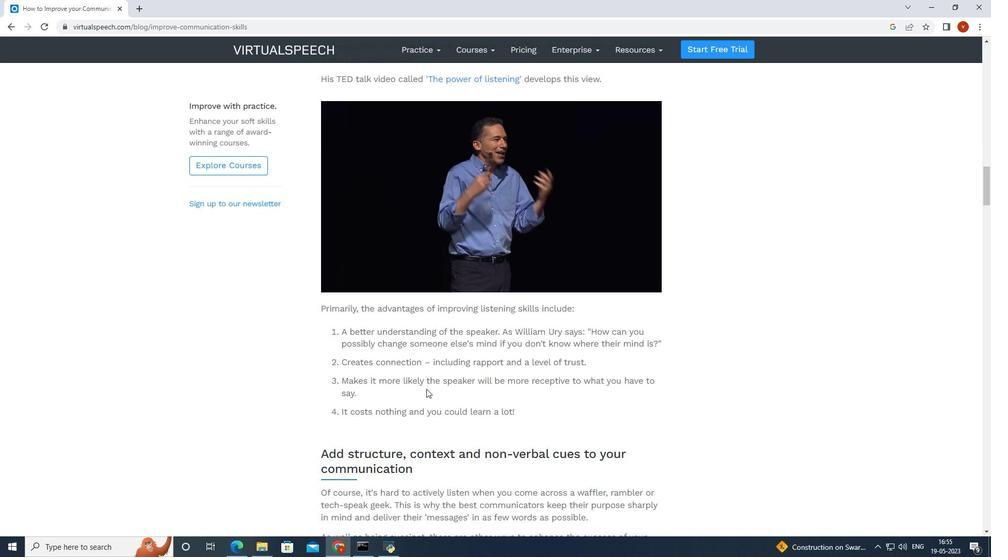 
Action: Mouse scrolled (456, 366) with delta (0, 0)
Screenshot: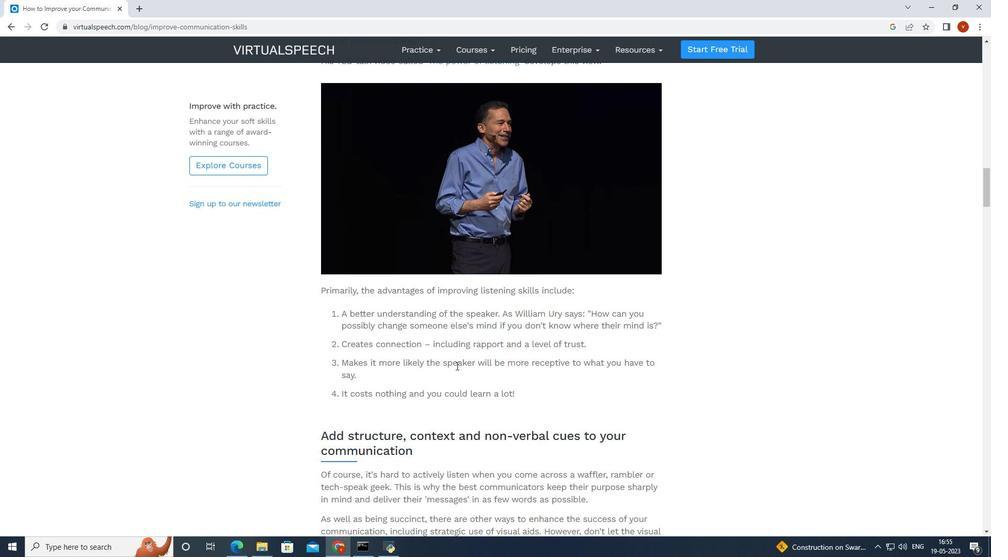 
Action: Mouse scrolled (456, 366) with delta (0, 0)
Screenshot: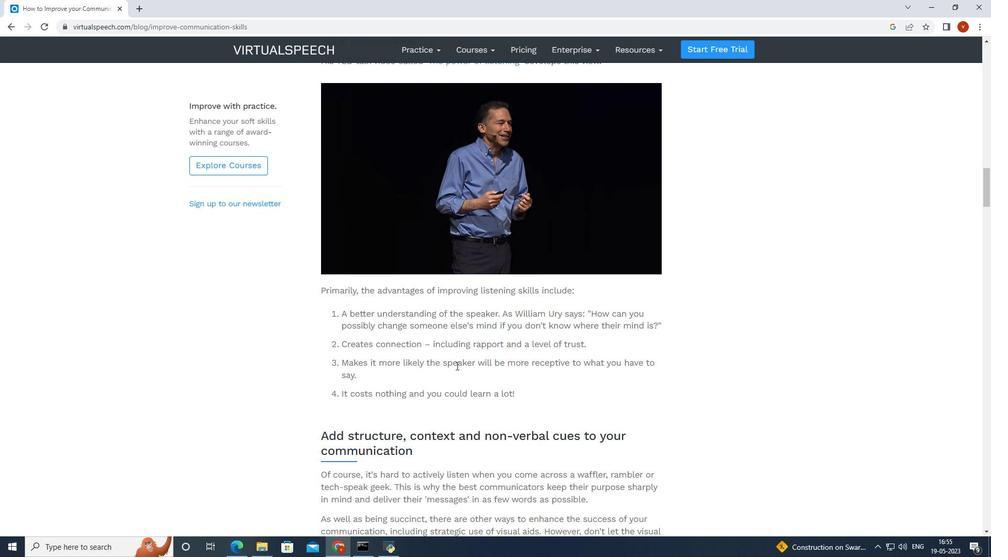
Action: Mouse scrolled (456, 365) with delta (0, 0)
Screenshot: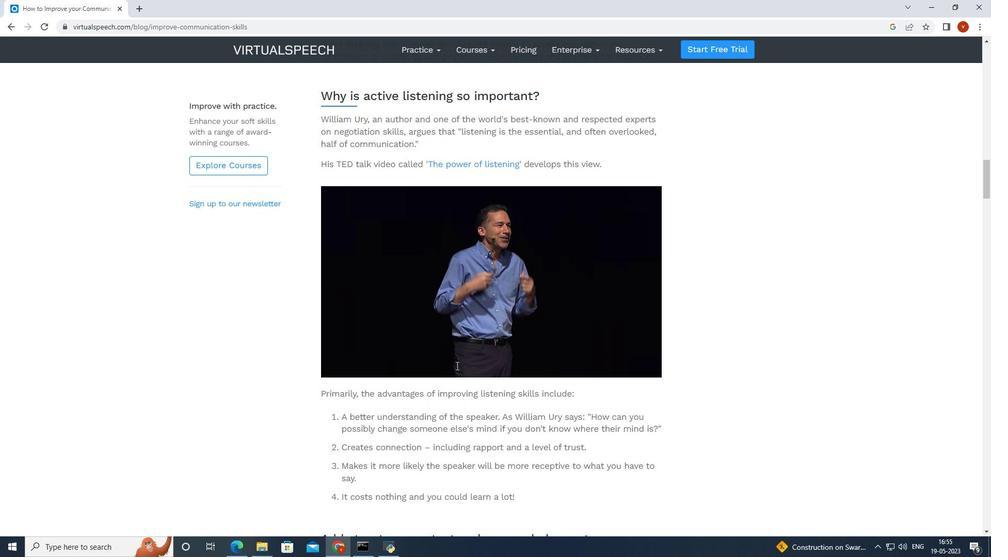 
Action: Mouse scrolled (456, 365) with delta (0, 0)
Screenshot: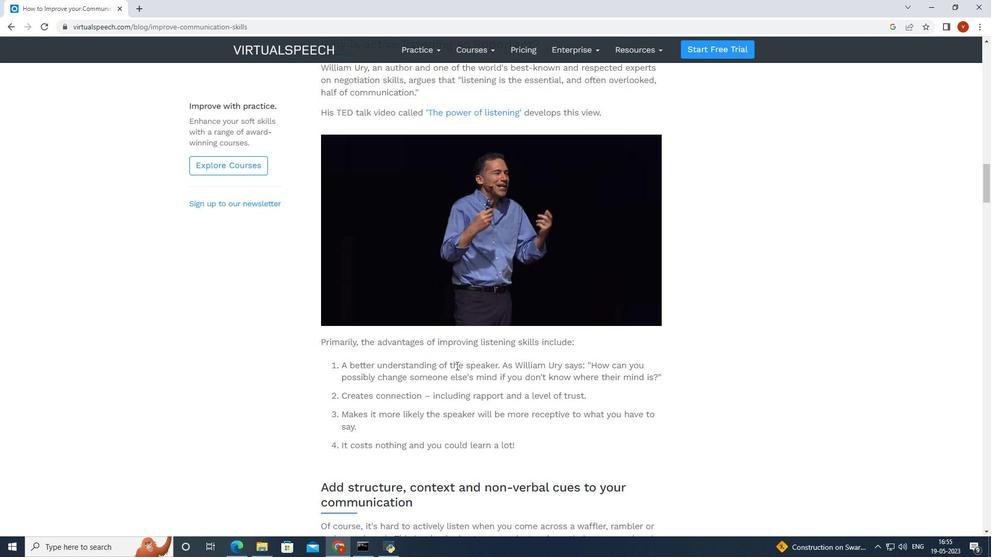 
Action: Mouse moved to (490, 229)
Screenshot: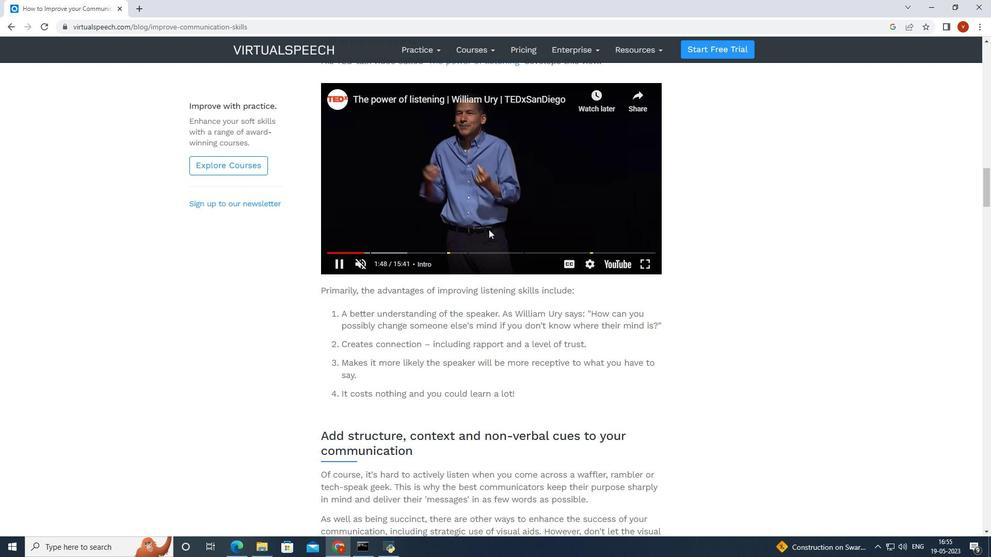 
Action: Mouse scrolled (490, 229) with delta (0, 0)
Screenshot: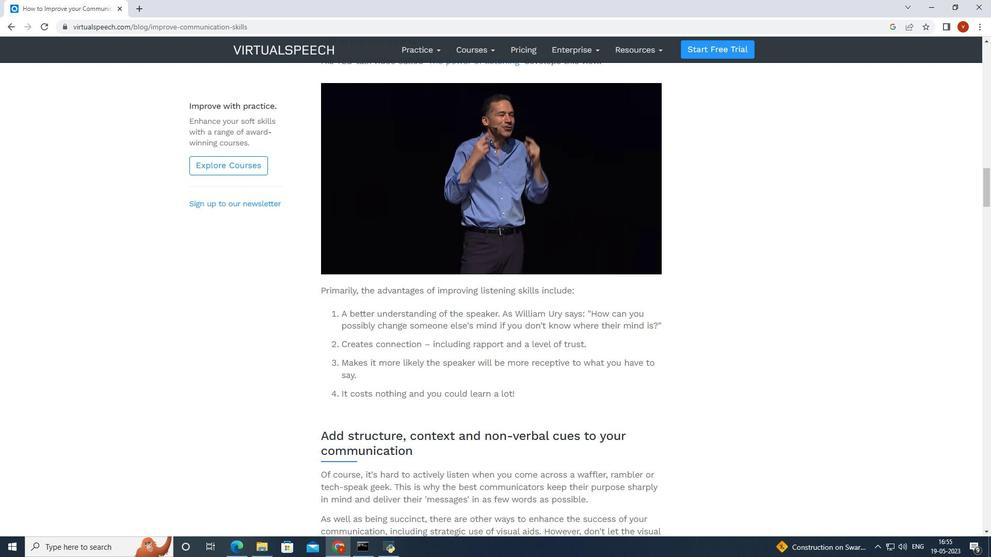 
Action: Mouse moved to (463, 229)
Screenshot: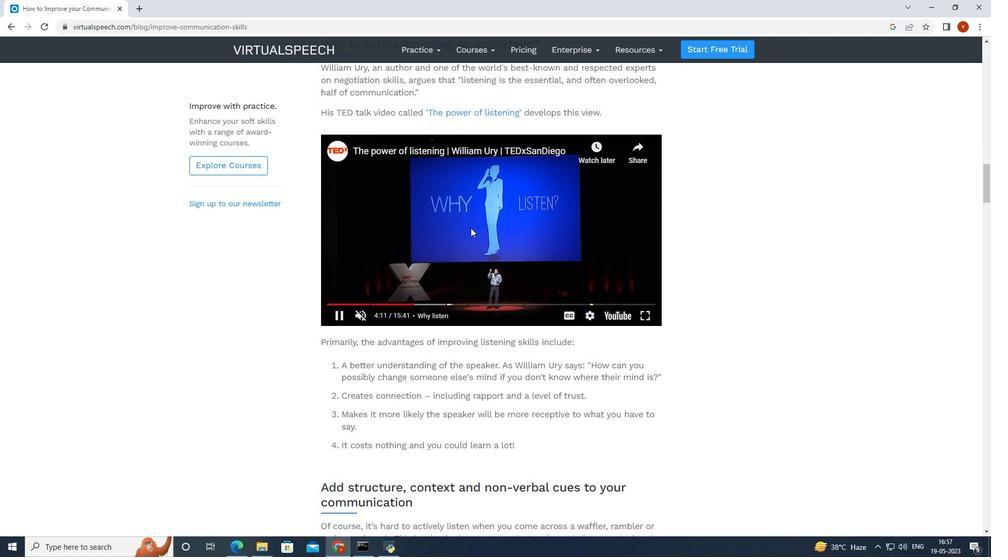 
Action: Mouse scrolled (463, 230) with delta (0, 0)
Screenshot: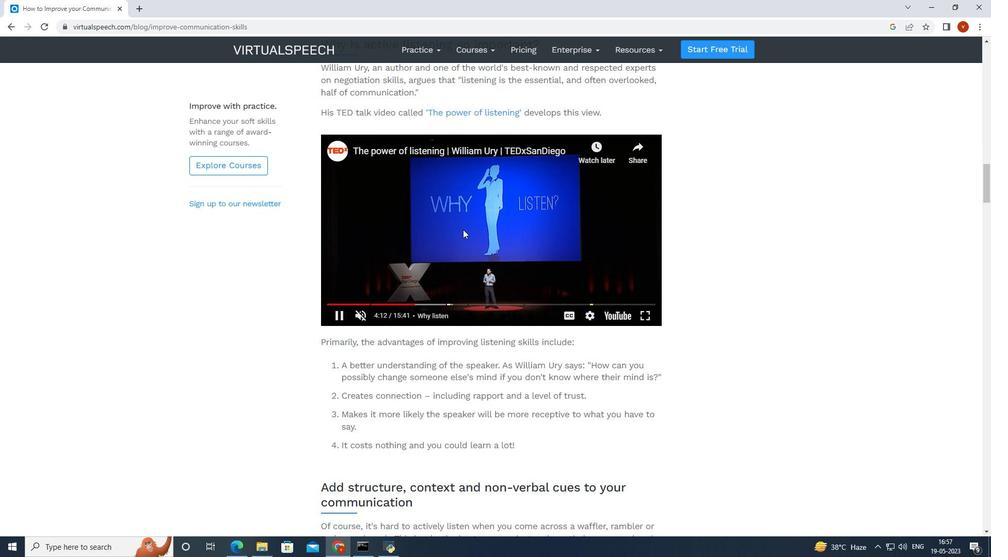 
Action: Mouse scrolled (463, 230) with delta (0, 0)
Screenshot: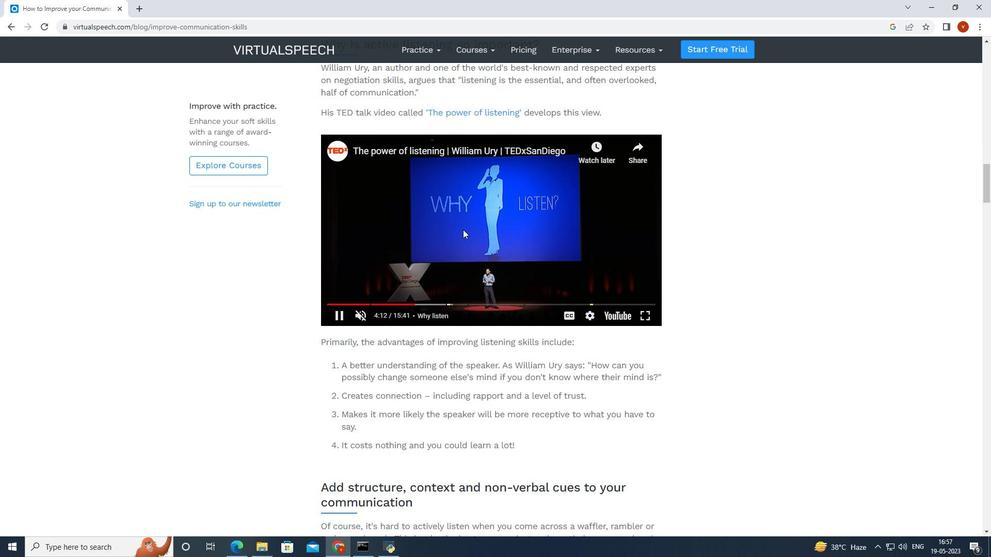 
Action: Mouse scrolled (463, 230) with delta (0, 0)
Screenshot: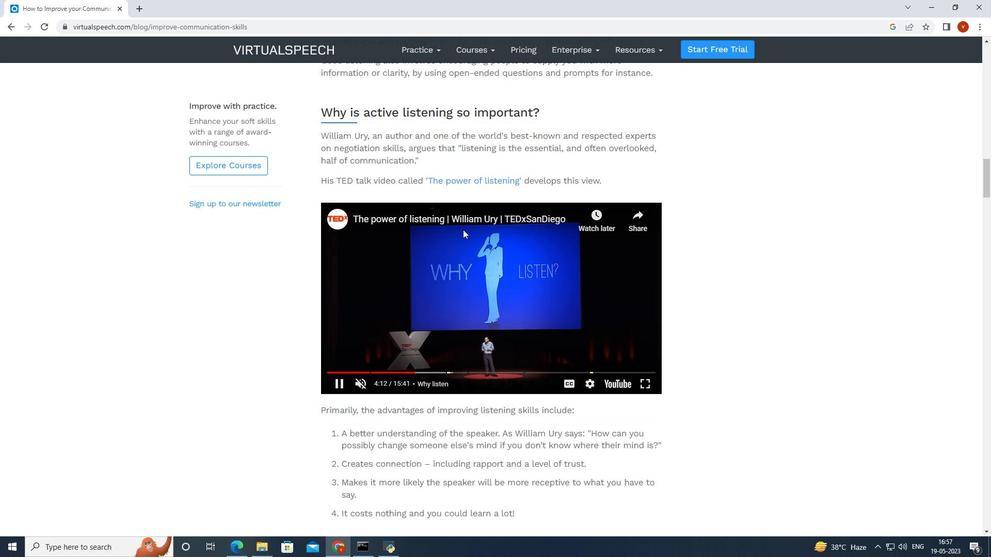 
Action: Mouse scrolled (463, 229) with delta (0, 0)
Screenshot: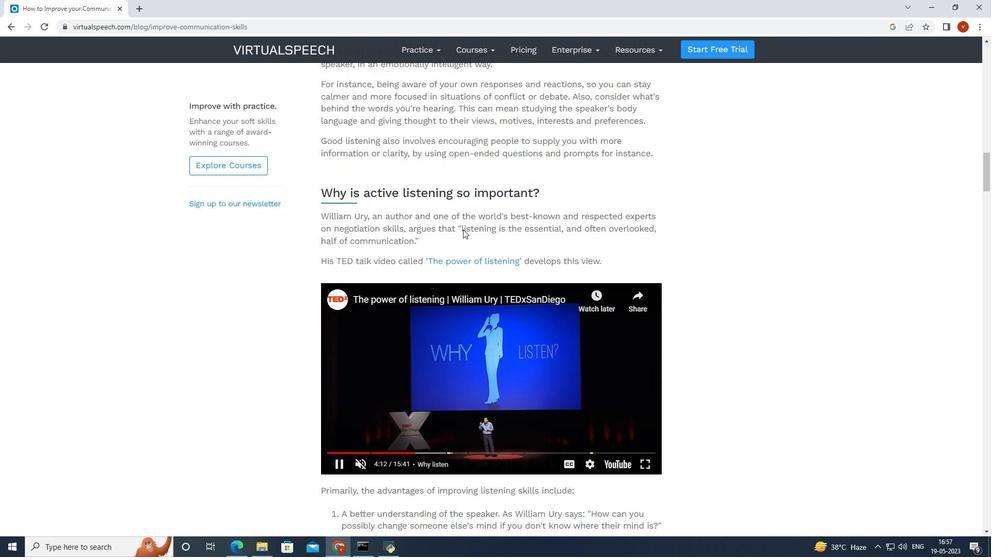 
Action: Mouse scrolled (463, 229) with delta (0, 0)
Screenshot: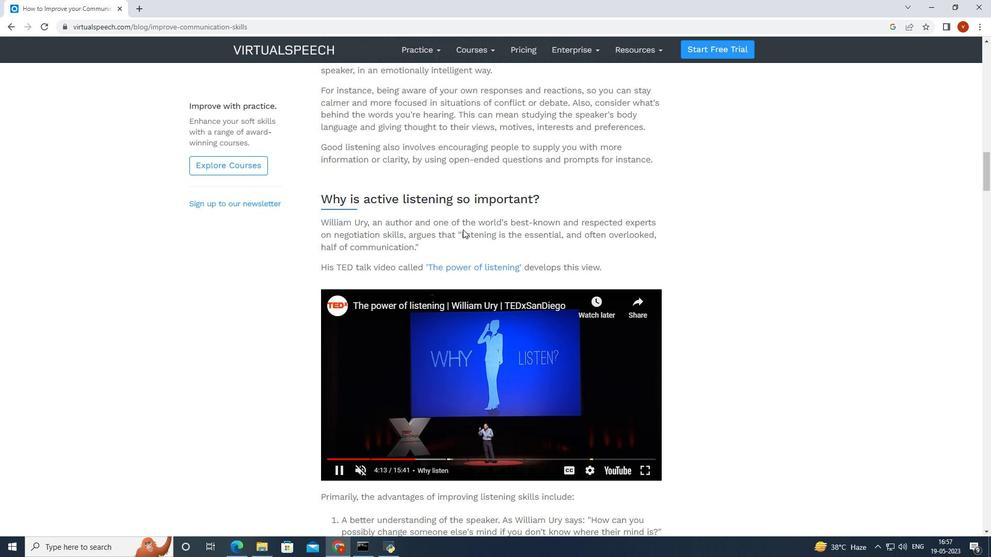 
Action: Mouse scrolled (463, 229) with delta (0, 0)
Screenshot: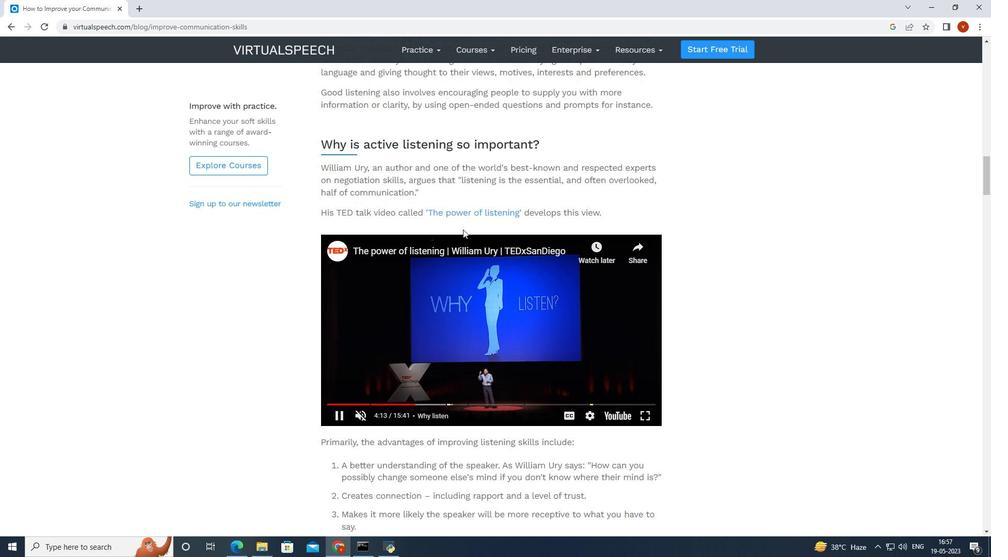 
Action: Mouse moved to (475, 230)
Screenshot: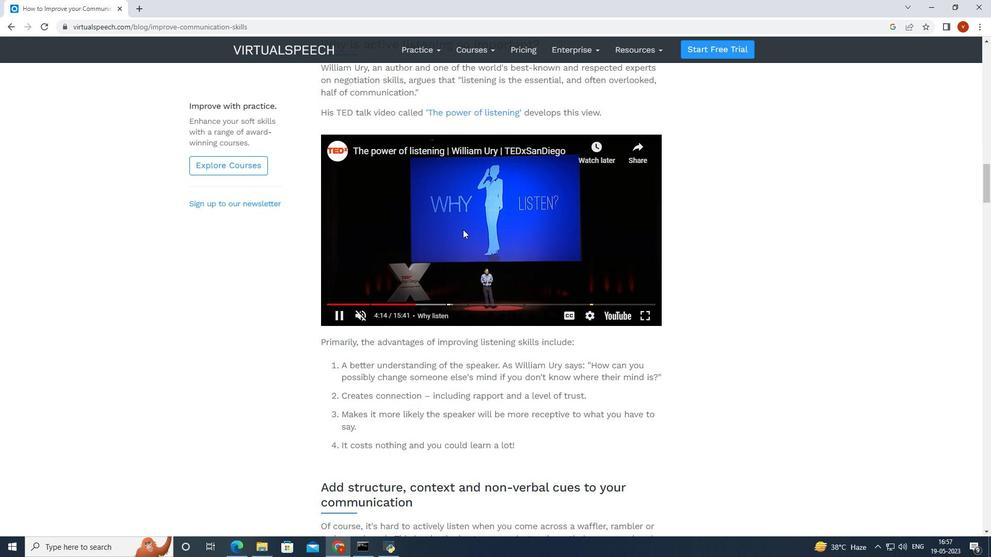 
Action: Mouse scrolled (475, 230) with delta (0, 0)
Screenshot: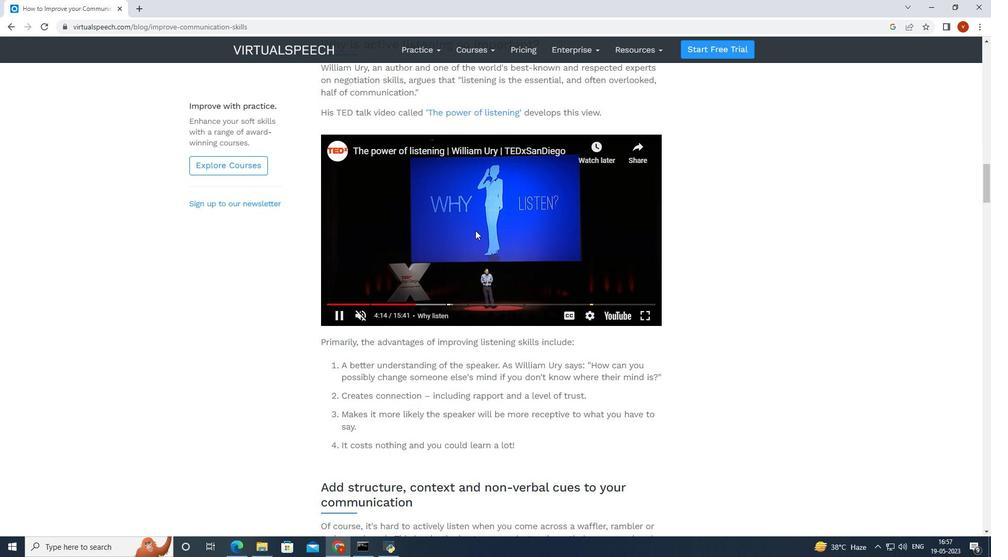 
Action: Mouse moved to (365, 261)
Screenshot: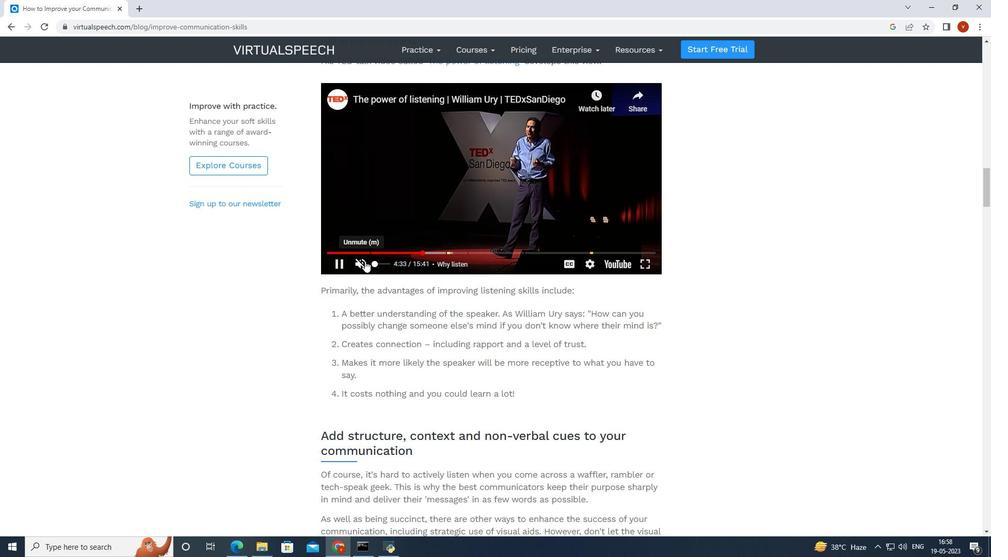 
Action: Mouse pressed left at (365, 261)
Screenshot: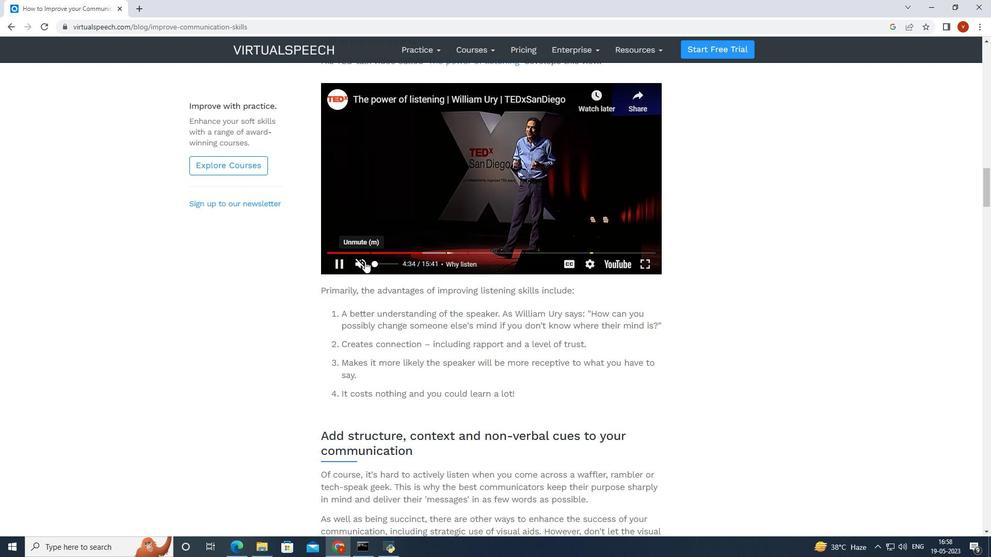 
Action: Mouse moved to (467, 216)
Screenshot: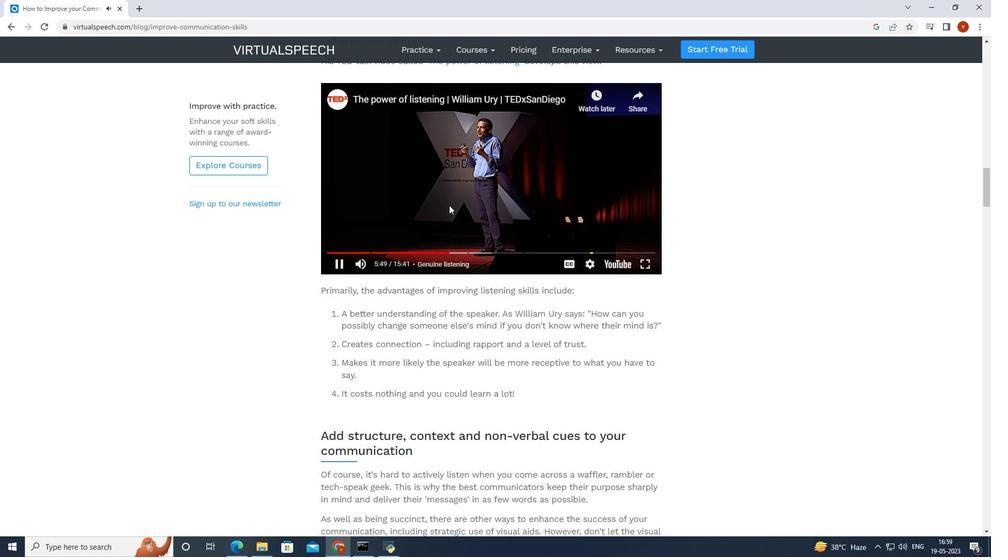 
Action: Mouse scrolled (467, 216) with delta (0, 0)
Screenshot: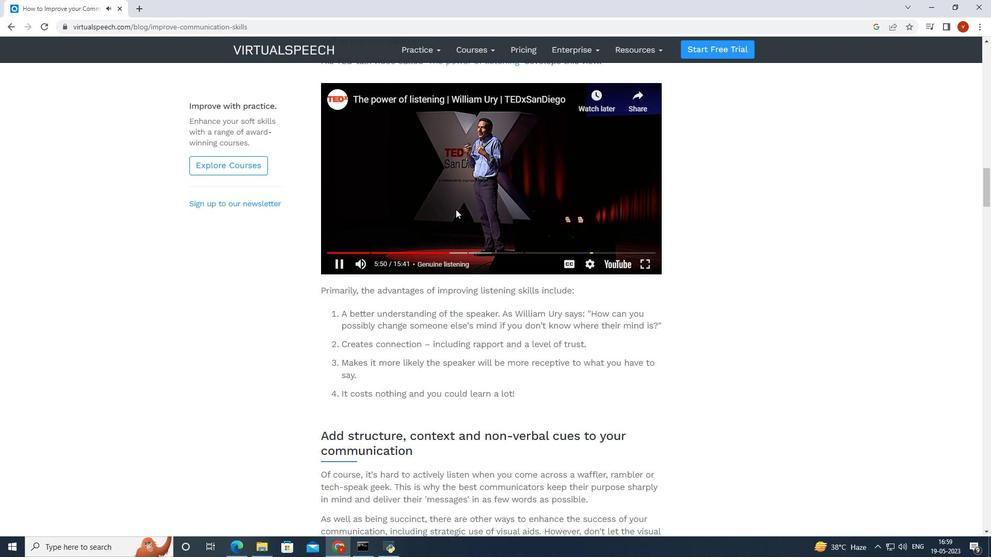 
Action: Mouse moved to (474, 221)
Screenshot: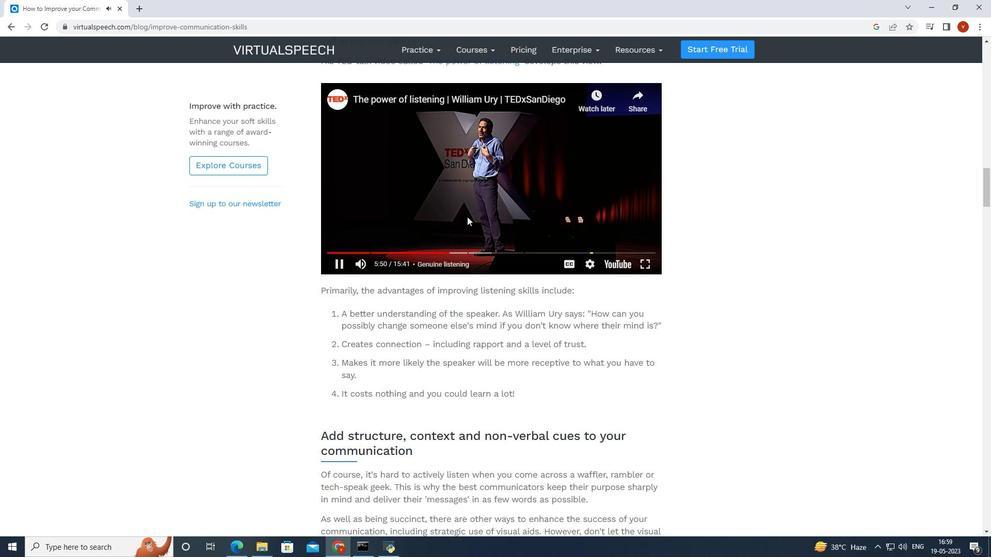
Action: Mouse scrolled (473, 220) with delta (0, 0)
Screenshot: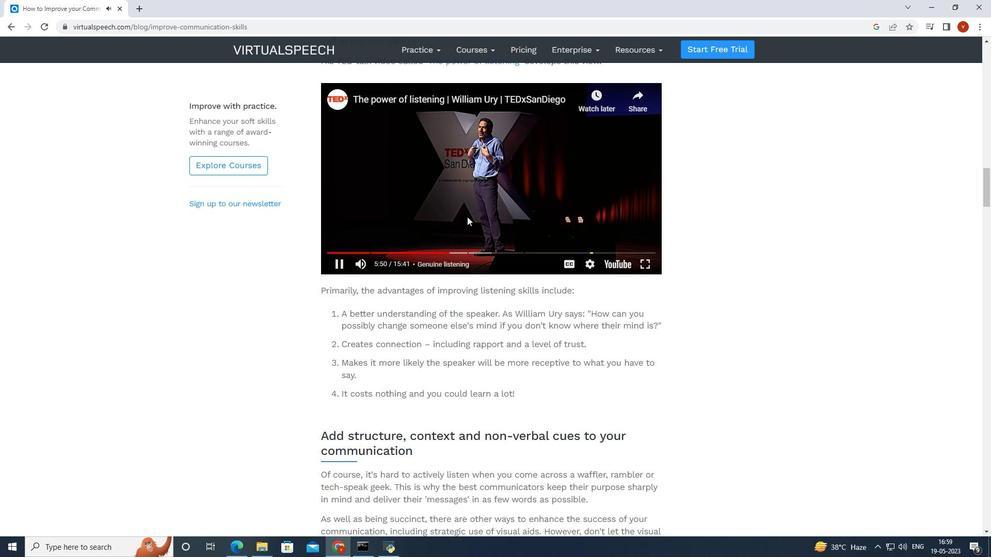 
Action: Mouse moved to (479, 224)
Screenshot: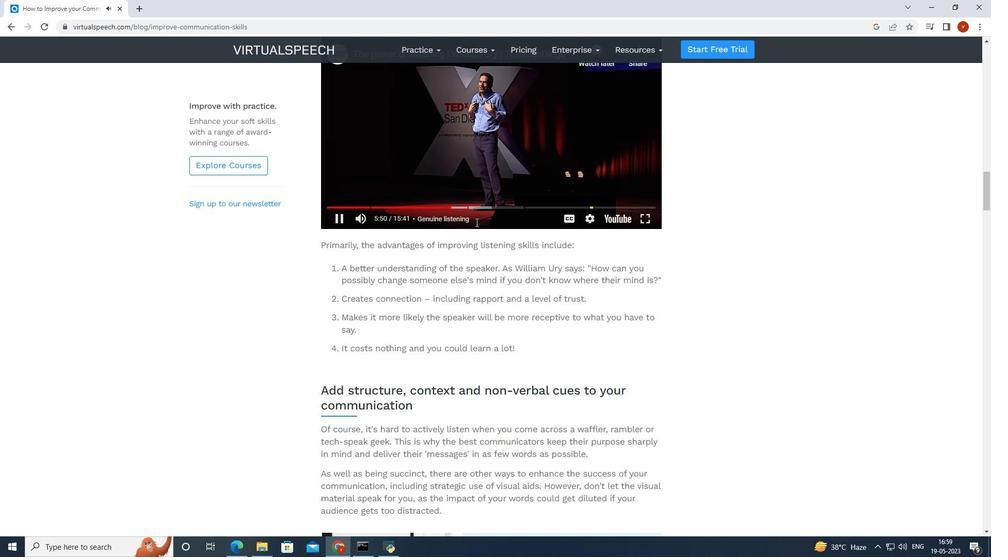 
Action: Mouse scrolled (479, 224) with delta (0, 0)
Screenshot: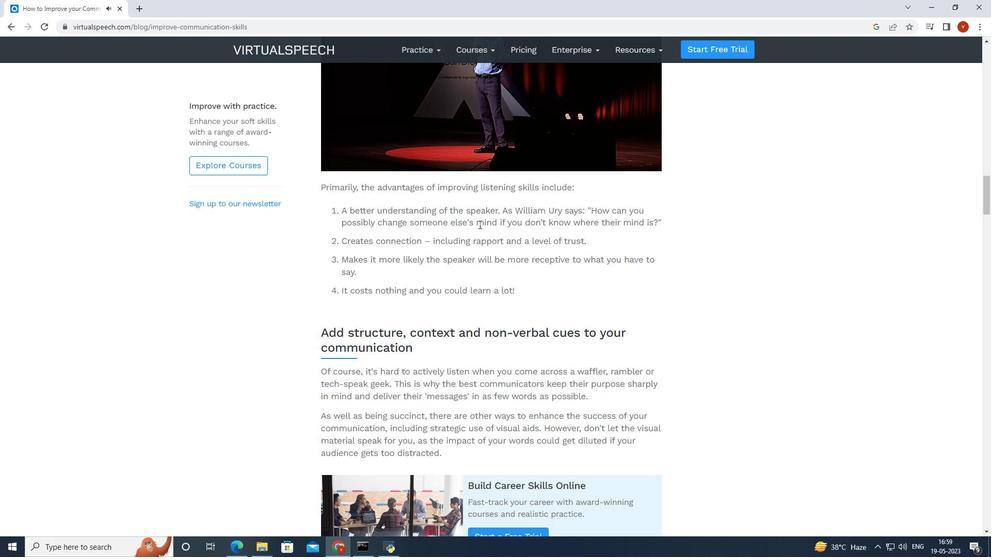 
Action: Mouse scrolled (479, 224) with delta (0, 0)
Screenshot: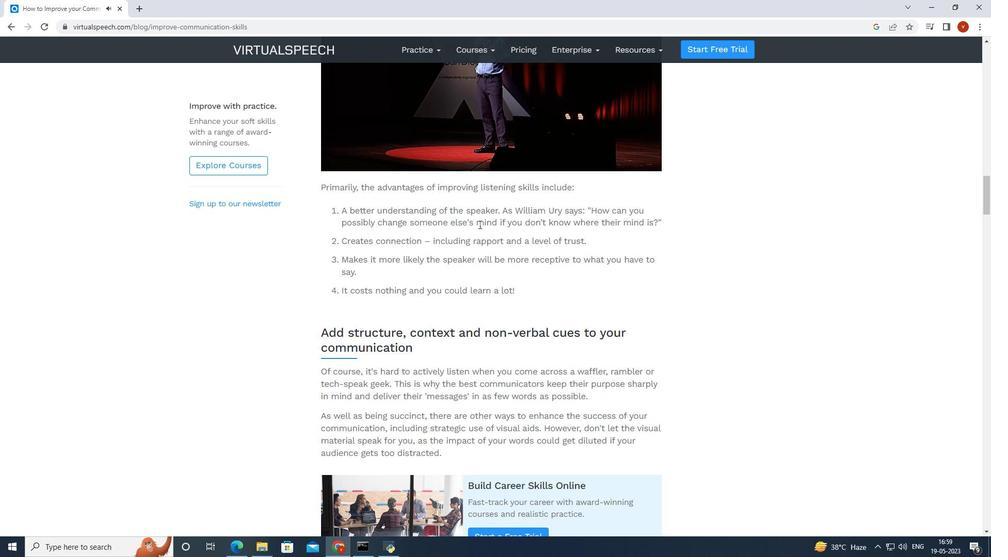 
Action: Mouse scrolled (479, 224) with delta (0, 0)
Screenshot: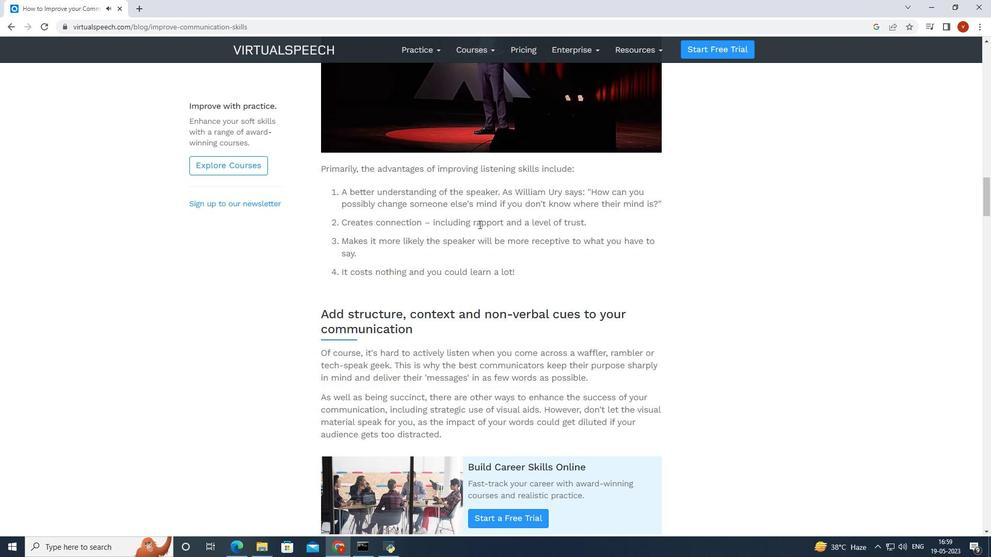 
Action: Mouse scrolled (479, 225) with delta (0, 0)
Screenshot: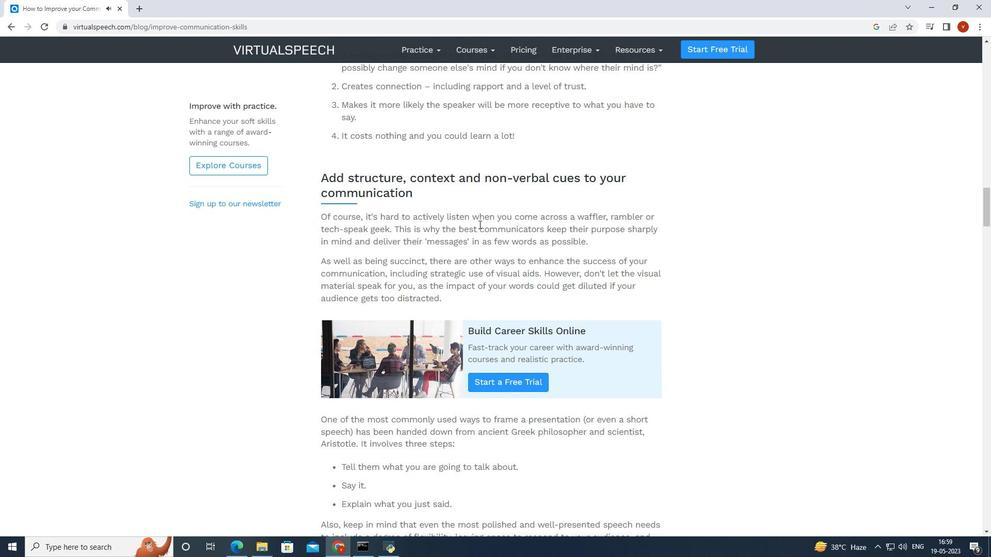 
Action: Mouse scrolled (479, 225) with delta (0, 0)
Screenshot: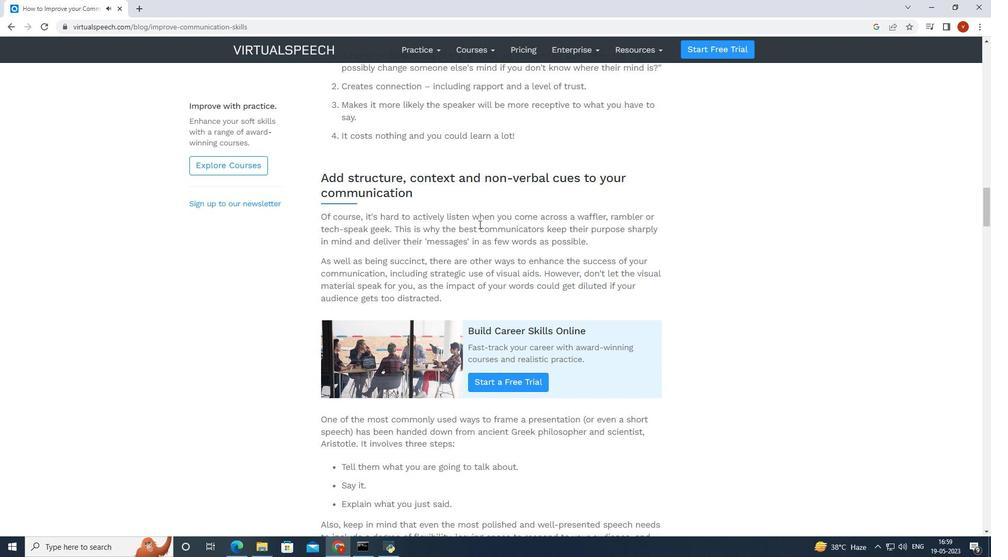 
Action: Mouse scrolled (479, 225) with delta (0, 0)
Screenshot: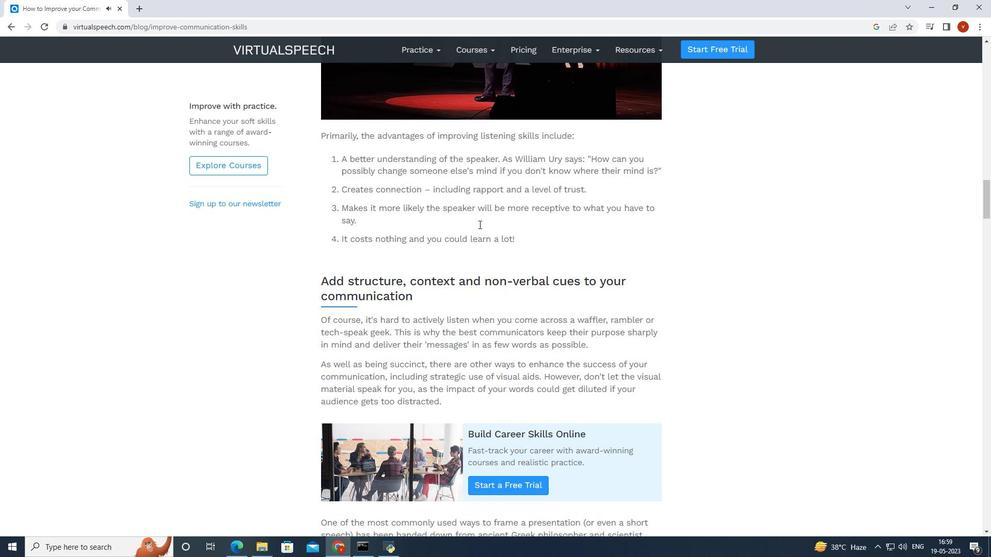 
Action: Mouse scrolled (479, 225) with delta (0, 0)
Screenshot: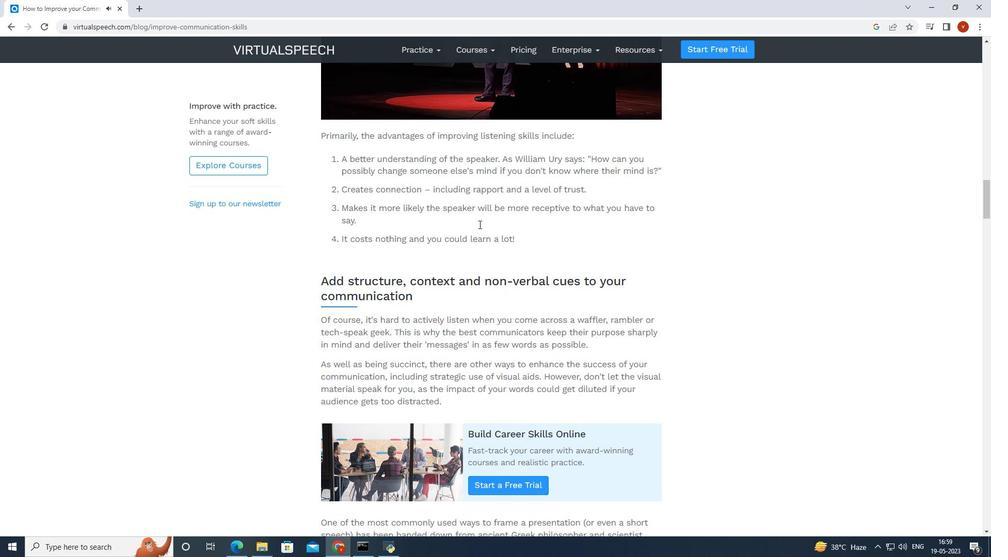 
Action: Mouse scrolled (479, 225) with delta (0, 0)
Screenshot: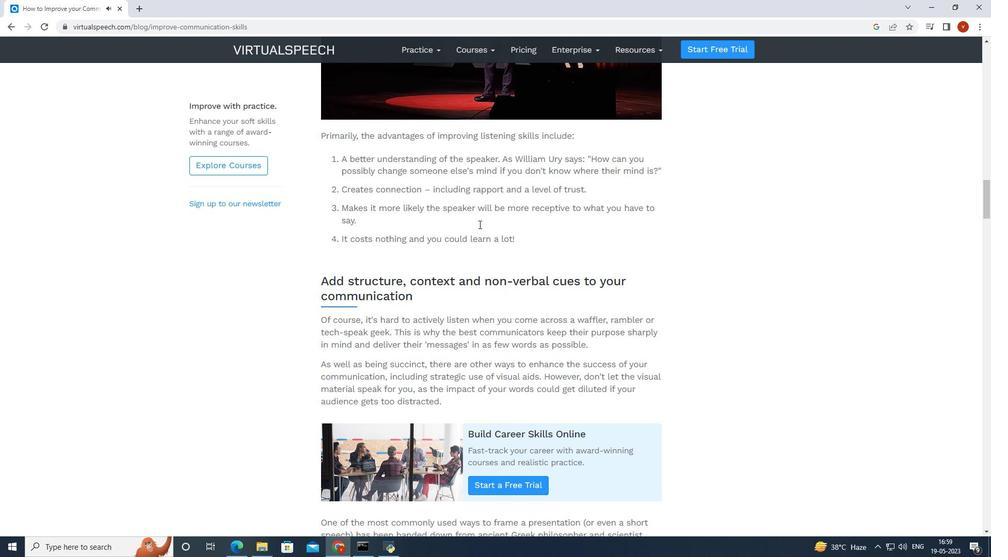 
Action: Mouse scrolled (479, 225) with delta (0, 0)
Screenshot: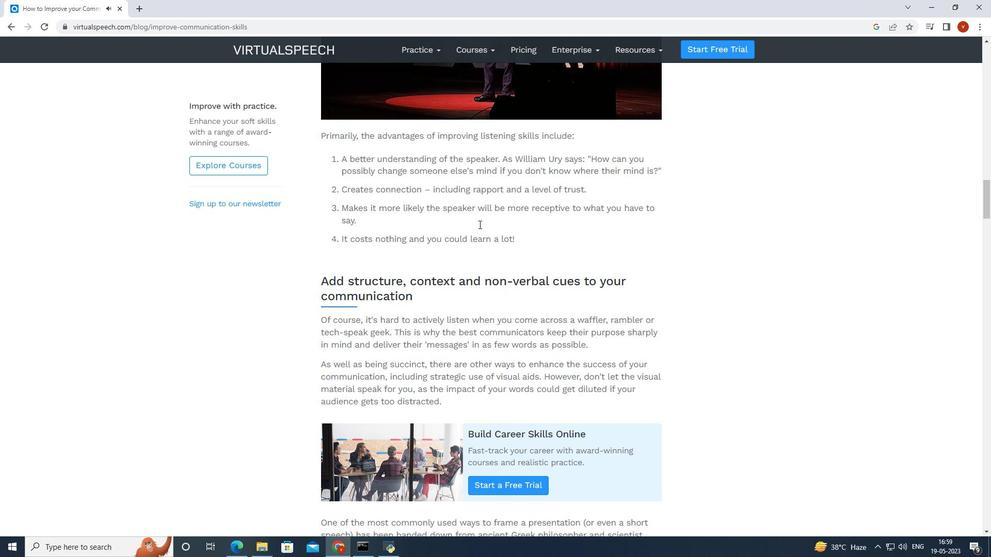 
Action: Mouse moved to (645, 318)
Screenshot: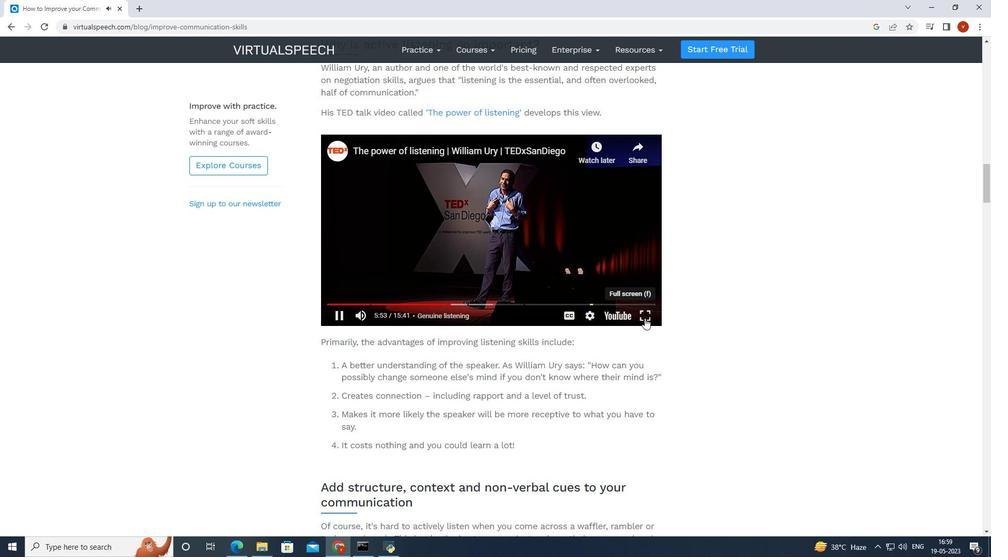 
Action: Mouse pressed left at (645, 318)
Screenshot: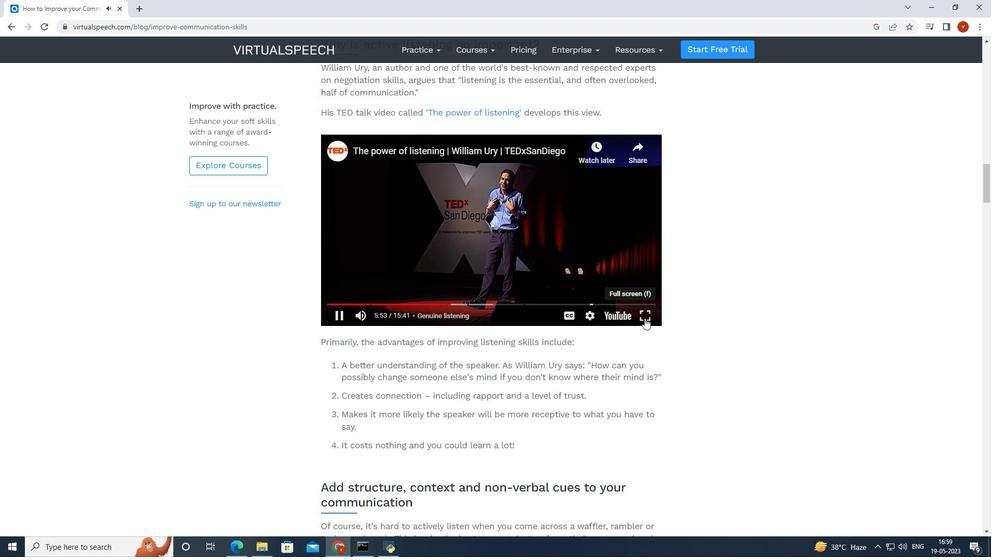 
Action: Mouse moved to (581, 291)
Screenshot: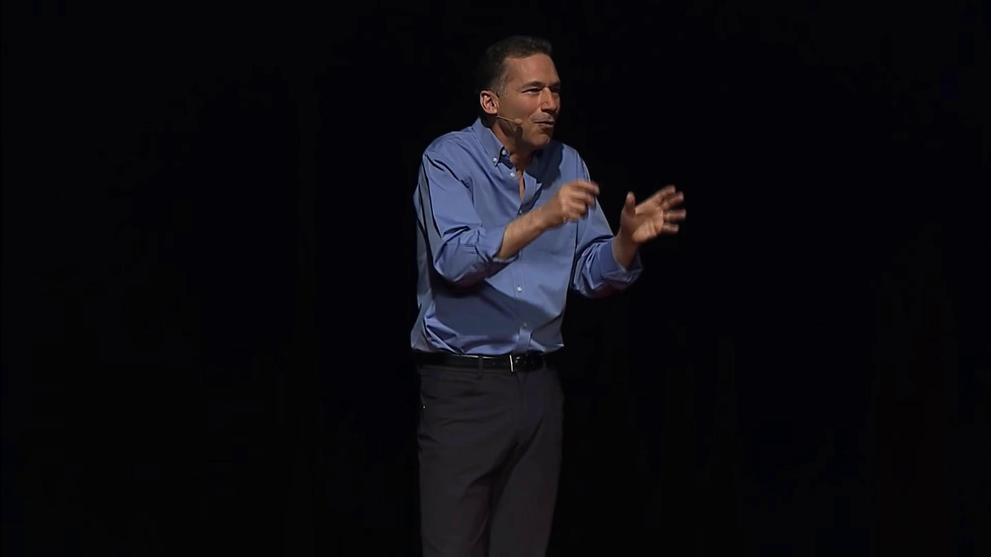 
Action: Mouse scrolled (581, 291) with delta (0, 0)
Screenshot: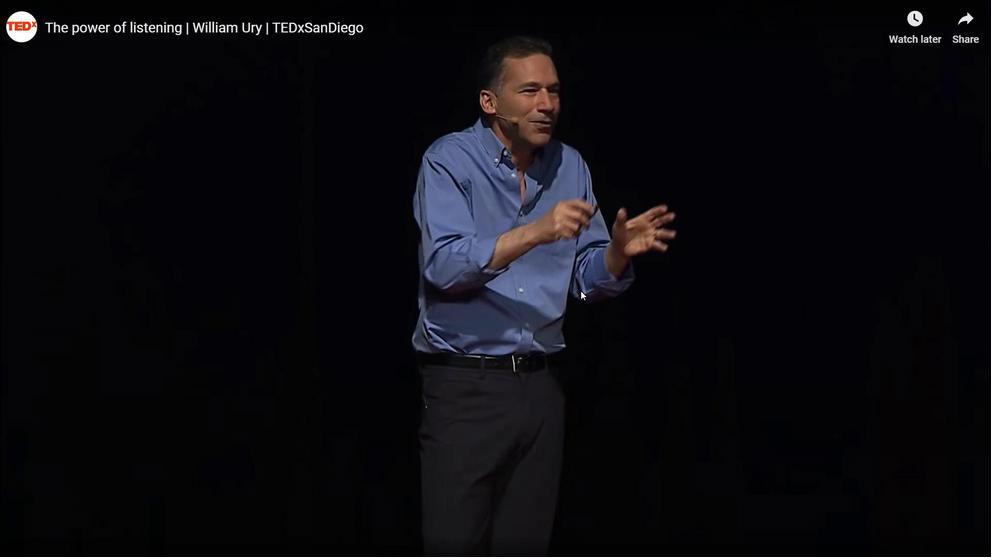 
Action: Mouse moved to (967, 547)
Screenshot: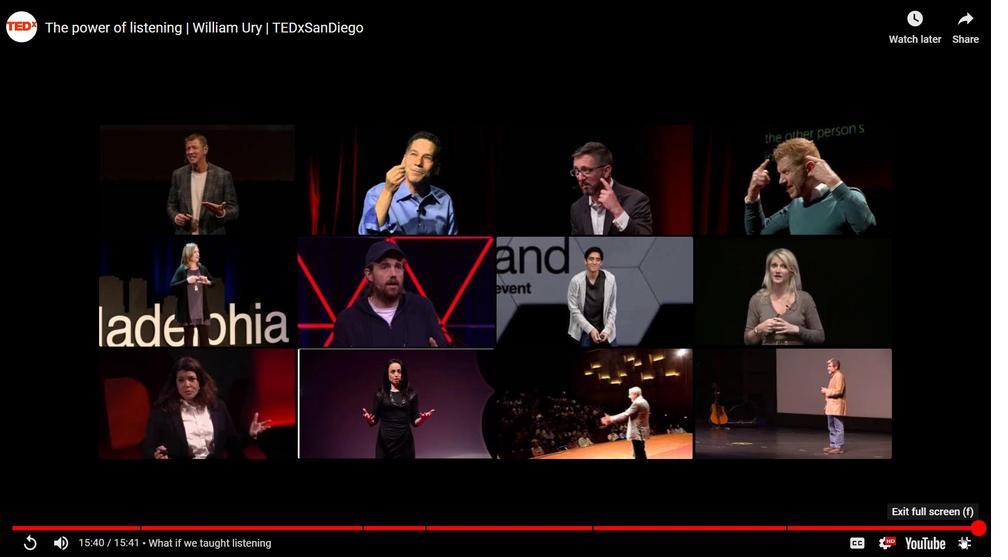 
Action: Mouse pressed left at (967, 547)
Screenshot: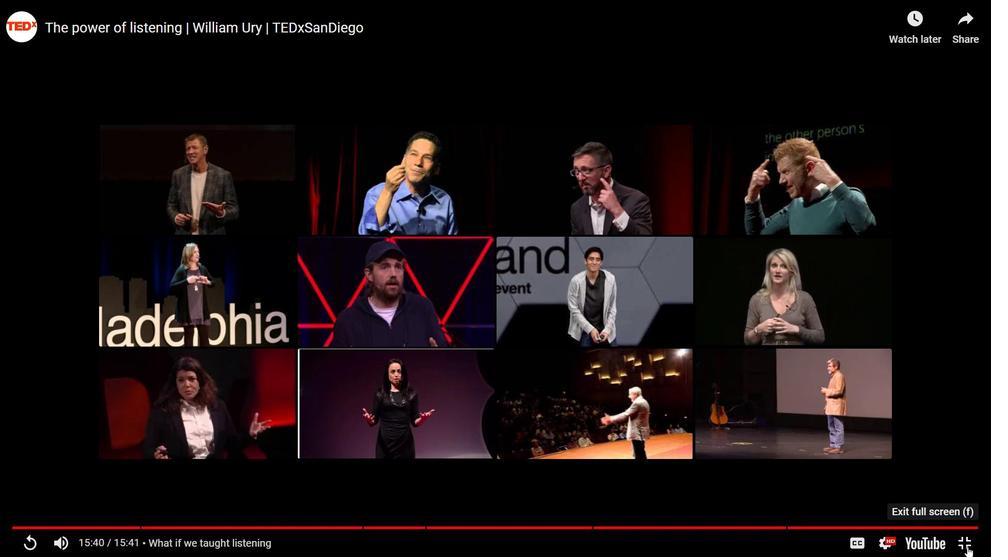 
Action: Mouse moved to (454, 341)
Screenshot: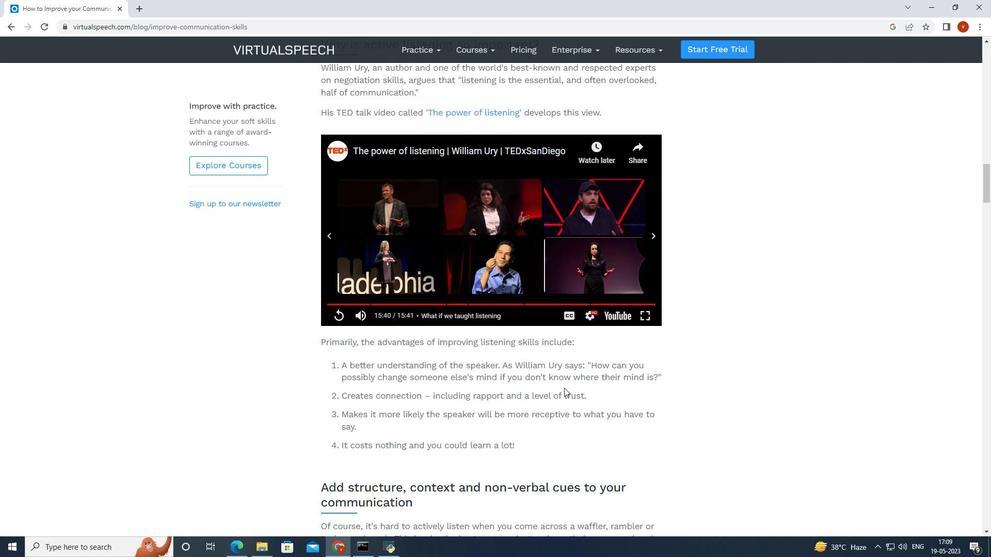 
Action: Mouse scrolled (454, 341) with delta (0, 0)
Screenshot: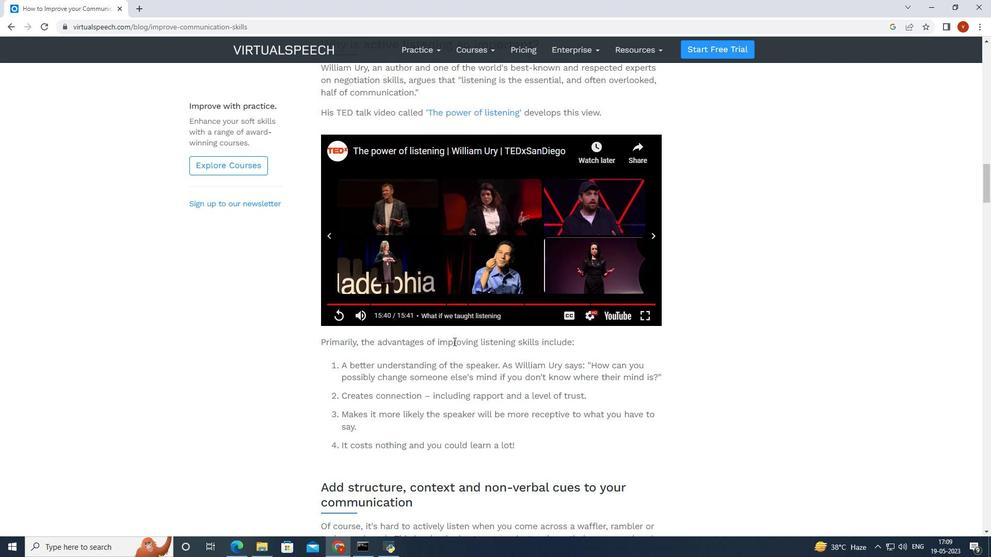 
Action: Mouse scrolled (454, 341) with delta (0, 0)
Screenshot: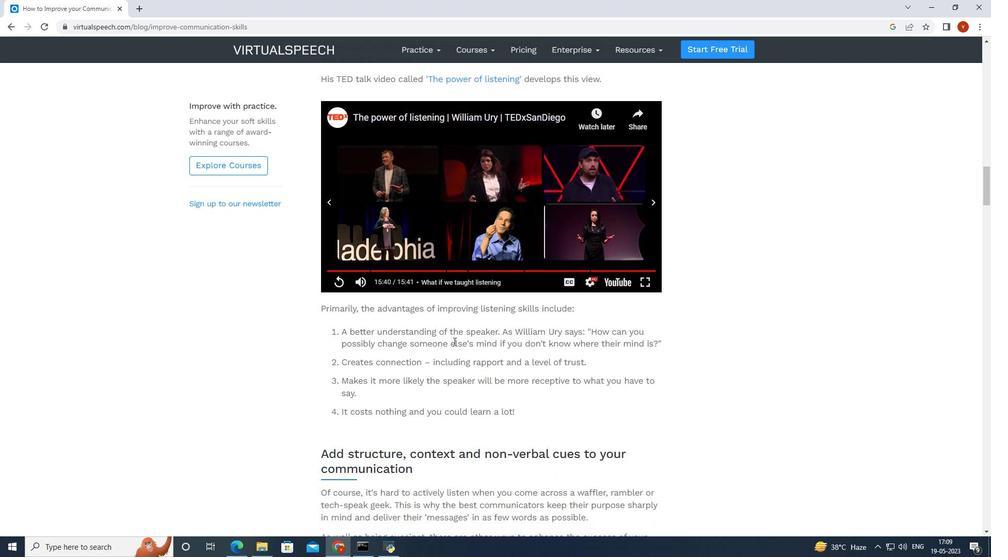 
Action: Mouse moved to (479, 356)
Screenshot: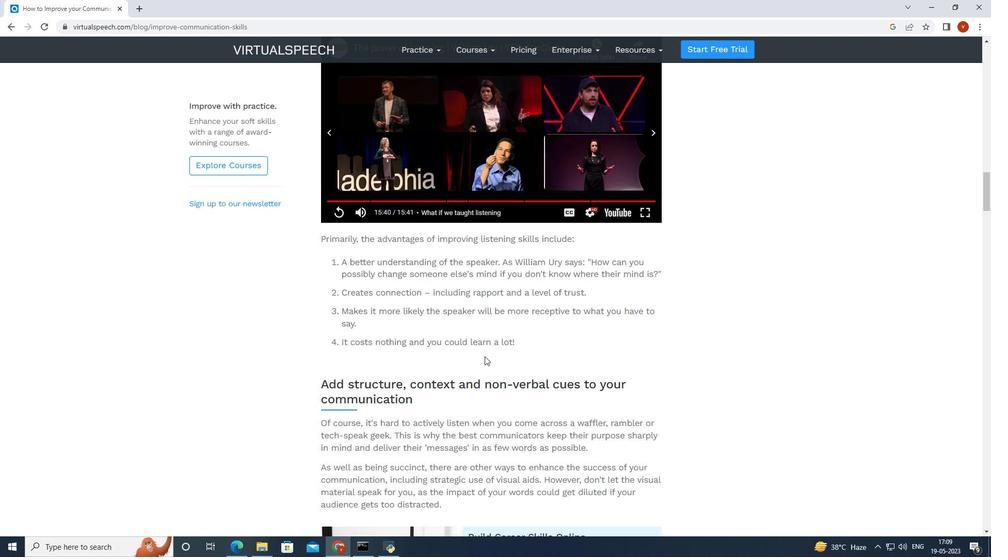 
Action: Mouse scrolled (479, 356) with delta (0, 0)
Screenshot: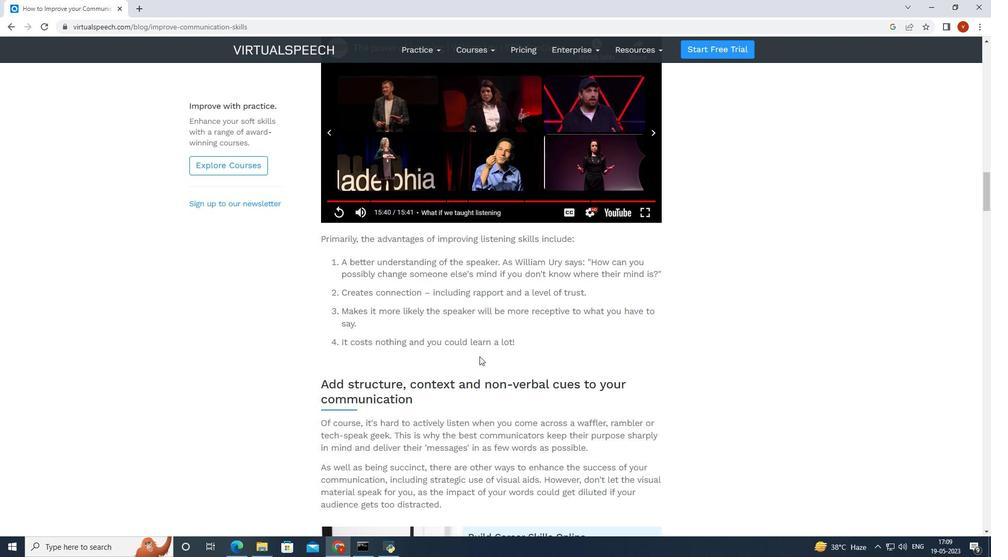 
Action: Mouse moved to (463, 357)
Screenshot: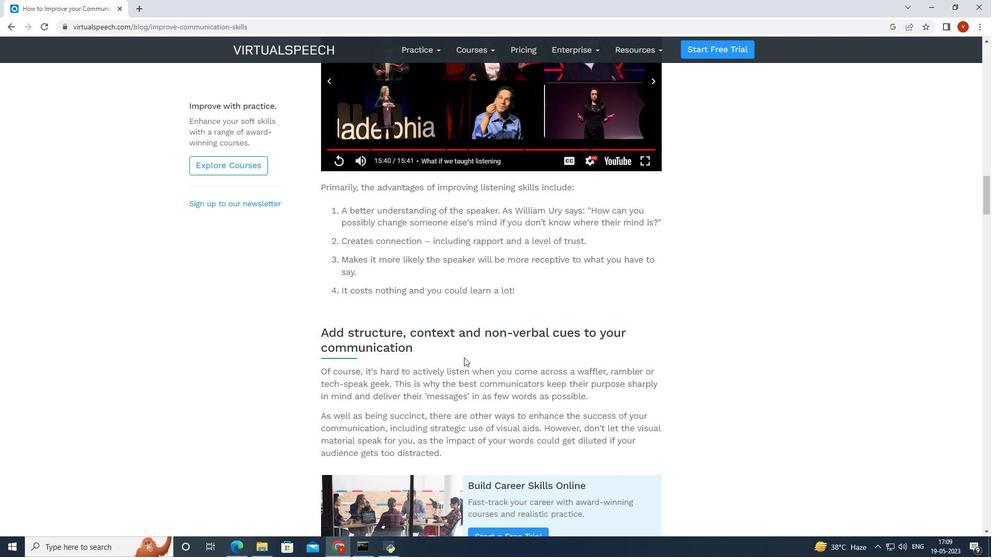 
Action: Mouse scrolled (463, 357) with delta (0, 0)
Screenshot: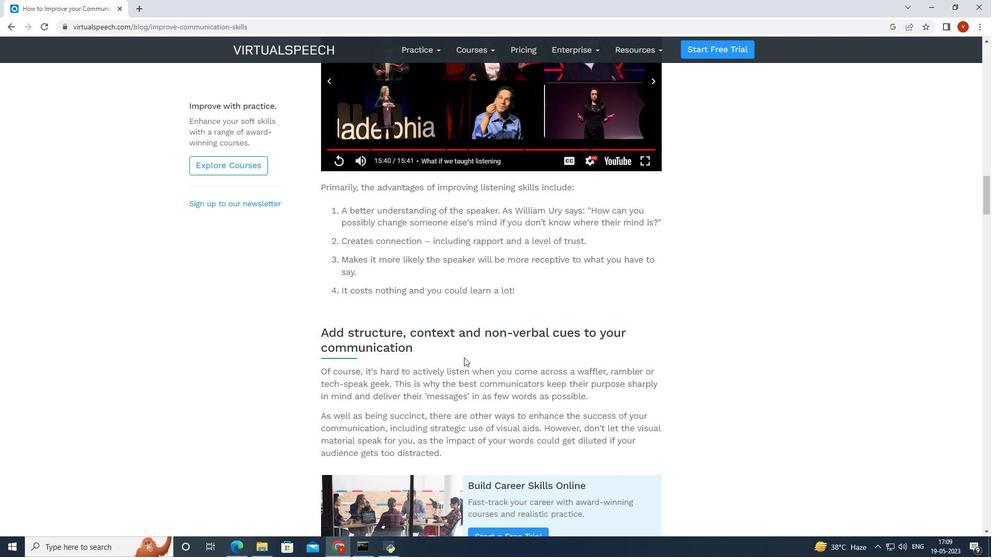 
Action: Mouse moved to (497, 355)
Screenshot: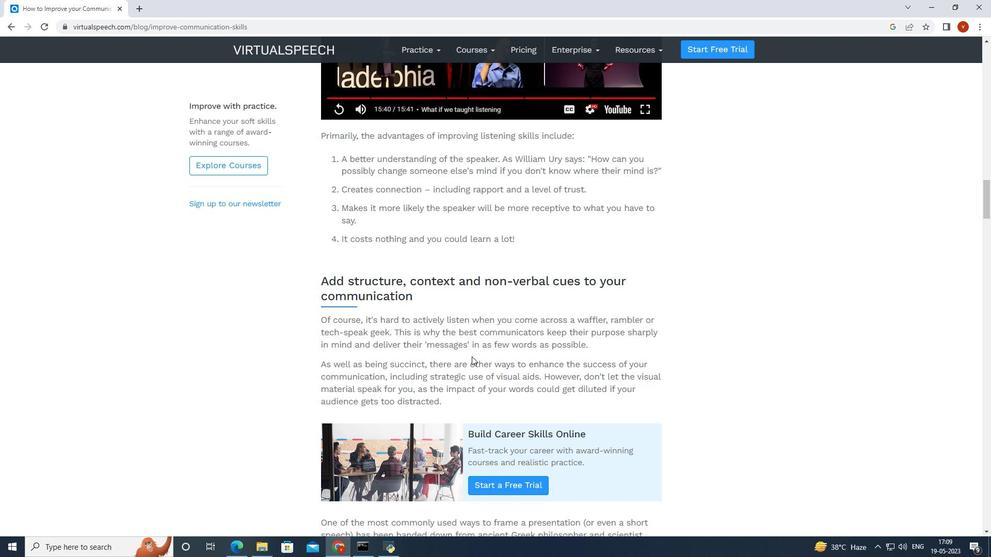 
Action: Mouse scrolled (497, 355) with delta (0, 0)
Screenshot: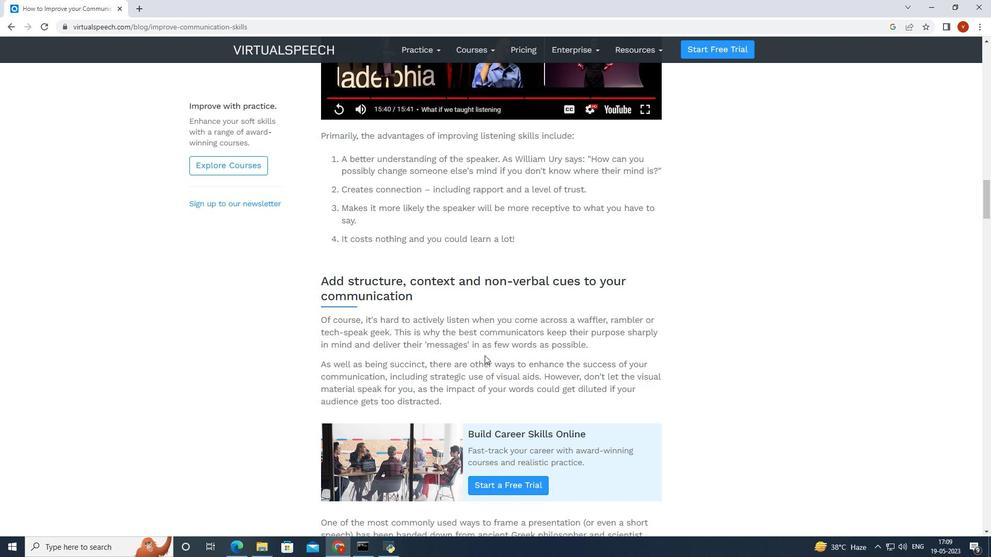 
Action: Mouse moved to (369, 349)
Screenshot: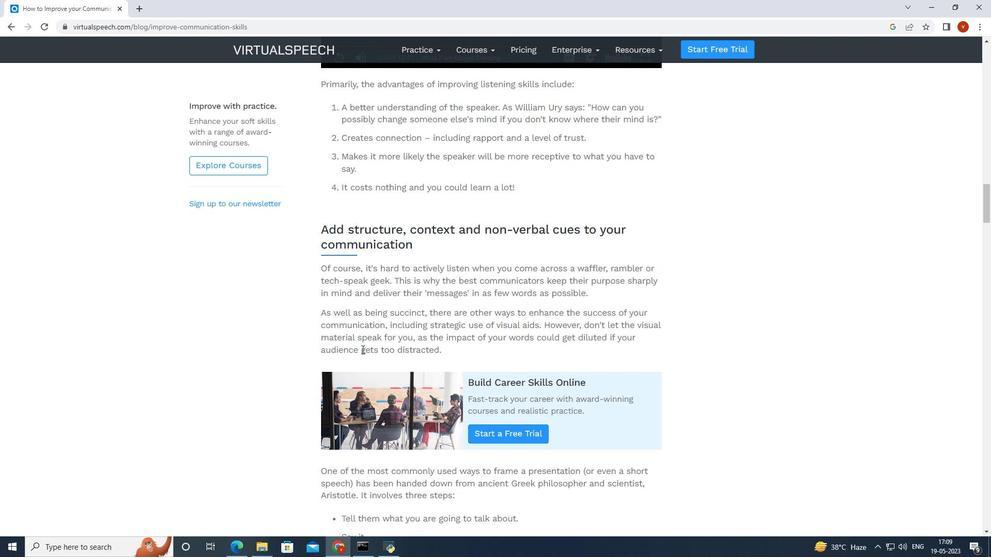 
Action: Mouse scrolled (369, 349) with delta (0, 0)
Screenshot: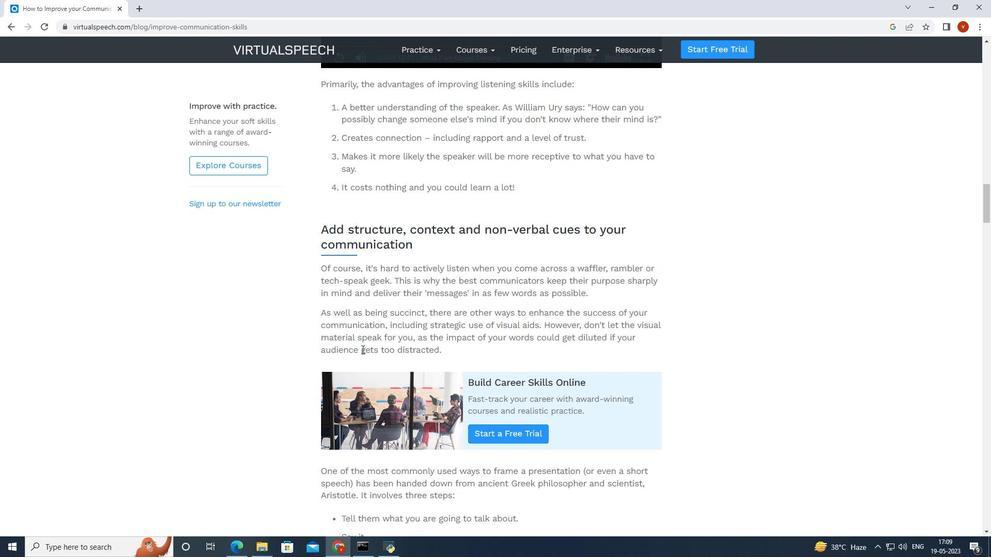
Action: Mouse moved to (360, 343)
Screenshot: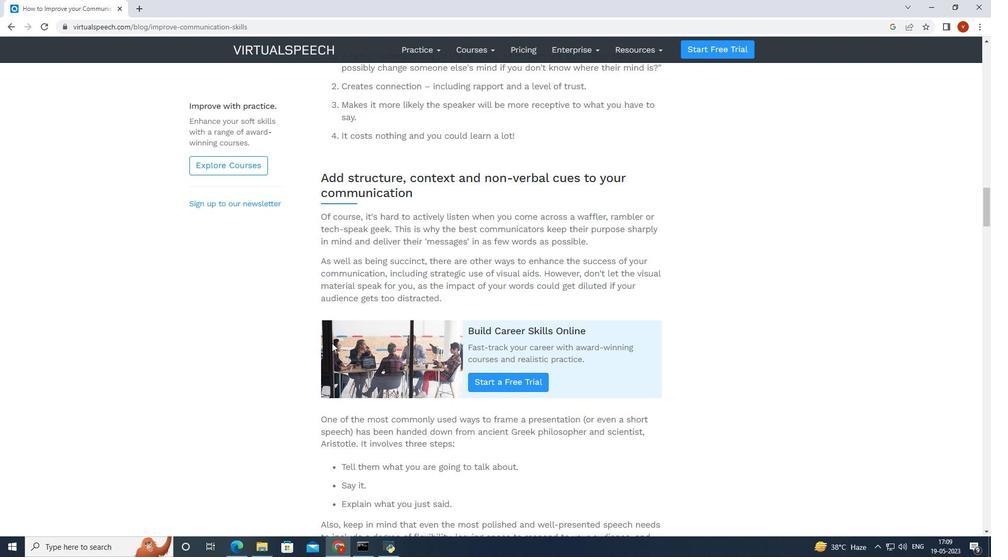 
Action: Mouse scrolled (360, 342) with delta (0, 0)
Screenshot: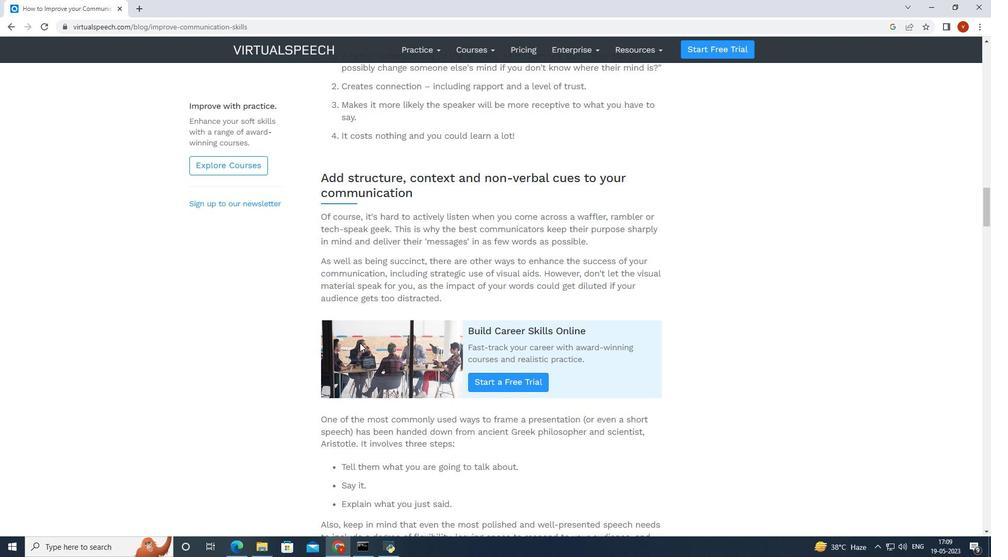 
Action: Mouse scrolled (360, 342) with delta (0, 0)
Screenshot: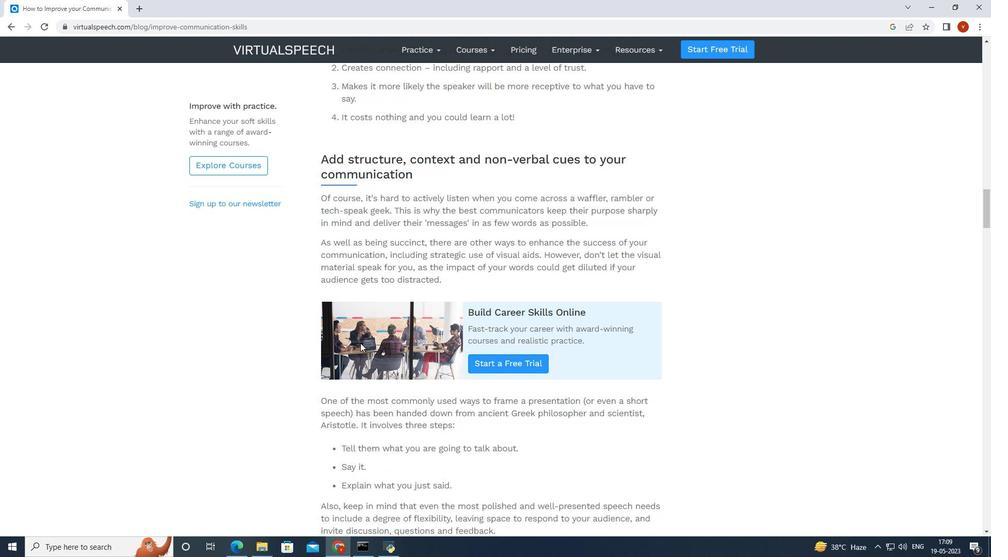 
Action: Mouse scrolled (360, 342) with delta (0, 0)
Screenshot: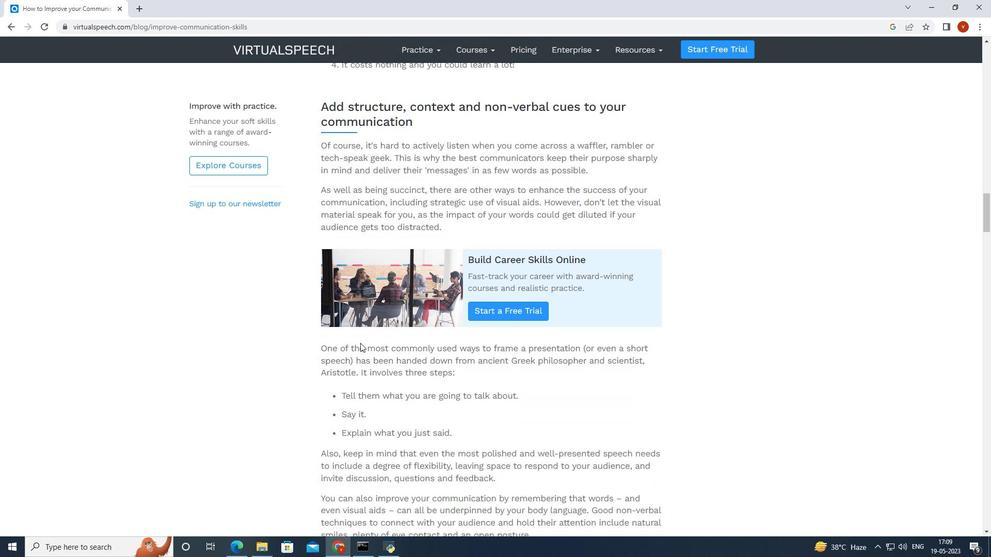 
Action: Mouse moved to (357, 353)
Screenshot: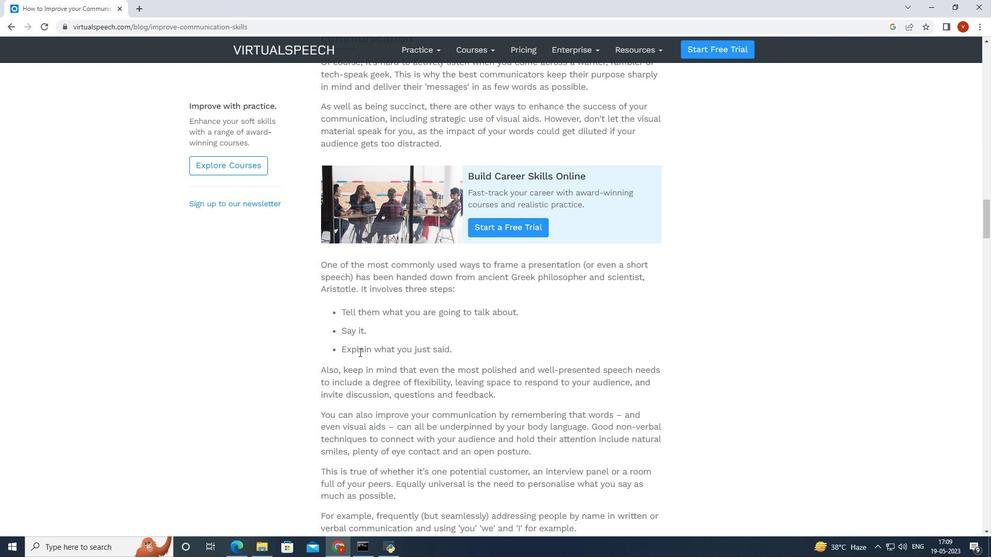 
Action: Mouse scrolled (357, 353) with delta (0, 0)
Screenshot: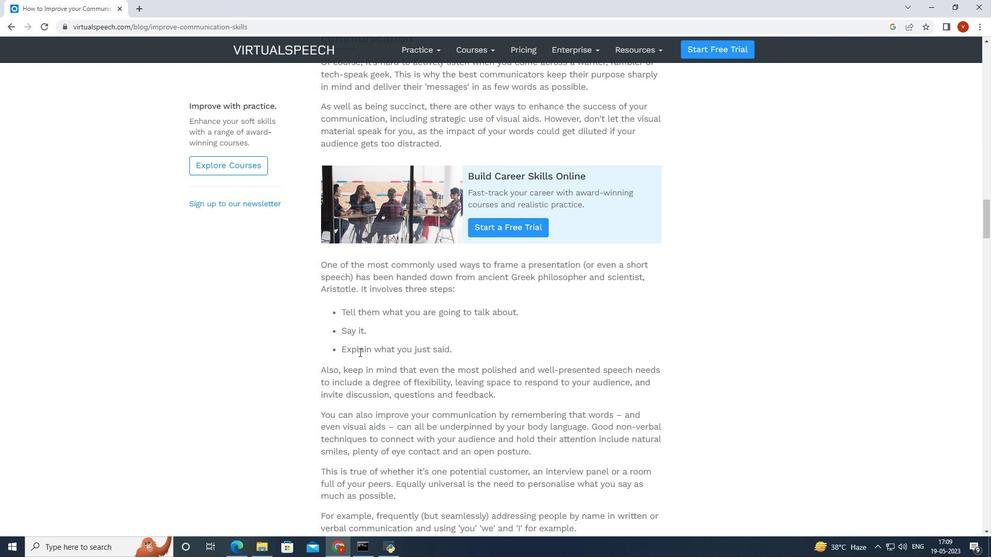 
Action: Mouse moved to (428, 365)
Screenshot: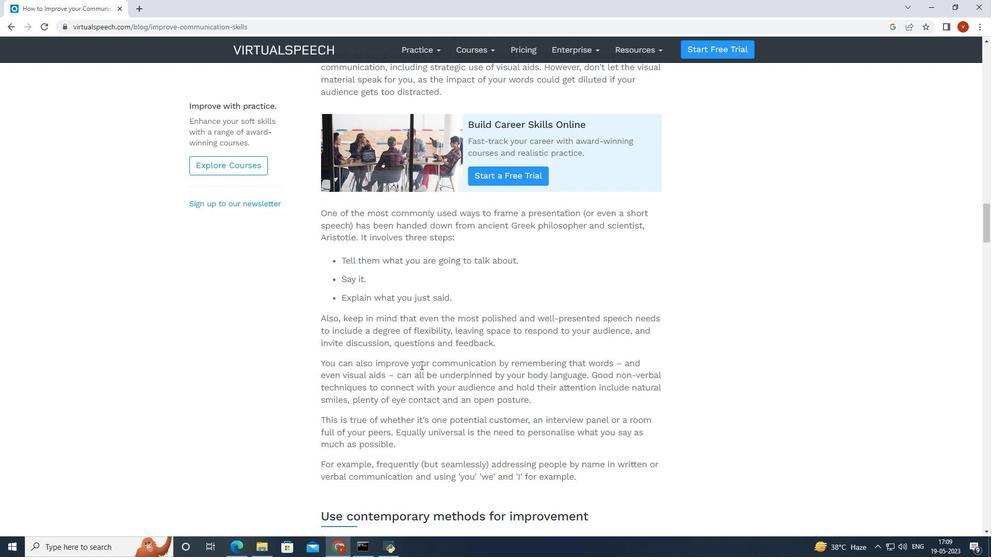 
Action: Mouse scrolled (428, 365) with delta (0, 0)
Screenshot: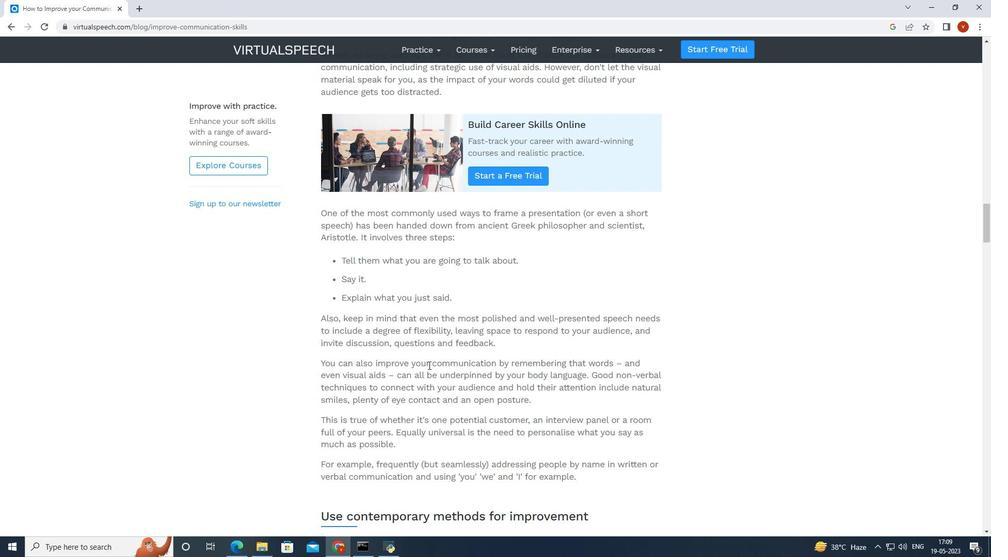 
Action: Mouse moved to (429, 365)
Screenshot: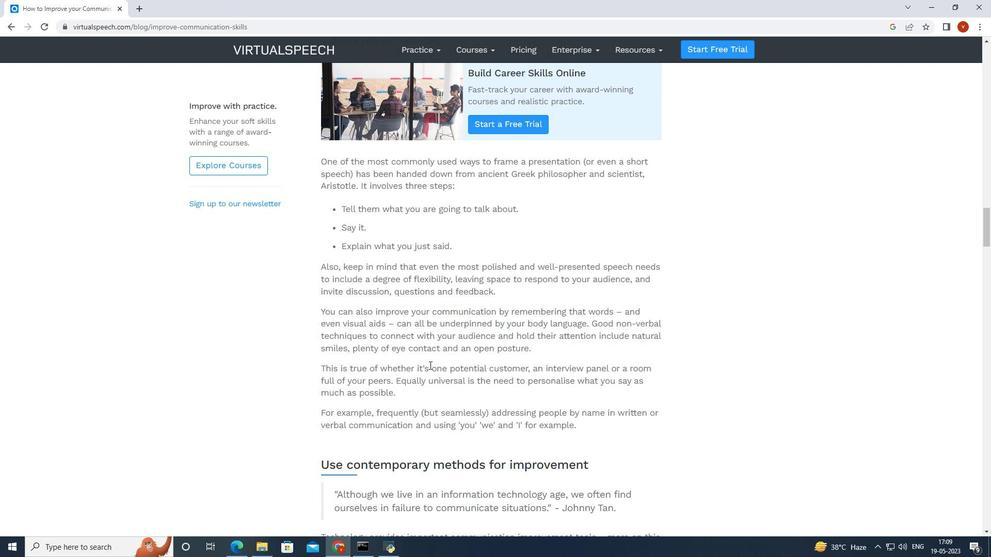 
Action: Mouse scrolled (429, 365) with delta (0, 0)
Screenshot: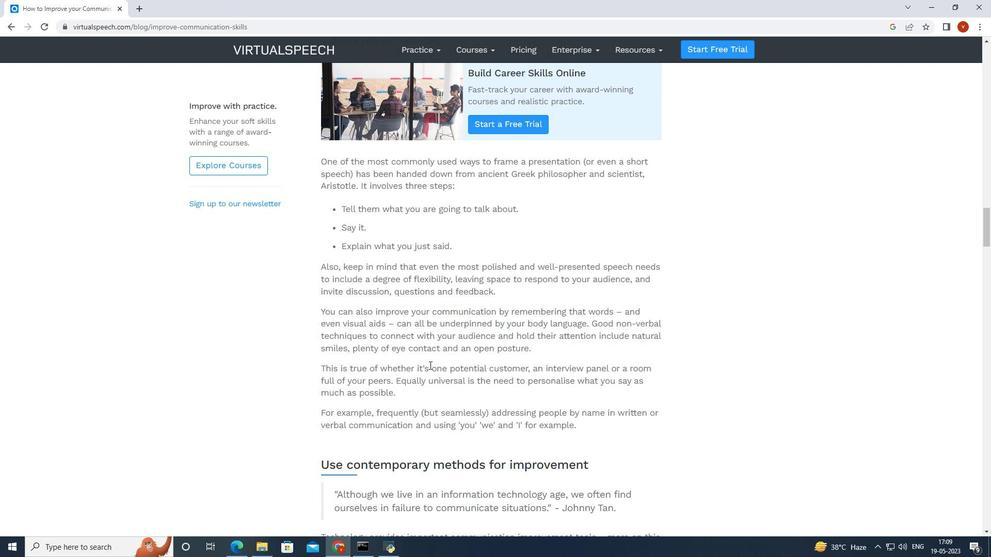 
Action: Mouse moved to (429, 365)
Screenshot: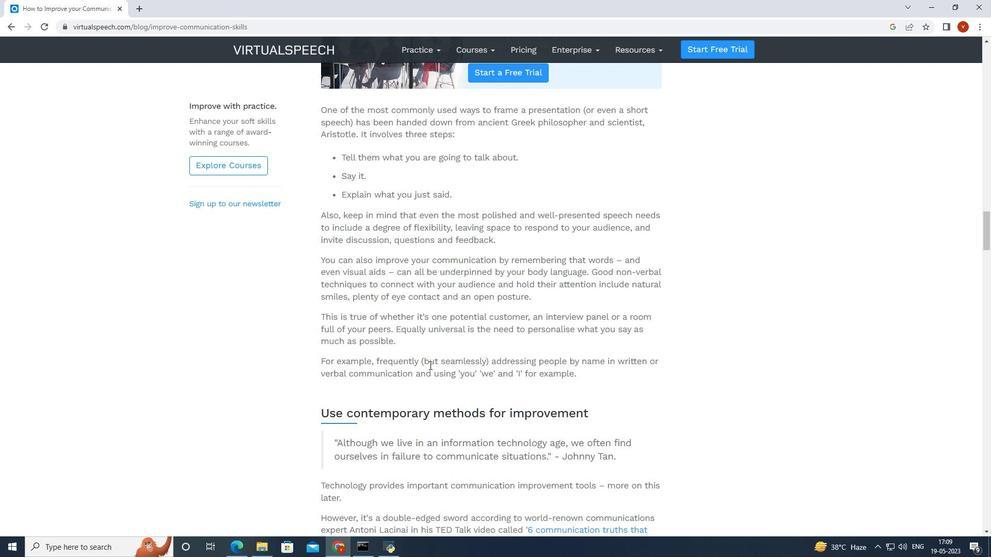 
Action: Mouse scrolled (429, 365) with delta (0, 0)
Screenshot: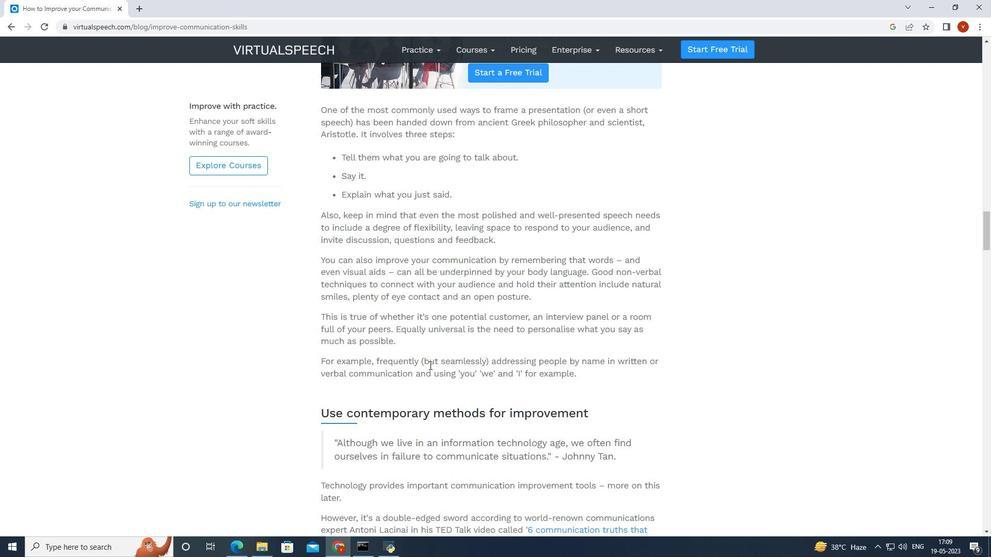 
Action: Mouse scrolled (429, 365) with delta (0, 0)
Screenshot: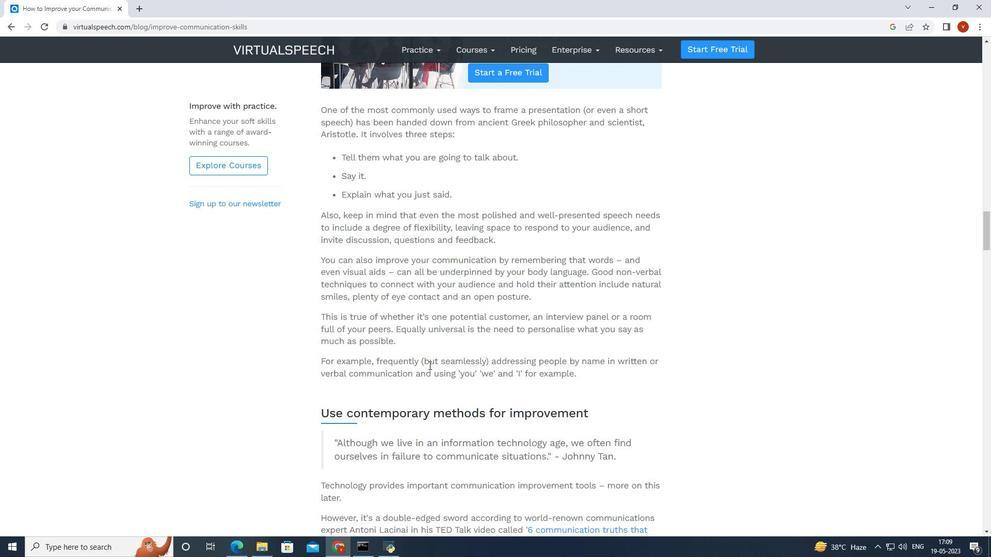 
Action: Mouse moved to (426, 365)
Screenshot: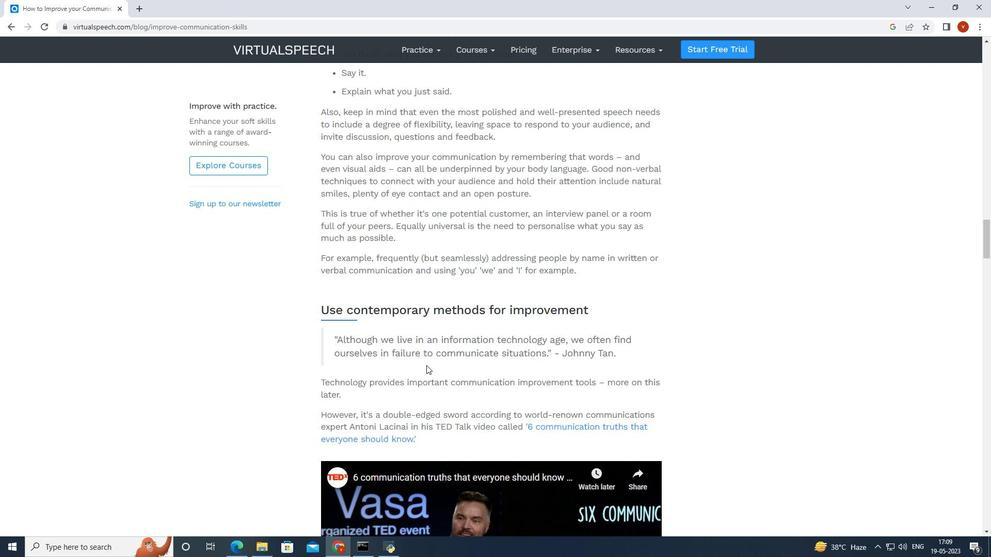 
Action: Mouse scrolled (426, 365) with delta (0, 0)
Screenshot: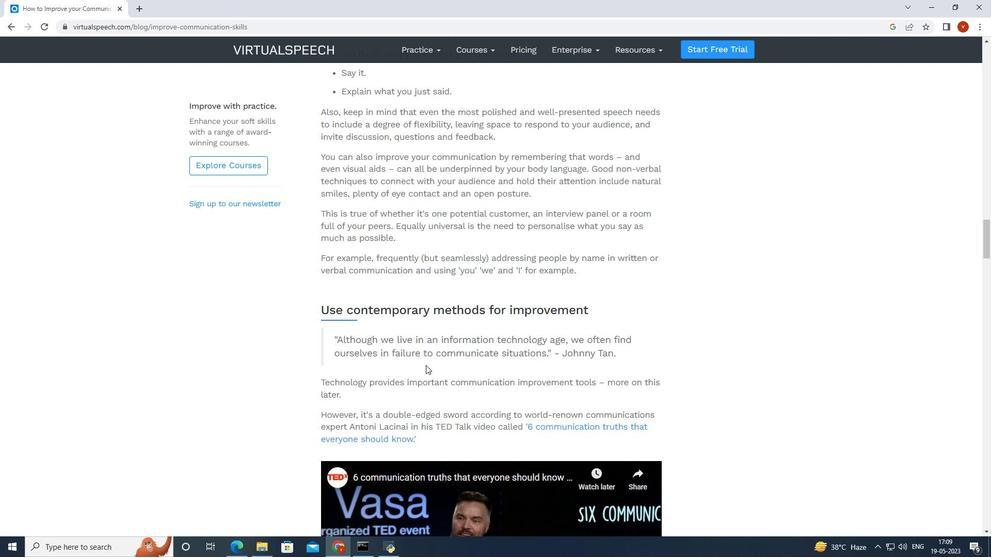 
Action: Mouse scrolled (426, 365) with delta (0, 0)
Screenshot: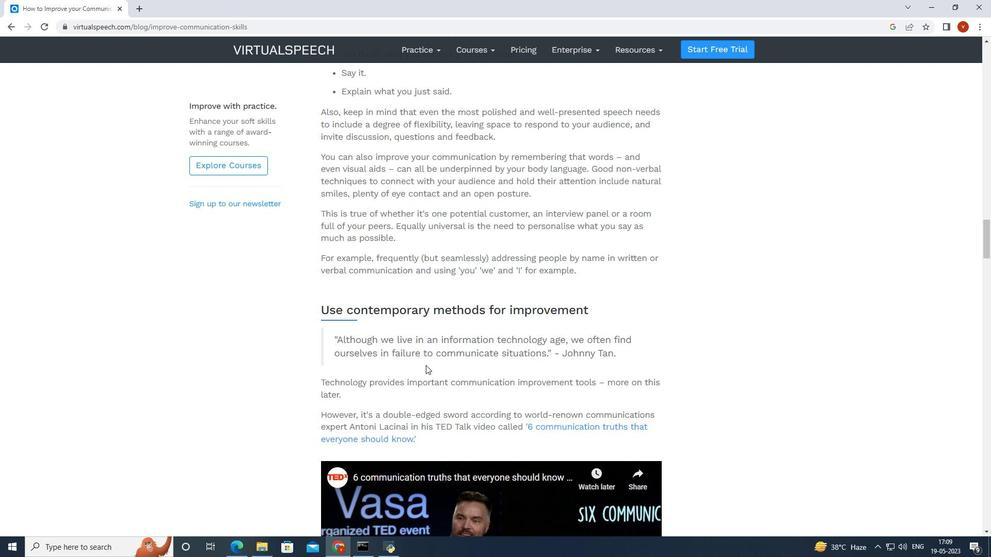 
Action: Mouse scrolled (426, 365) with delta (0, 0)
Screenshot: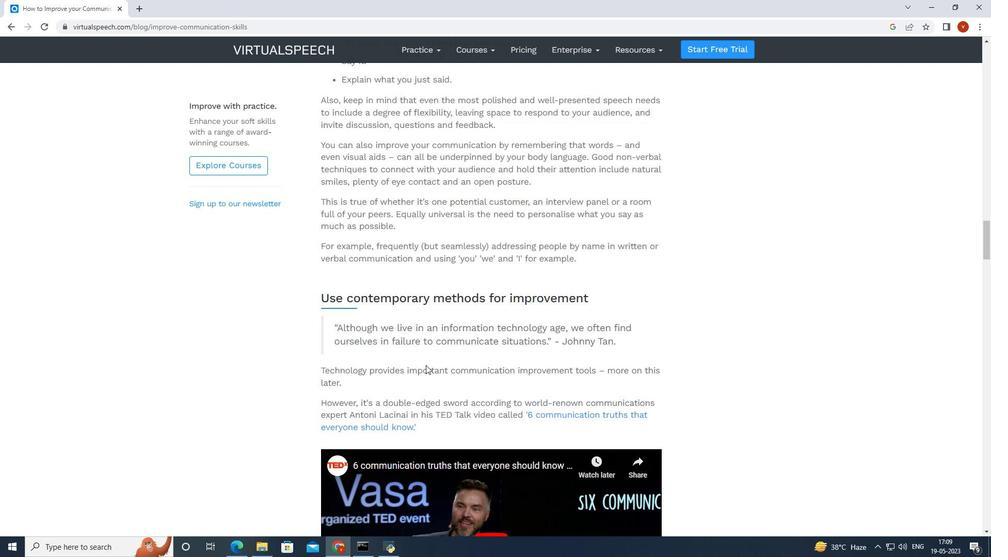 
Action: Mouse scrolled (426, 365) with delta (0, 0)
Screenshot: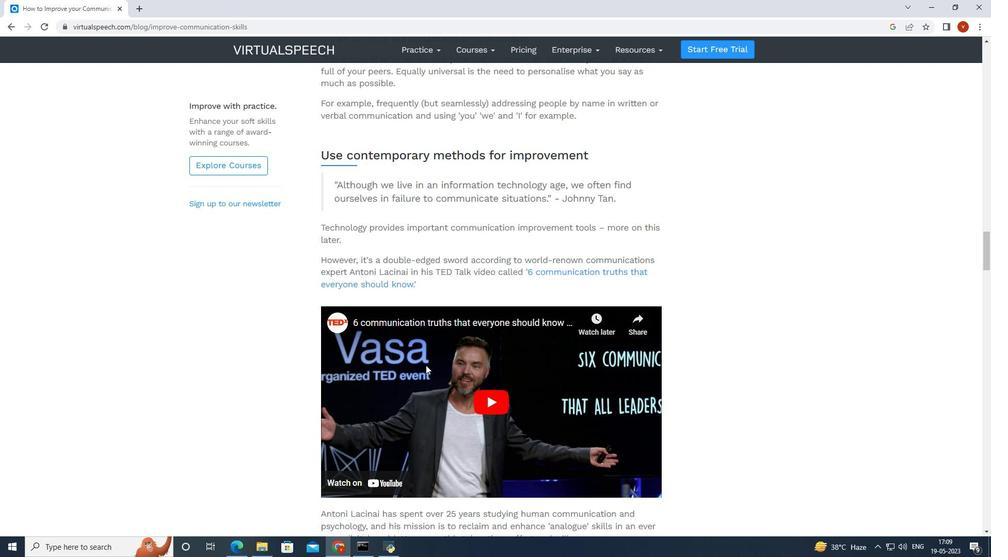 
Action: Mouse moved to (483, 347)
Screenshot: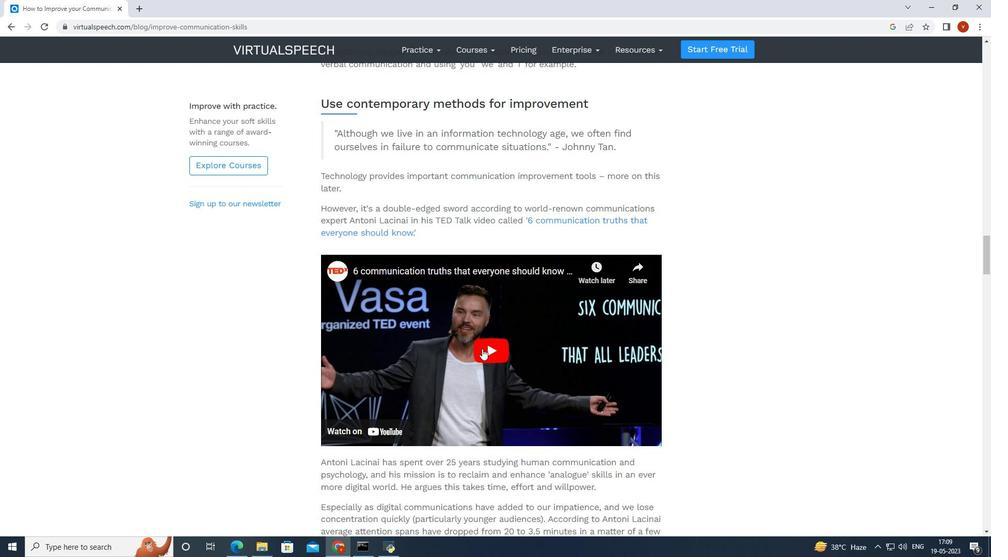 
Action: Mouse pressed left at (483, 347)
Screenshot: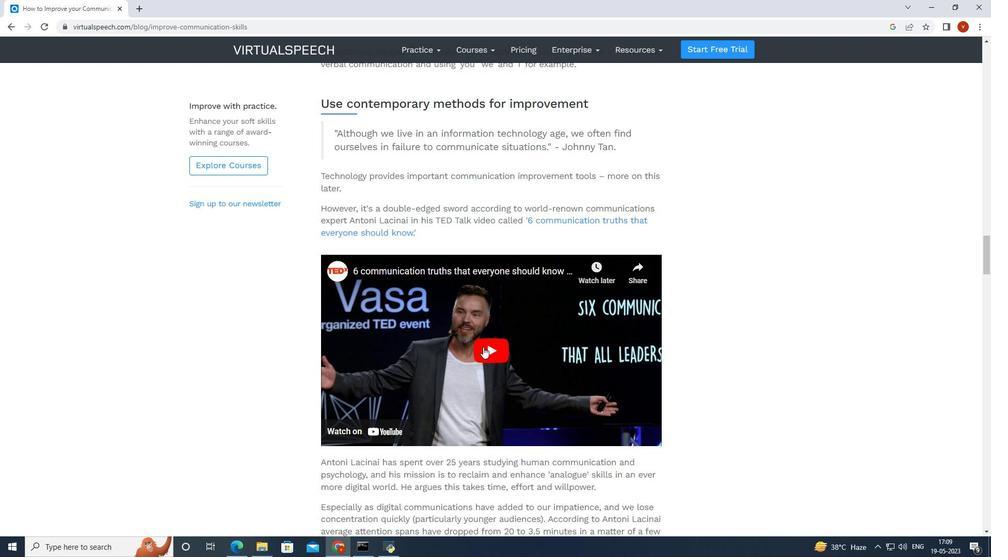
Action: Mouse moved to (645, 440)
Screenshot: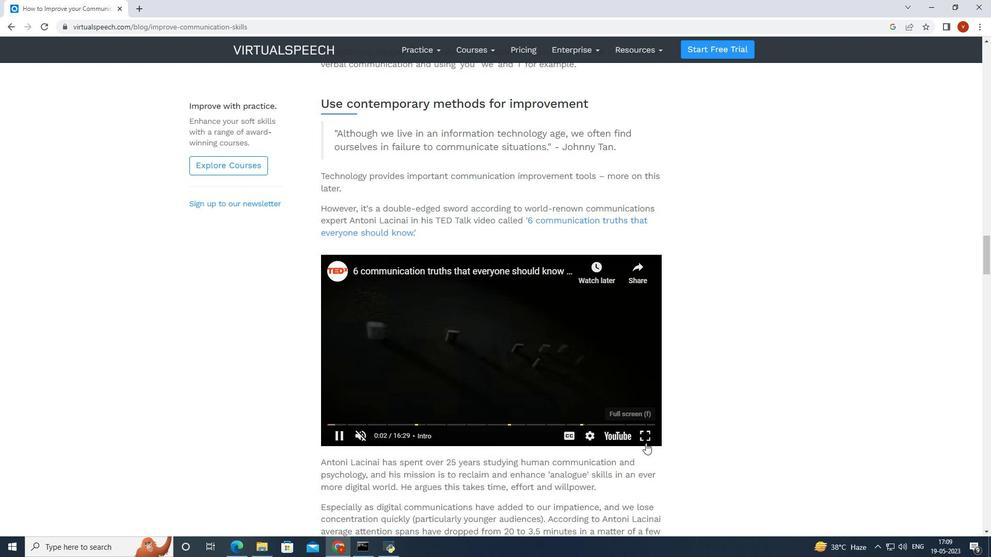 
Action: Mouse pressed left at (645, 440)
Screenshot: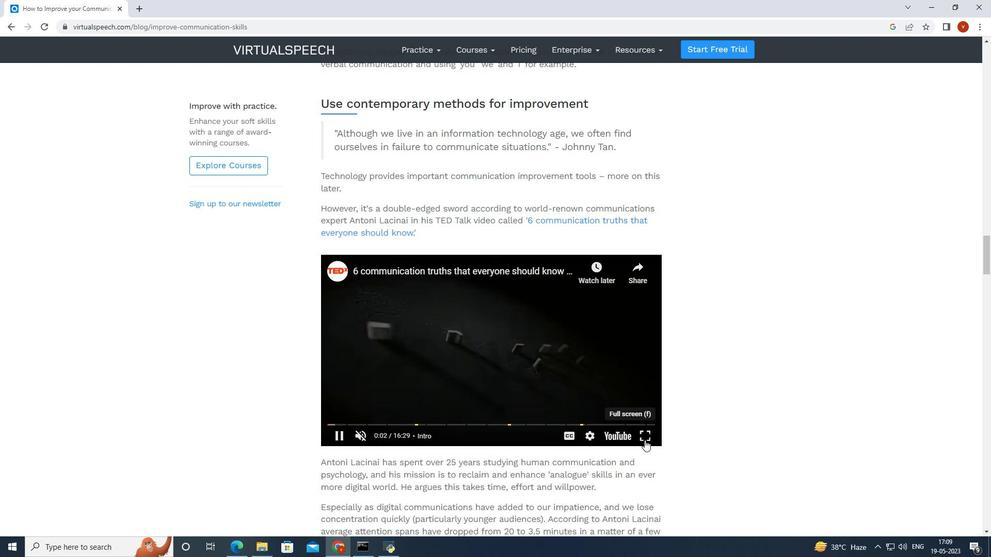 
Action: Mouse moved to (460, 130)
Screenshot: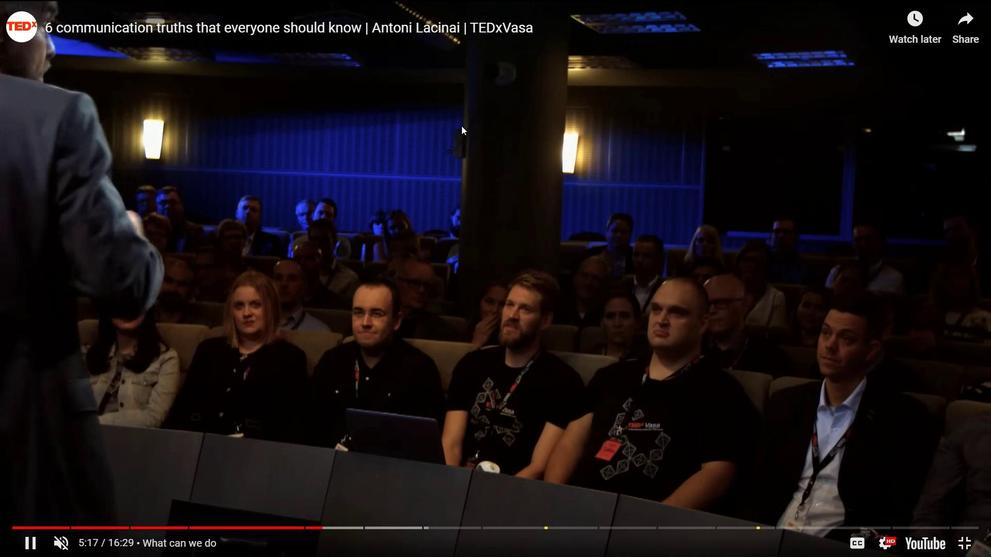 
